 Task: Find a guest house in Colonia, United States, for one guest from August 9 to August 12, with WiFi, within a price range of ₹6000 to ₹15000, and 1 bedroom, 1 bed, and 1 bathroom.
Action: Mouse moved to (462, 192)
Screenshot: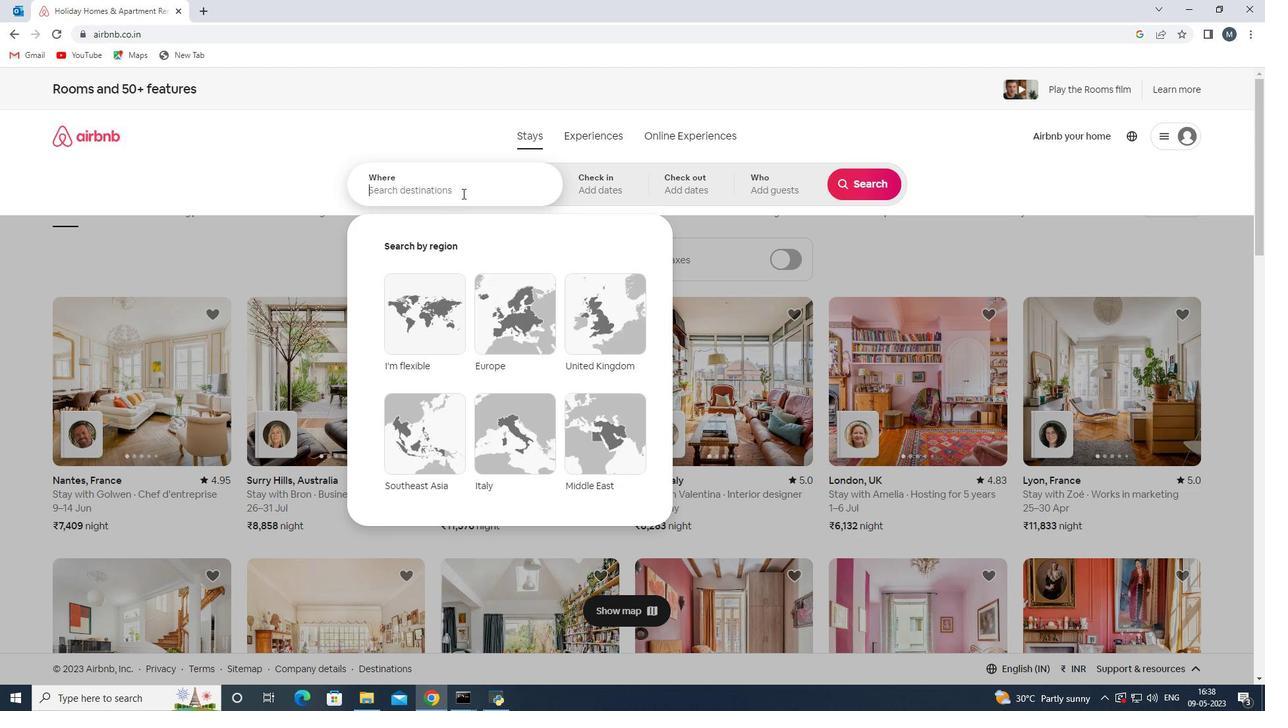 
Action: Mouse pressed left at (462, 192)
Screenshot: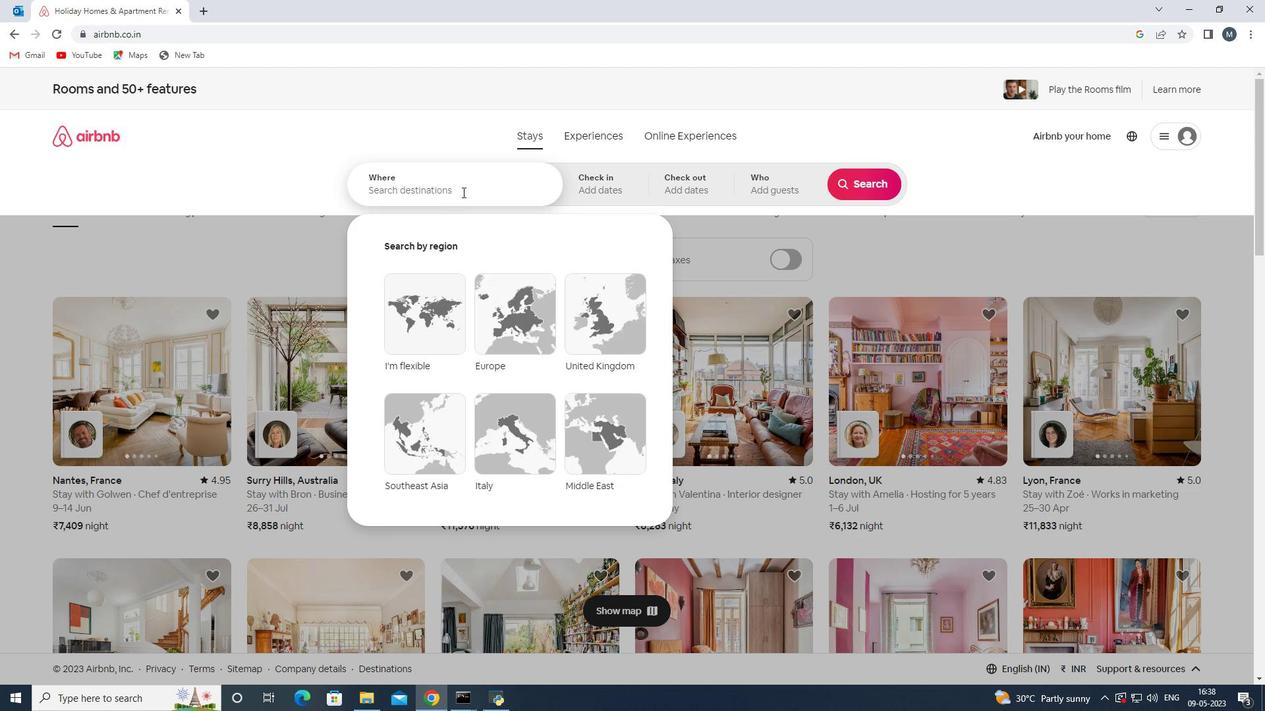 
Action: Mouse moved to (462, 191)
Screenshot: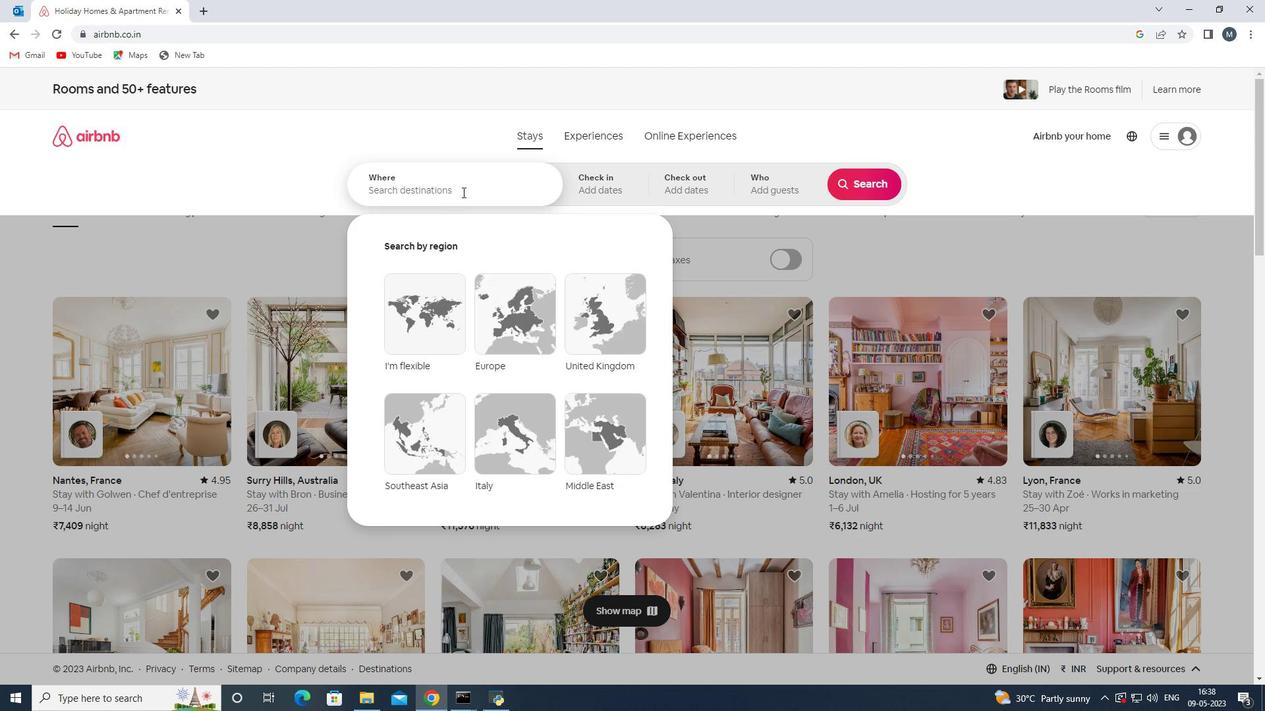 
Action: Key pressed <Key.shift><Key.shift><Key.shift><Key.shift><Key.shift><Key.shift><Key.shift>Colonia,<Key.shift>Unitted<Key.space><Key.shift><Key.shift><Key.shift>Staes
Screenshot: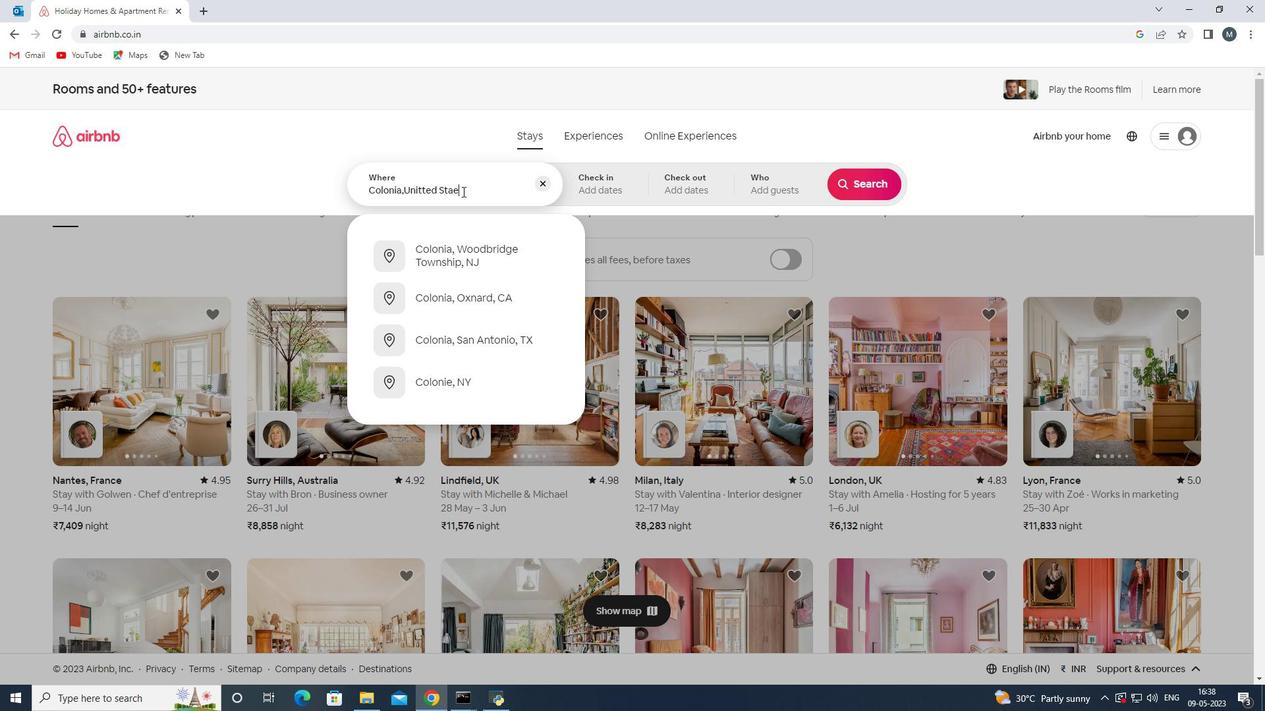 
Action: Mouse moved to (427, 189)
Screenshot: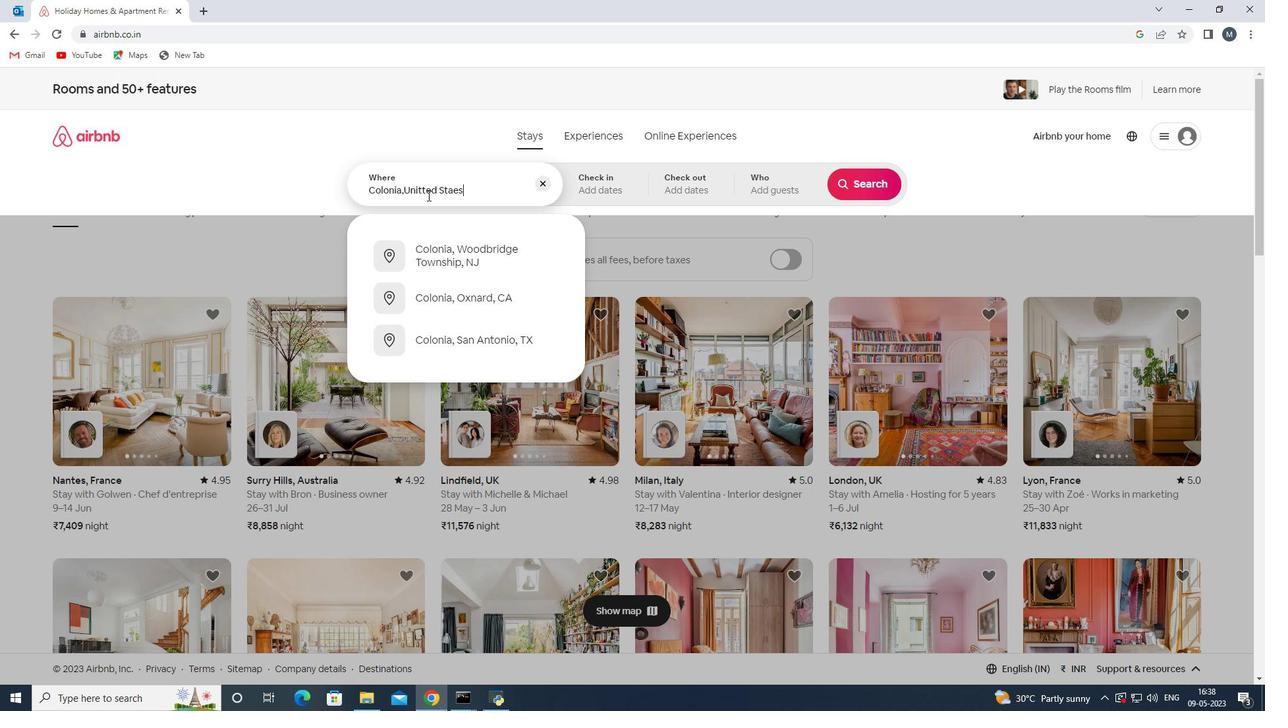 
Action: Mouse pressed left at (427, 189)
Screenshot: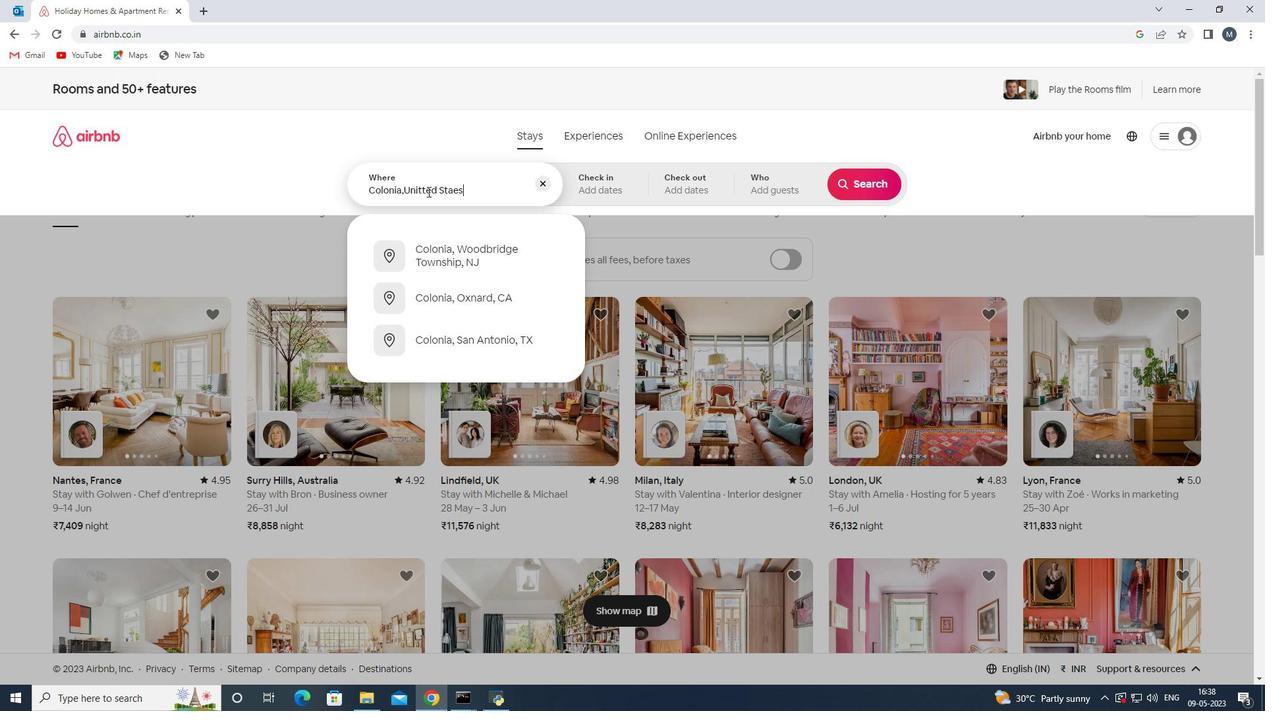 
Action: Mouse moved to (477, 199)
Screenshot: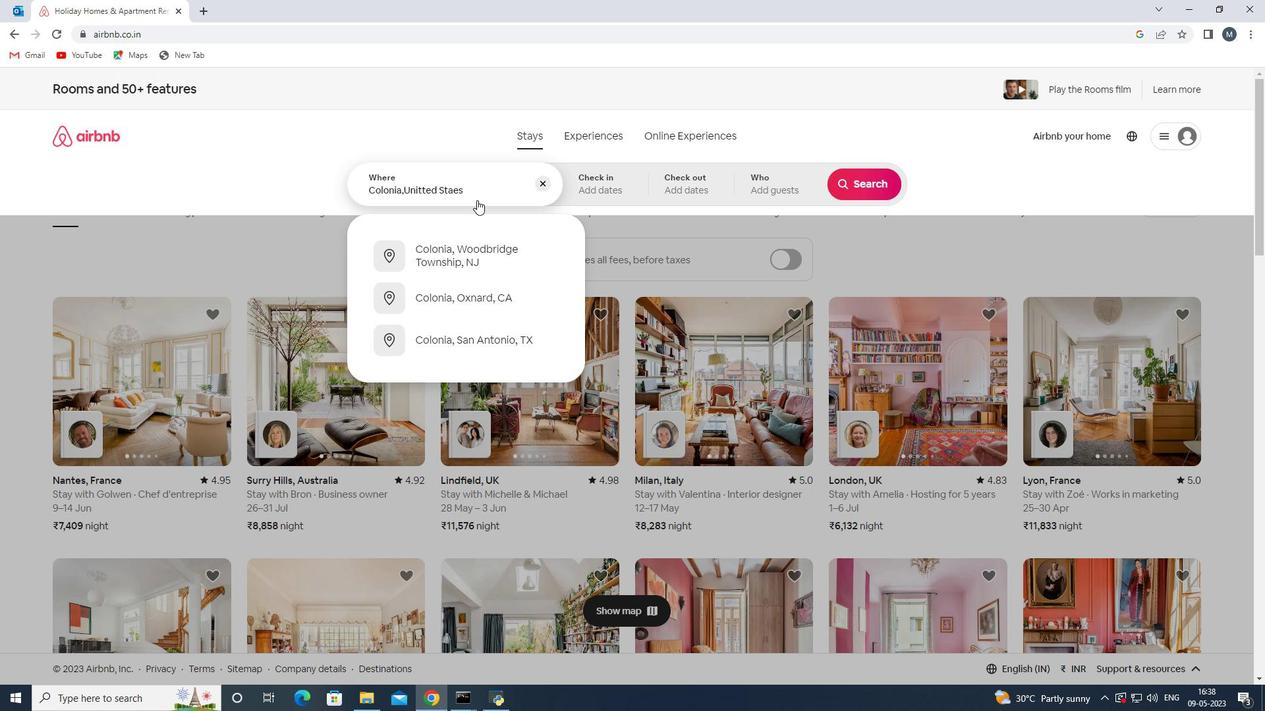 
Action: Key pressed <Key.backspace>
Screenshot: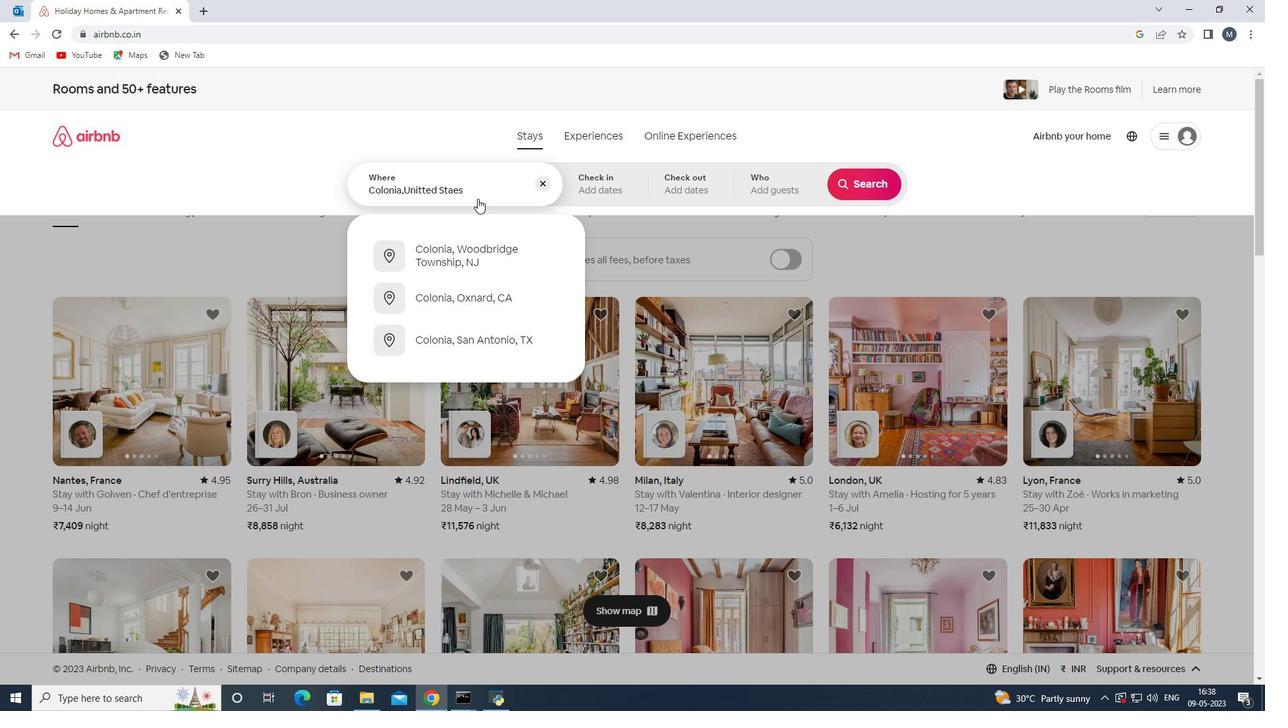 
Action: Mouse moved to (568, 197)
Screenshot: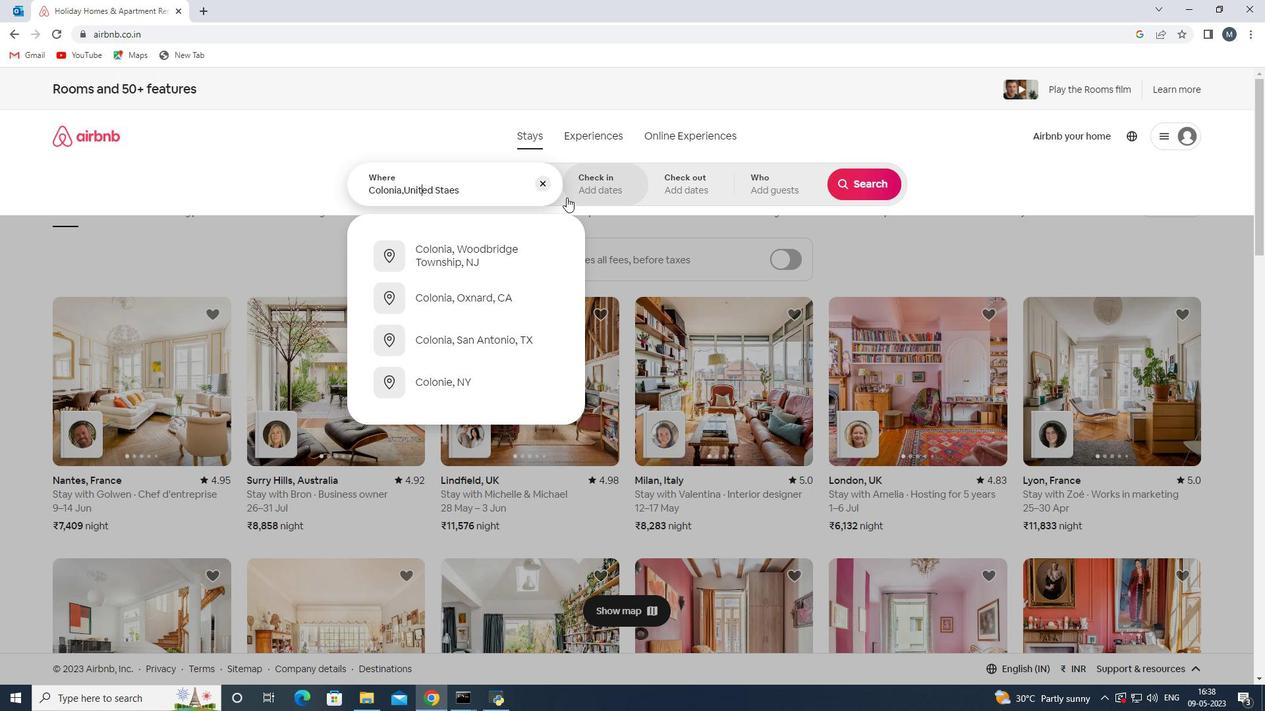 
Action: Key pressed <Key.enter>
Screenshot: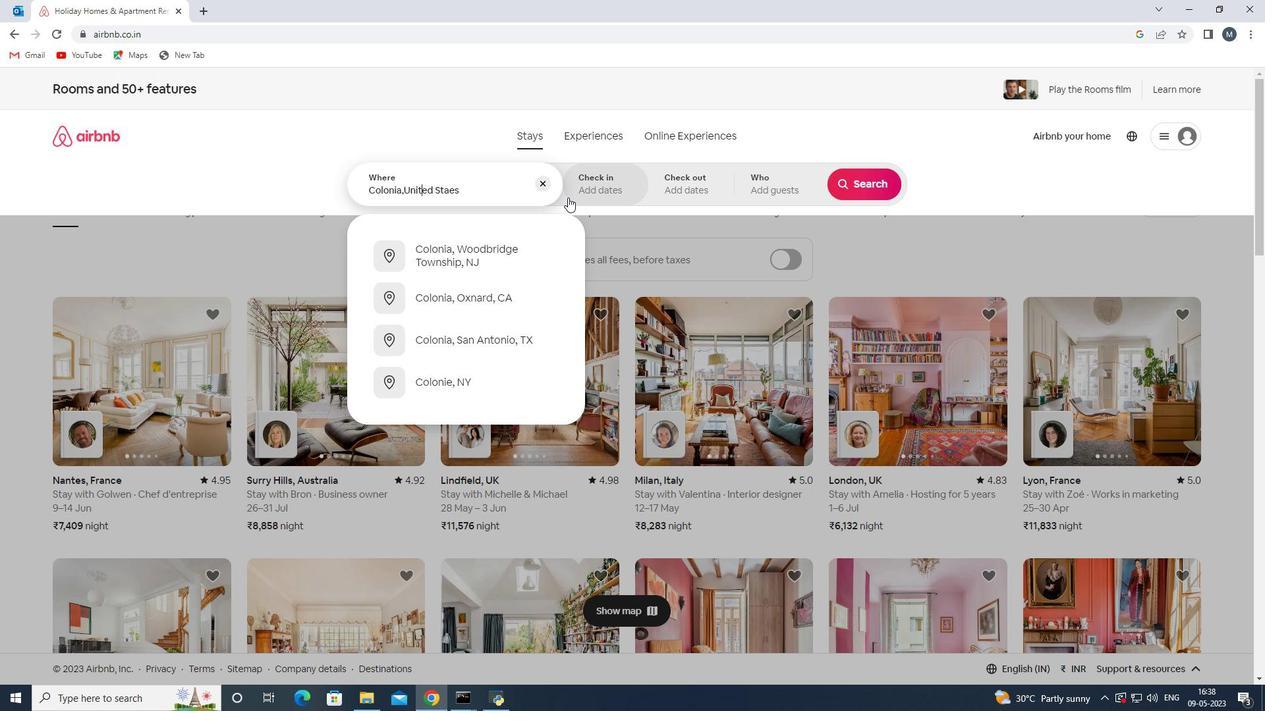 
Action: Mouse moved to (859, 287)
Screenshot: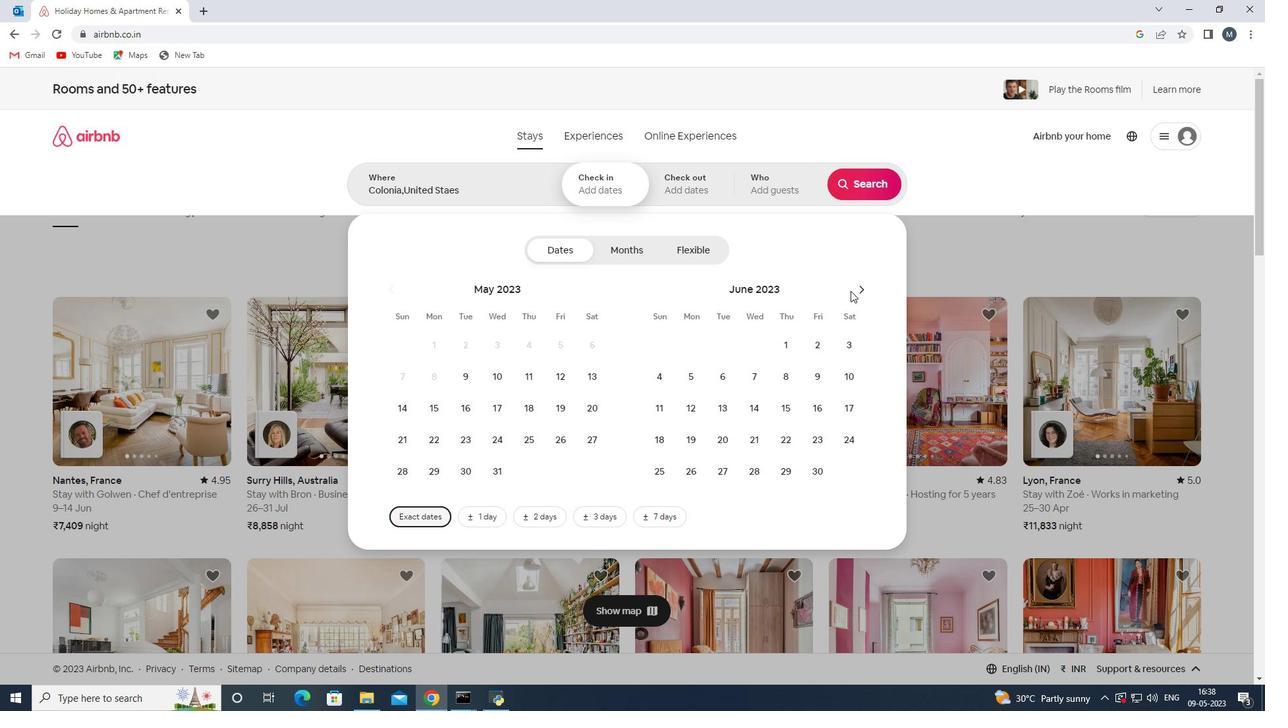 
Action: Mouse pressed left at (859, 287)
Screenshot: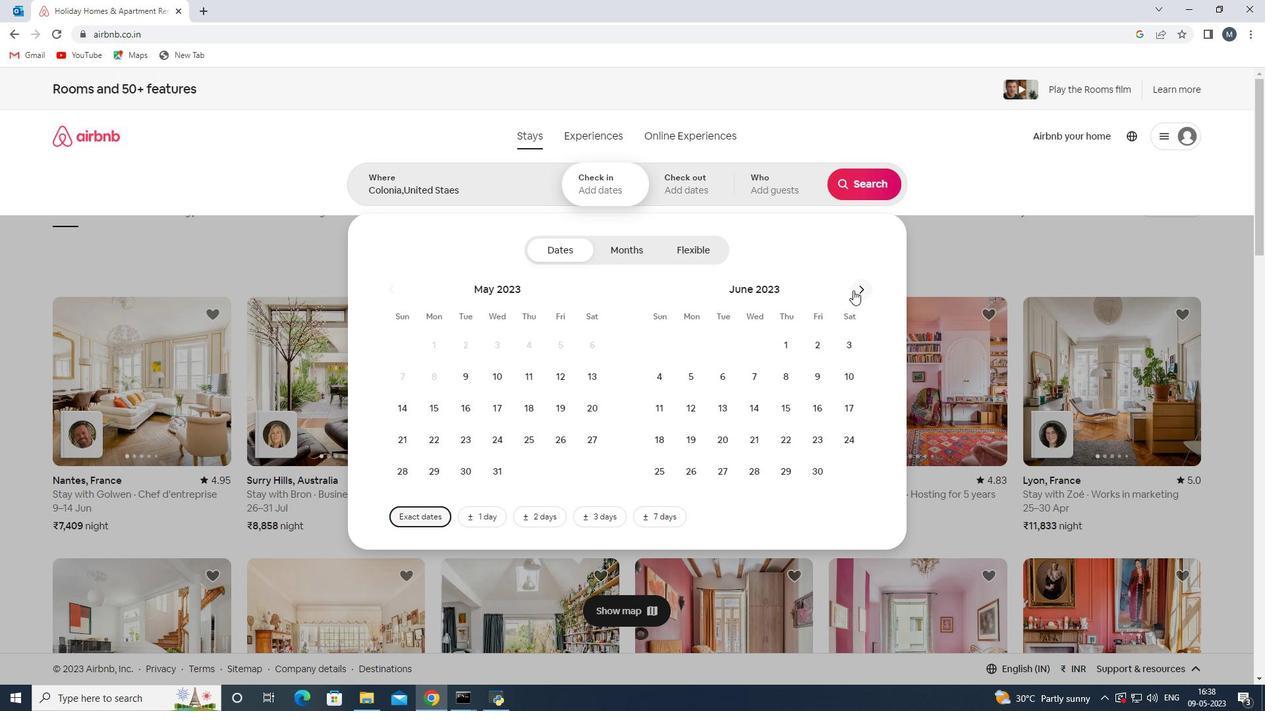 
Action: Mouse pressed left at (859, 287)
Screenshot: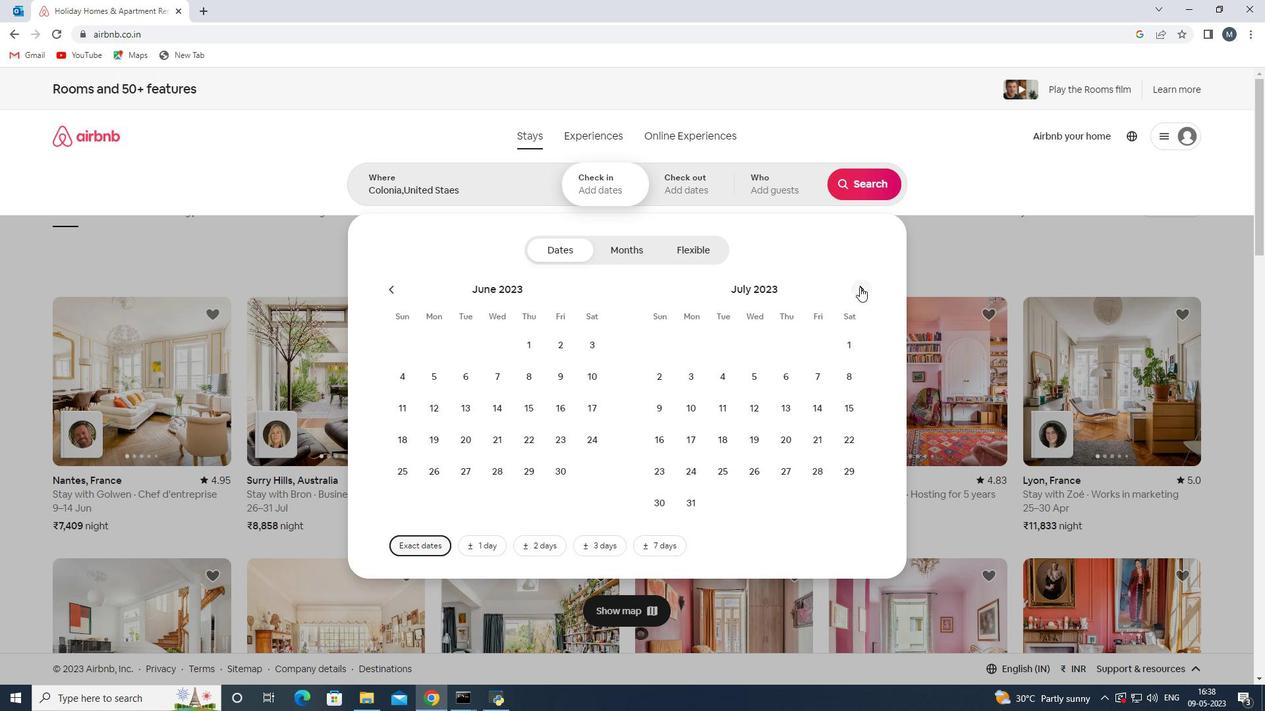 
Action: Mouse moved to (749, 376)
Screenshot: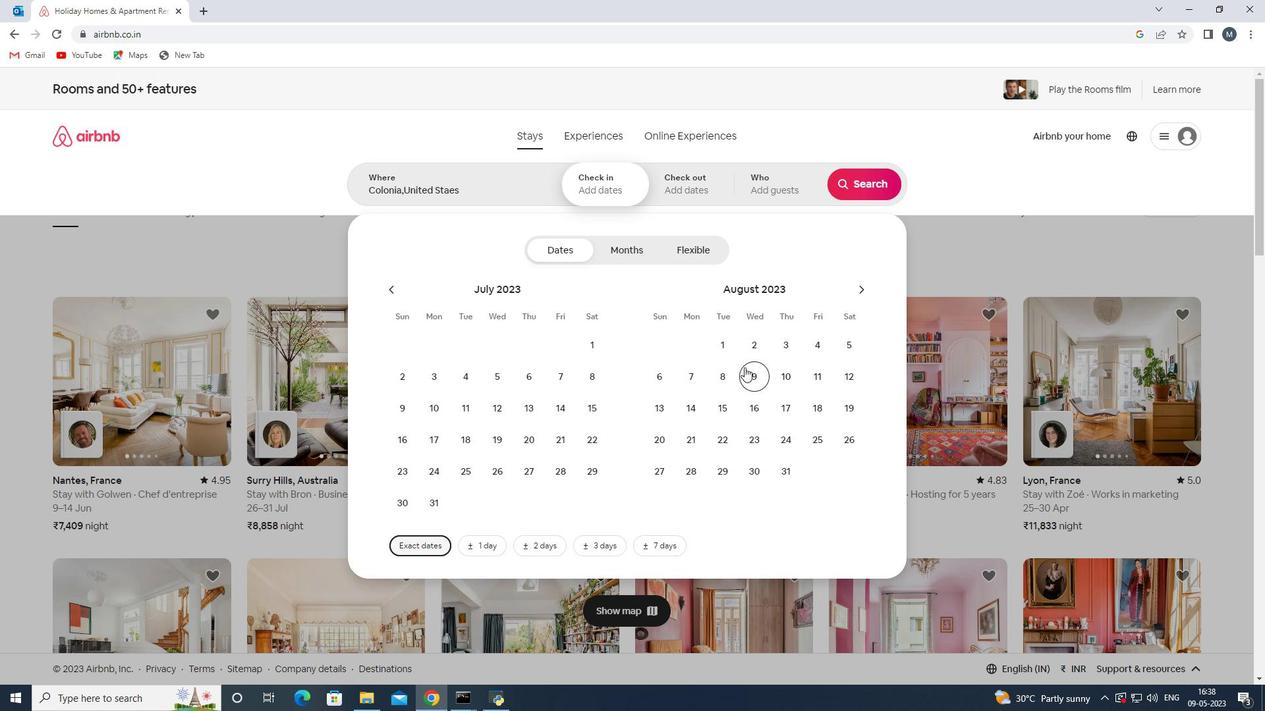 
Action: Mouse pressed left at (749, 376)
Screenshot: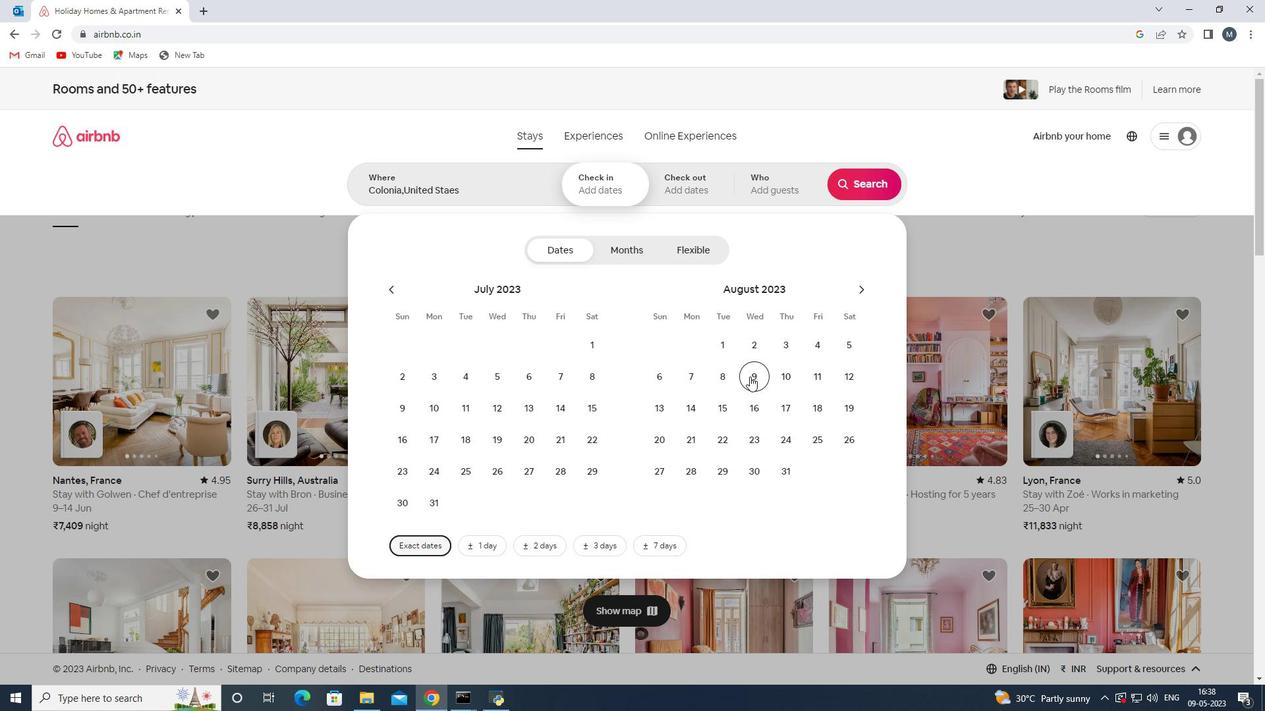 
Action: Mouse moved to (836, 376)
Screenshot: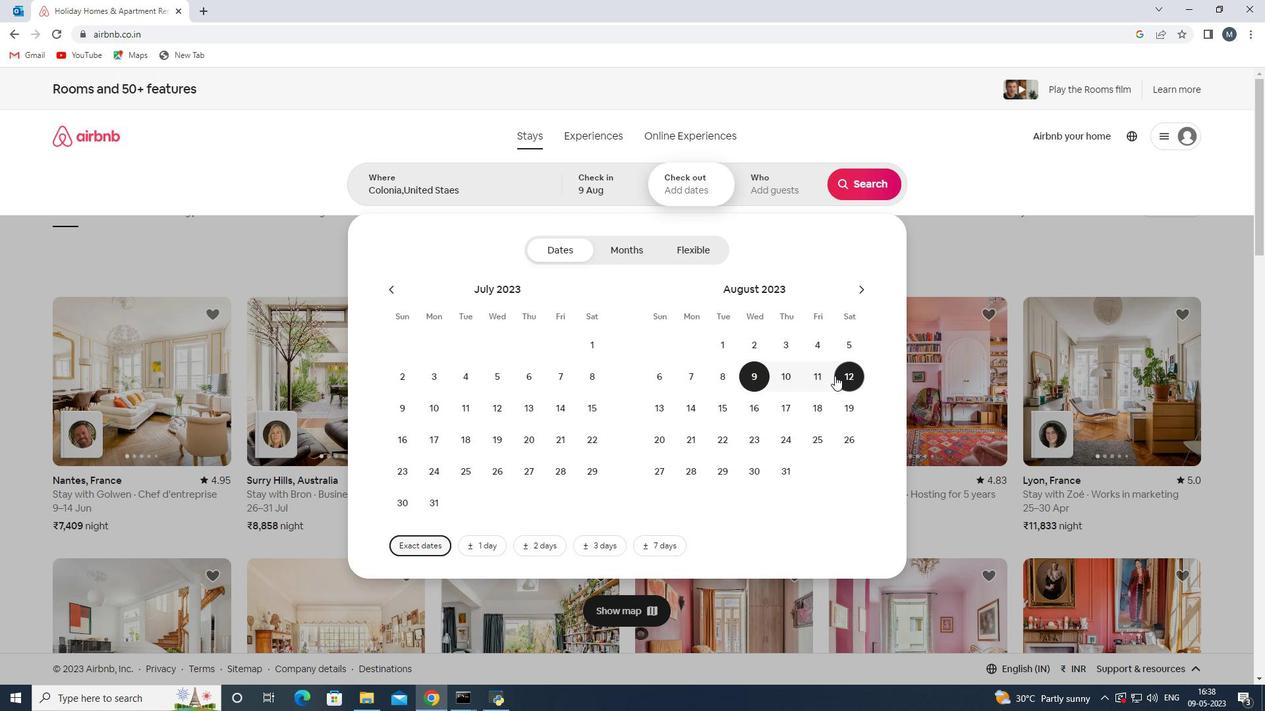 
Action: Mouse pressed left at (836, 376)
Screenshot: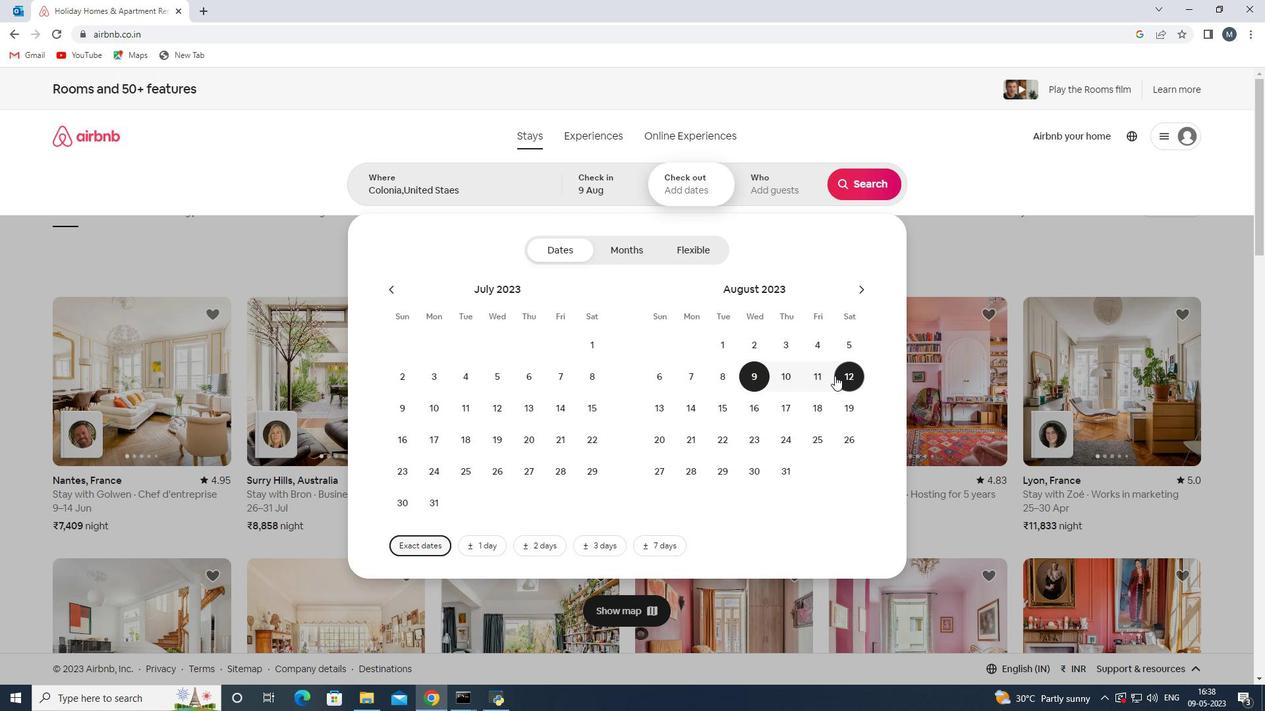 
Action: Mouse moved to (776, 199)
Screenshot: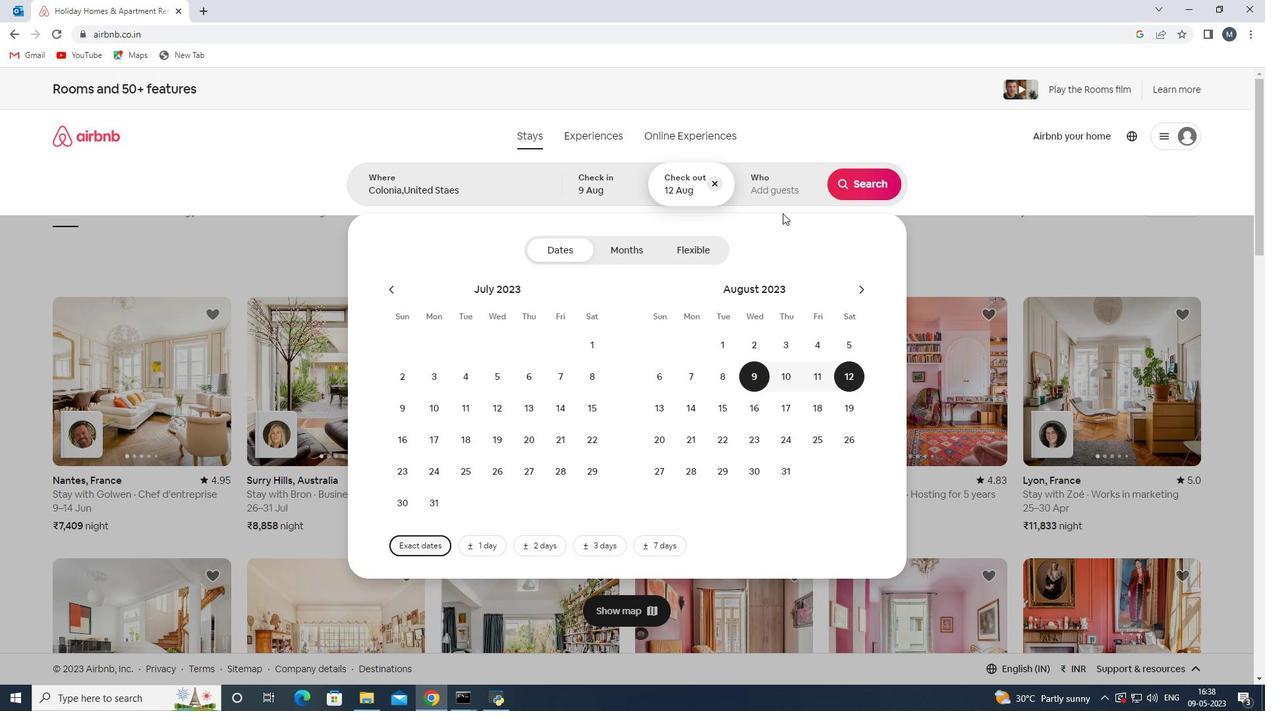 
Action: Mouse pressed left at (776, 199)
Screenshot: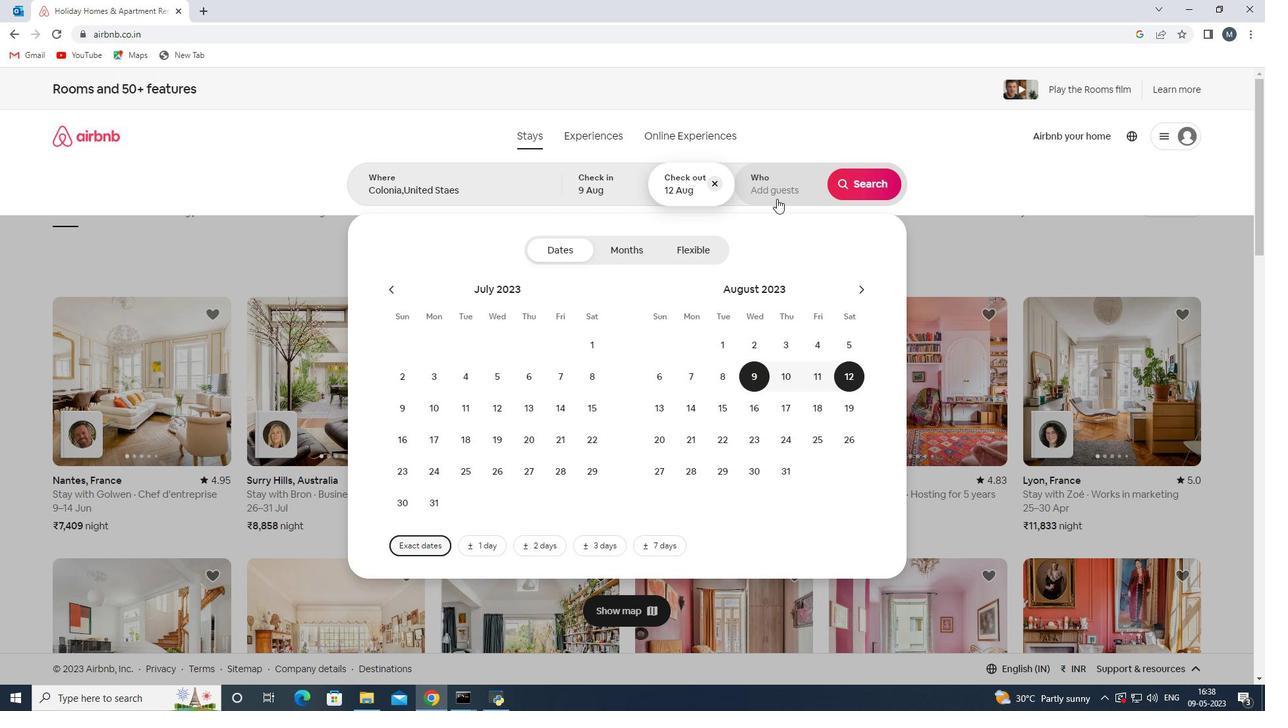 
Action: Mouse moved to (875, 249)
Screenshot: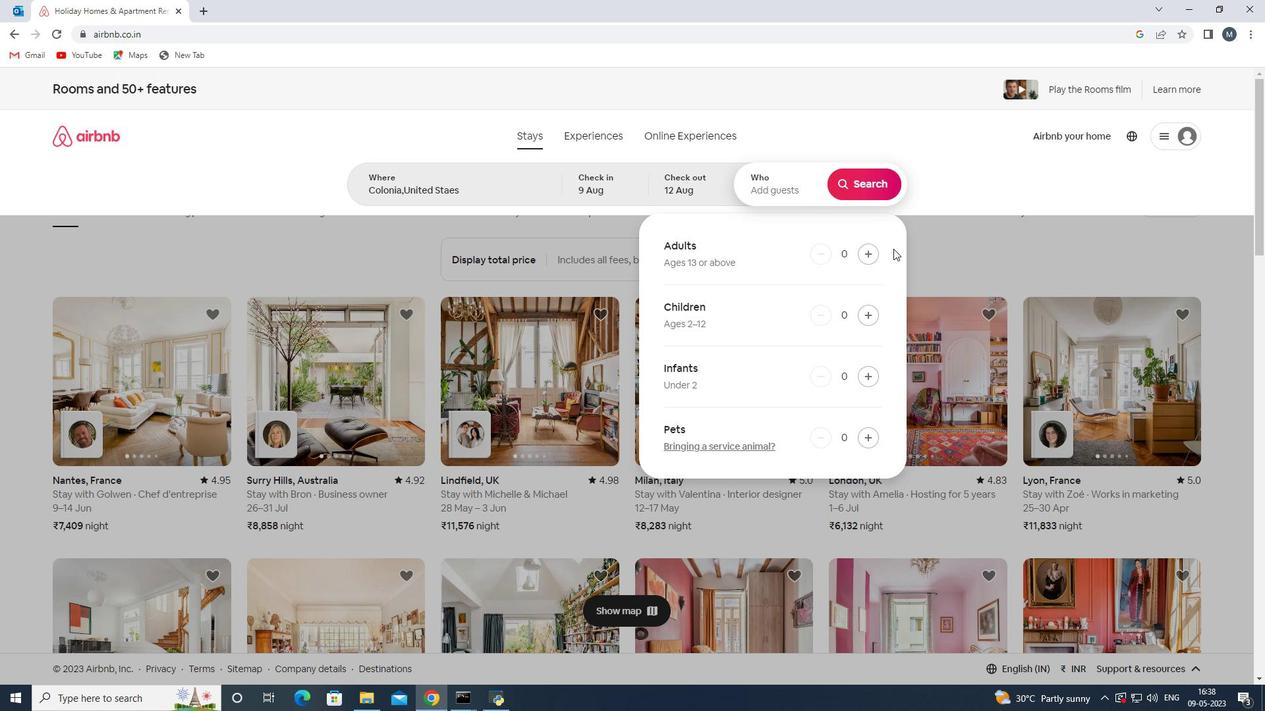 
Action: Mouse pressed left at (875, 249)
Screenshot: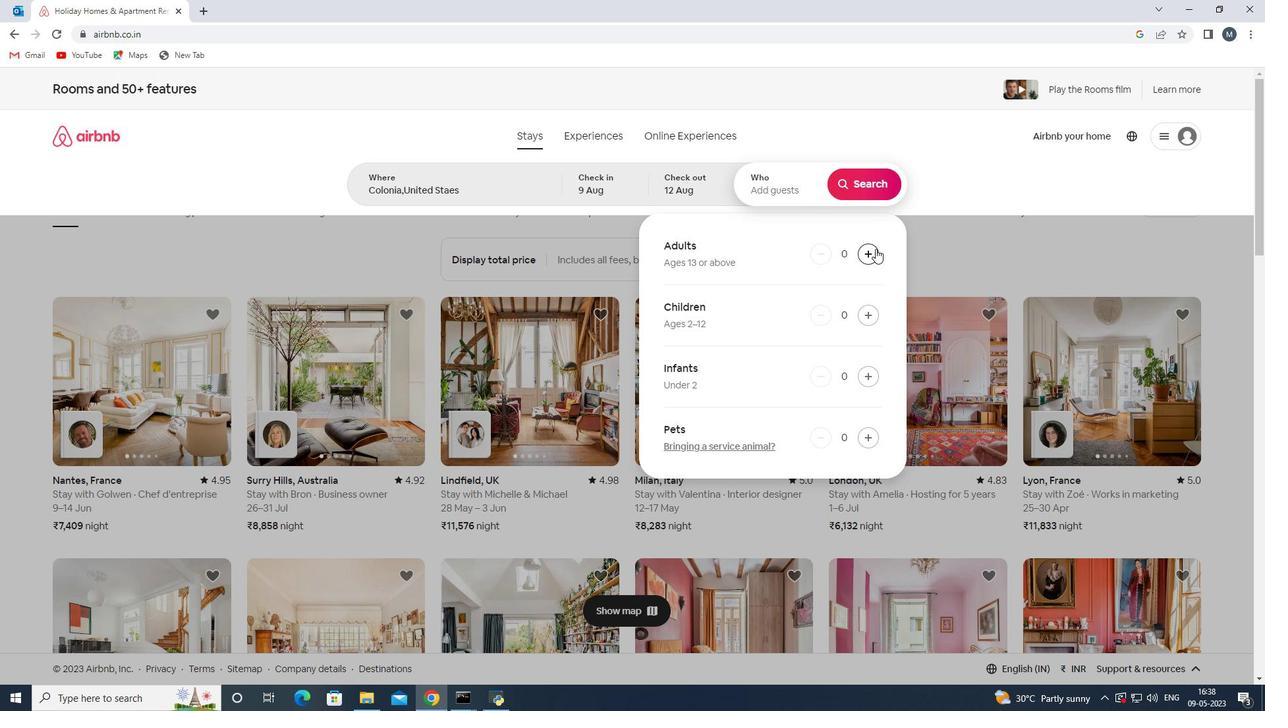 
Action: Mouse moved to (879, 187)
Screenshot: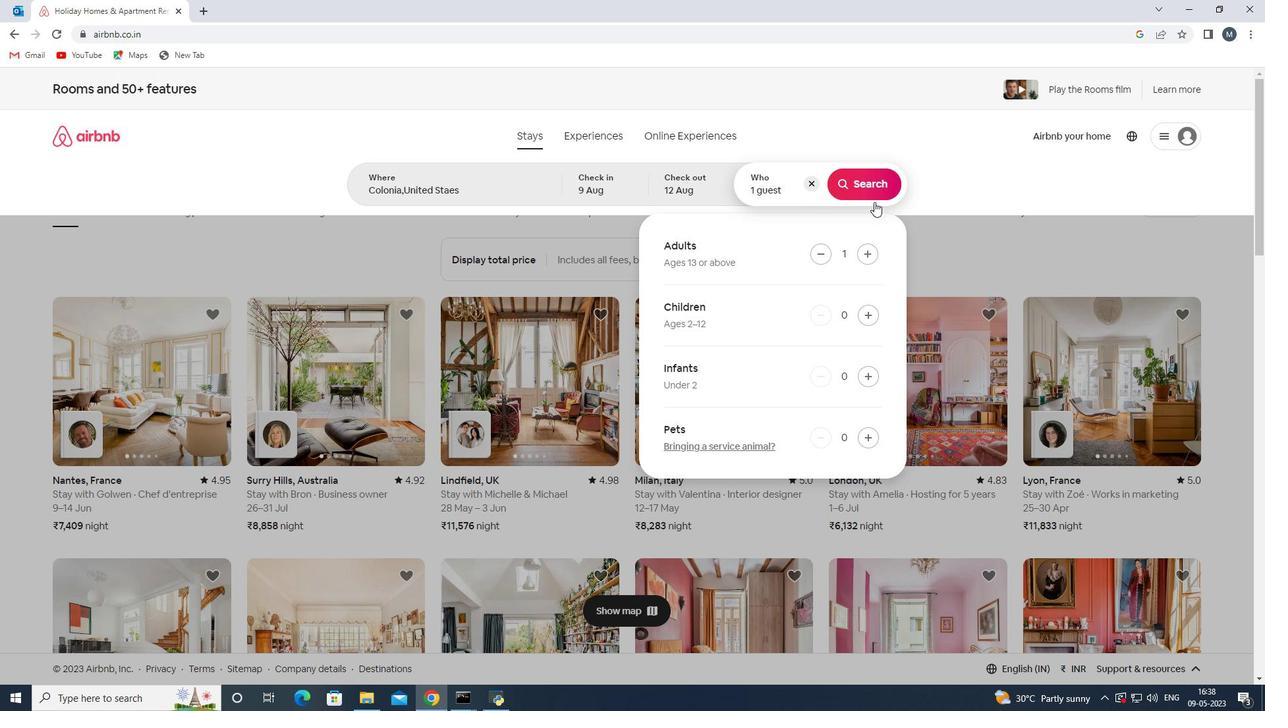 
Action: Mouse pressed left at (879, 187)
Screenshot: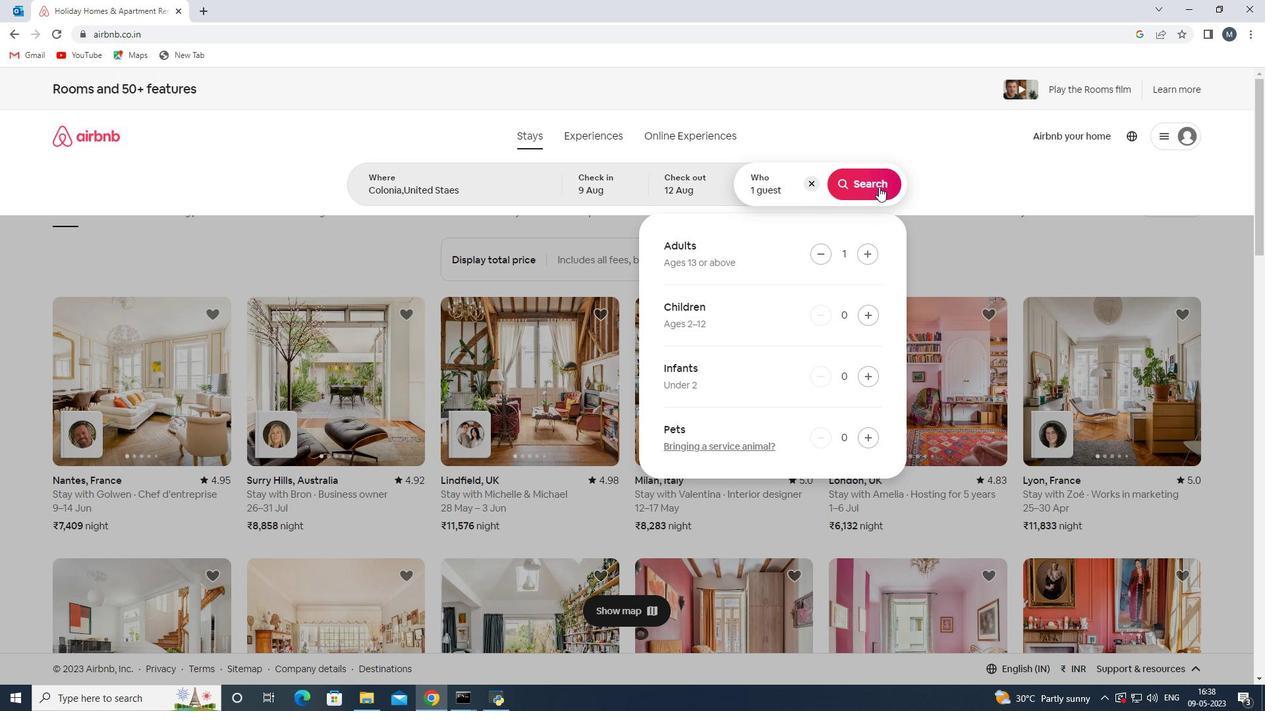 
Action: Mouse moved to (1190, 143)
Screenshot: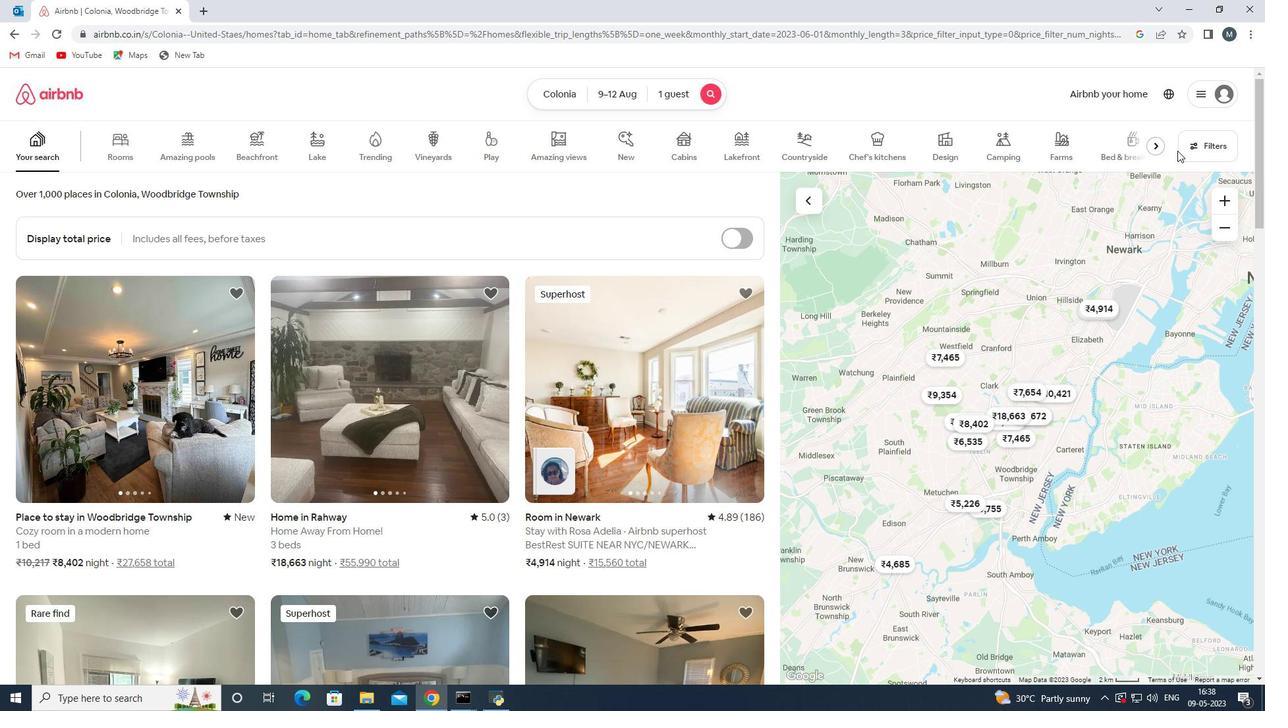 
Action: Mouse pressed left at (1190, 143)
Screenshot: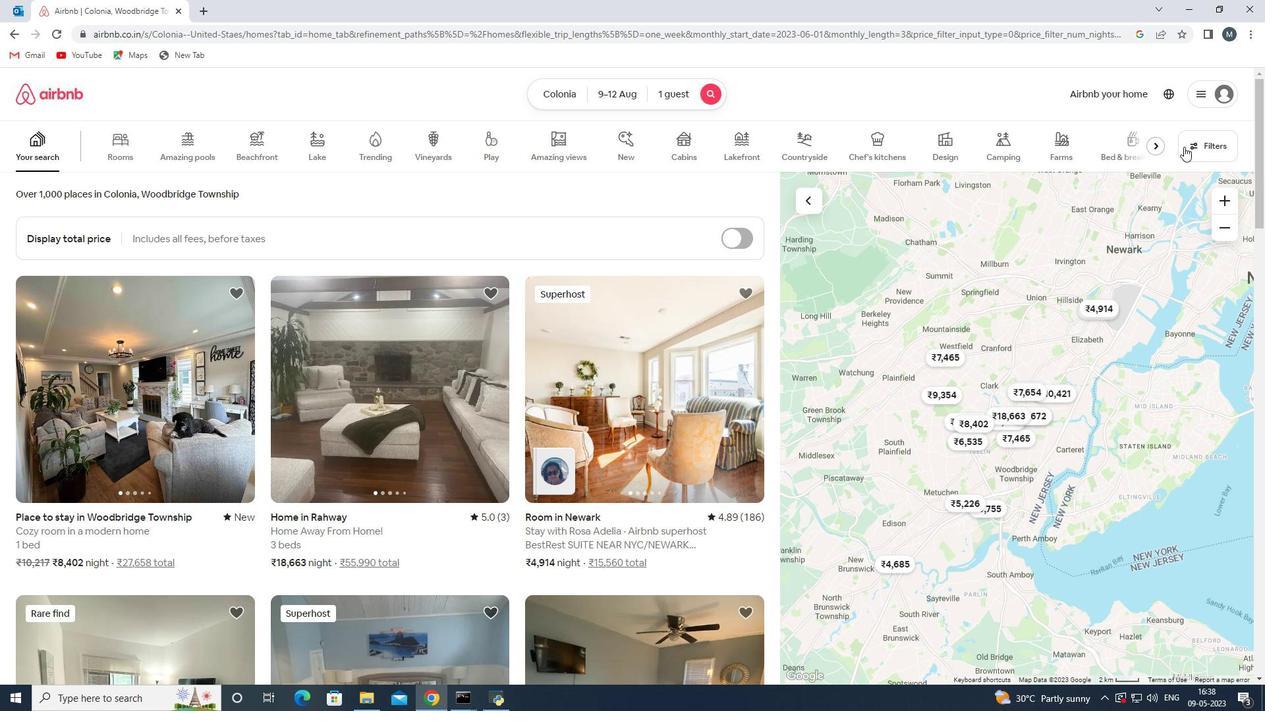 
Action: Mouse moved to (511, 469)
Screenshot: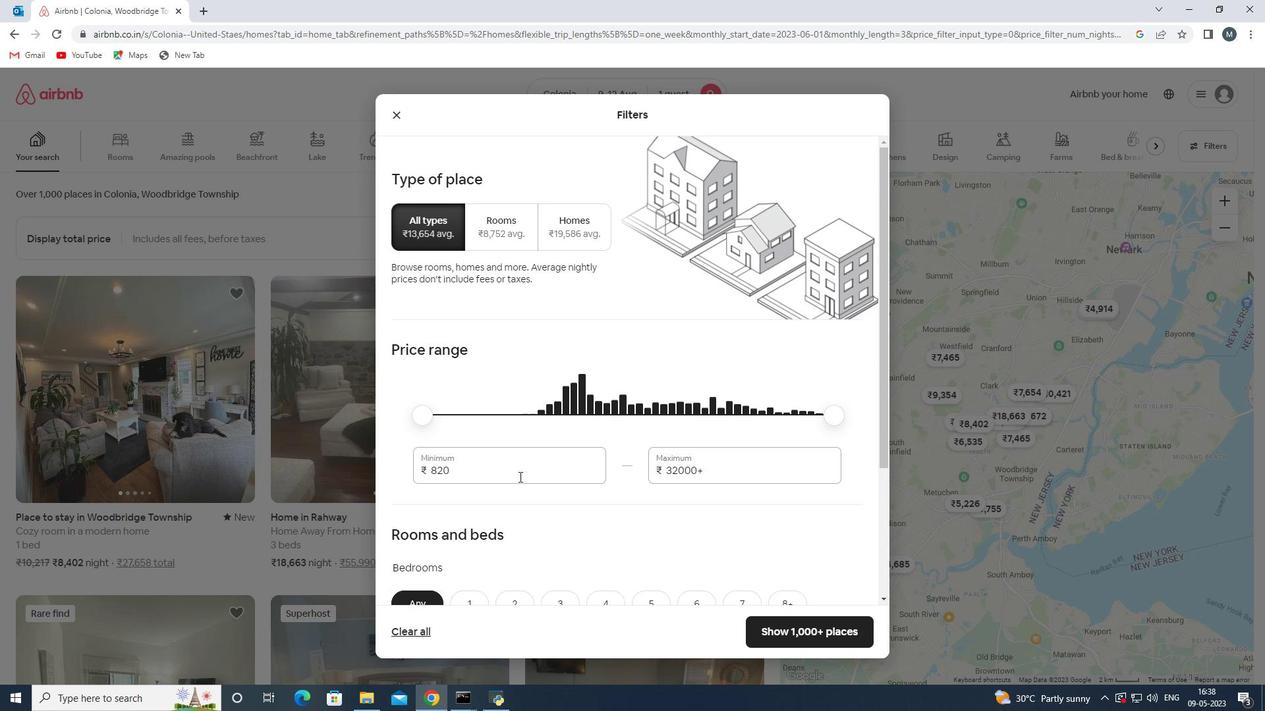 
Action: Mouse pressed left at (511, 469)
Screenshot: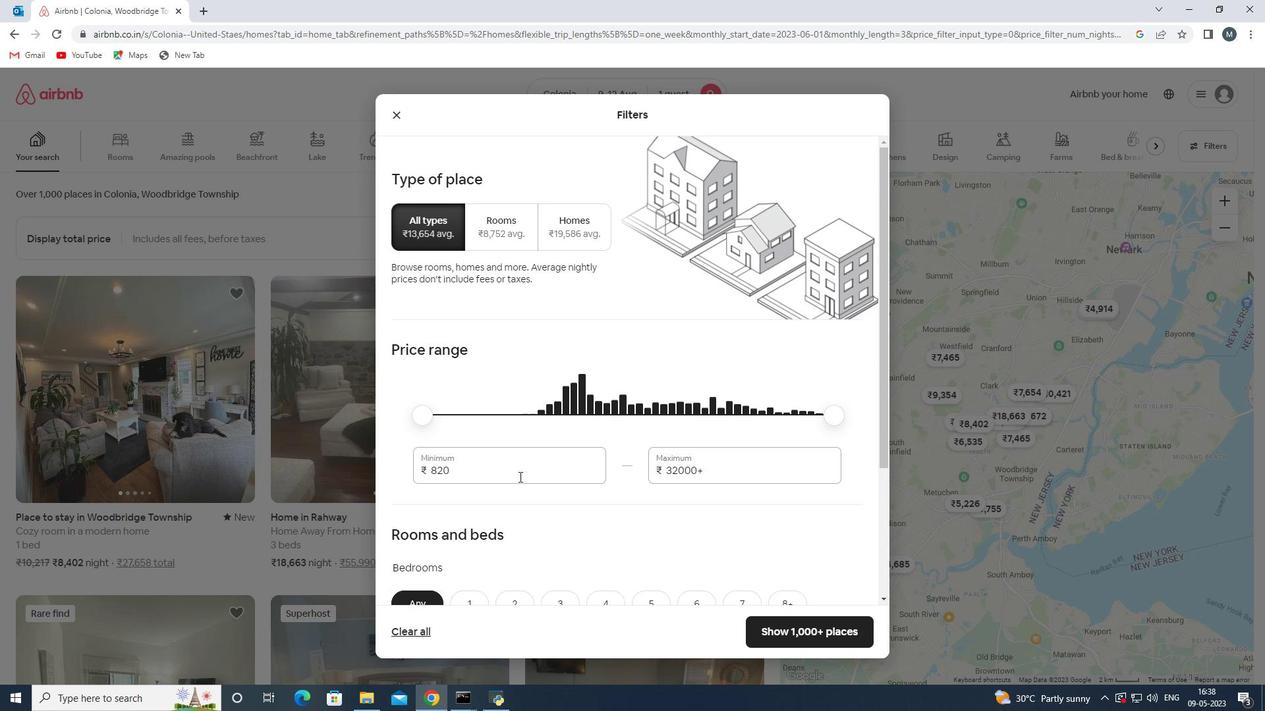 
Action: Mouse moved to (415, 472)
Screenshot: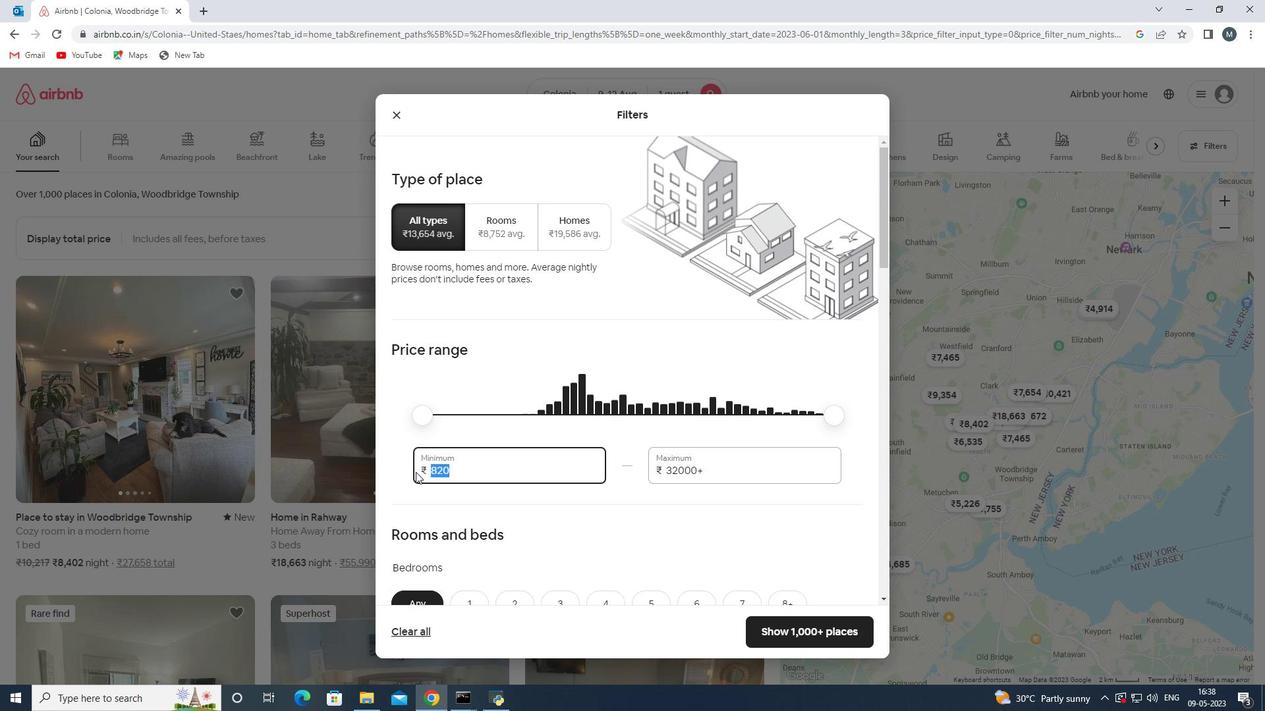 
Action: Key pressed 6000
Screenshot: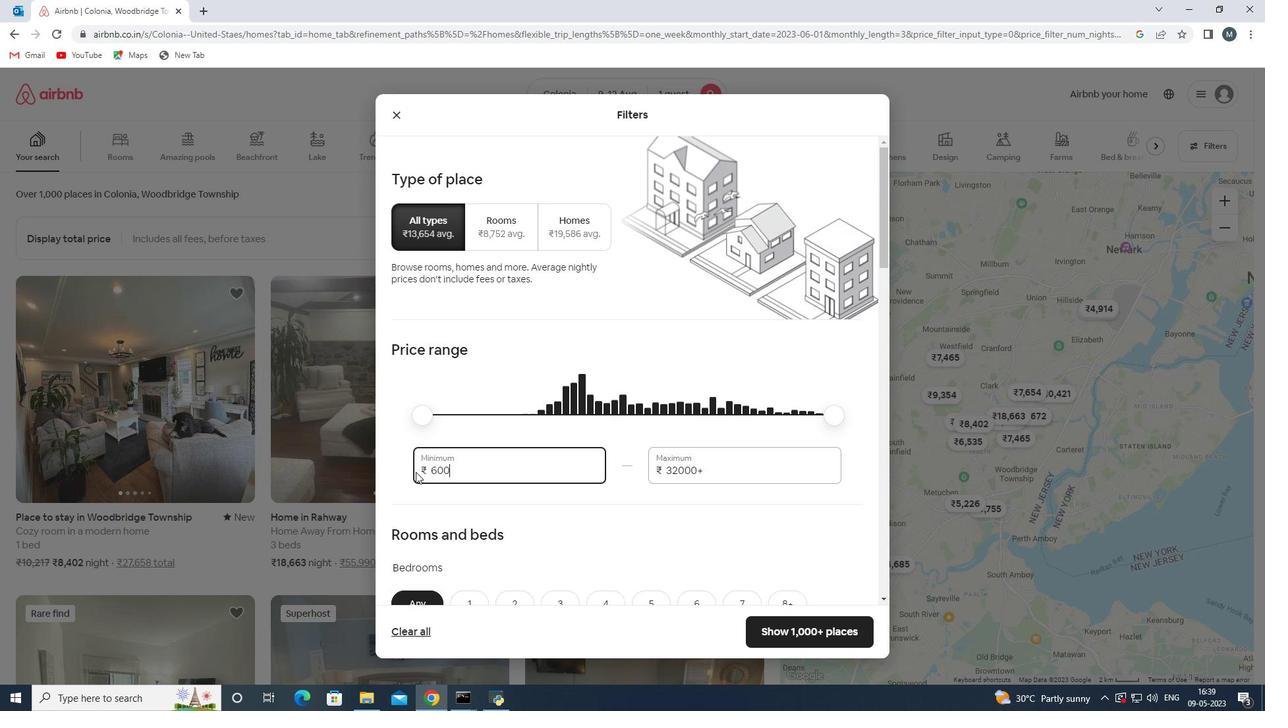 
Action: Mouse moved to (729, 469)
Screenshot: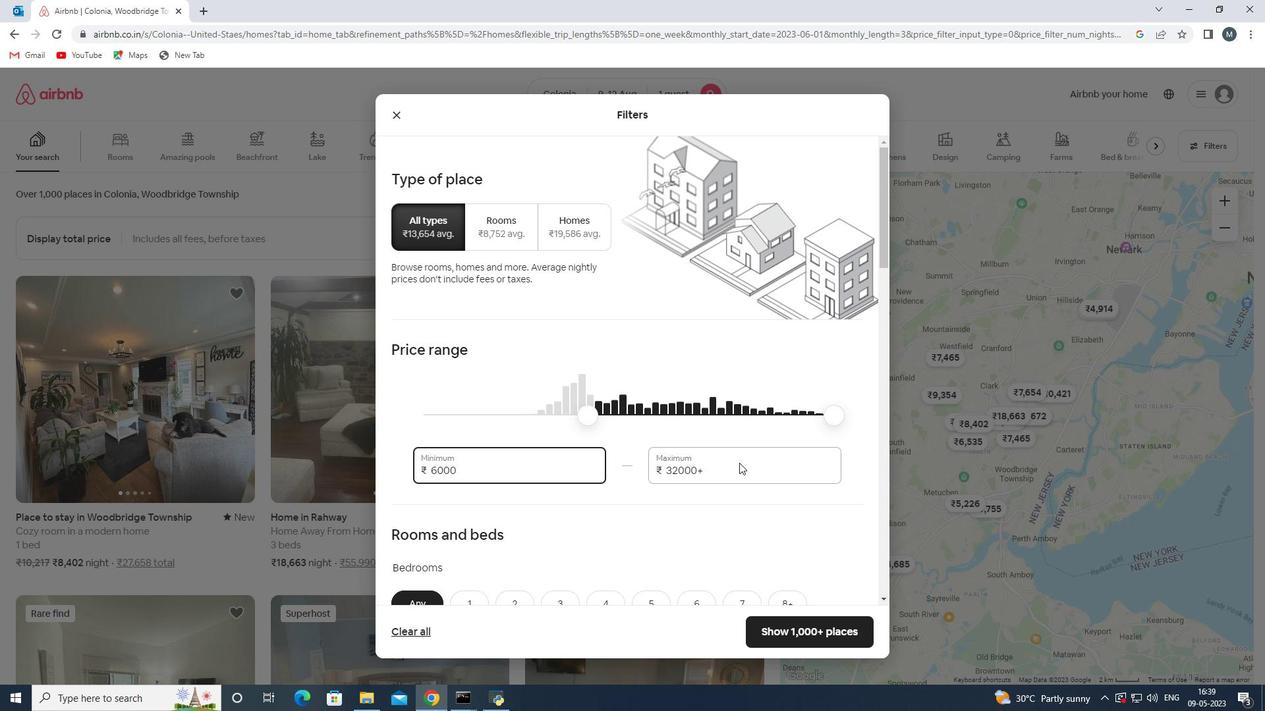 
Action: Mouse pressed left at (729, 469)
Screenshot: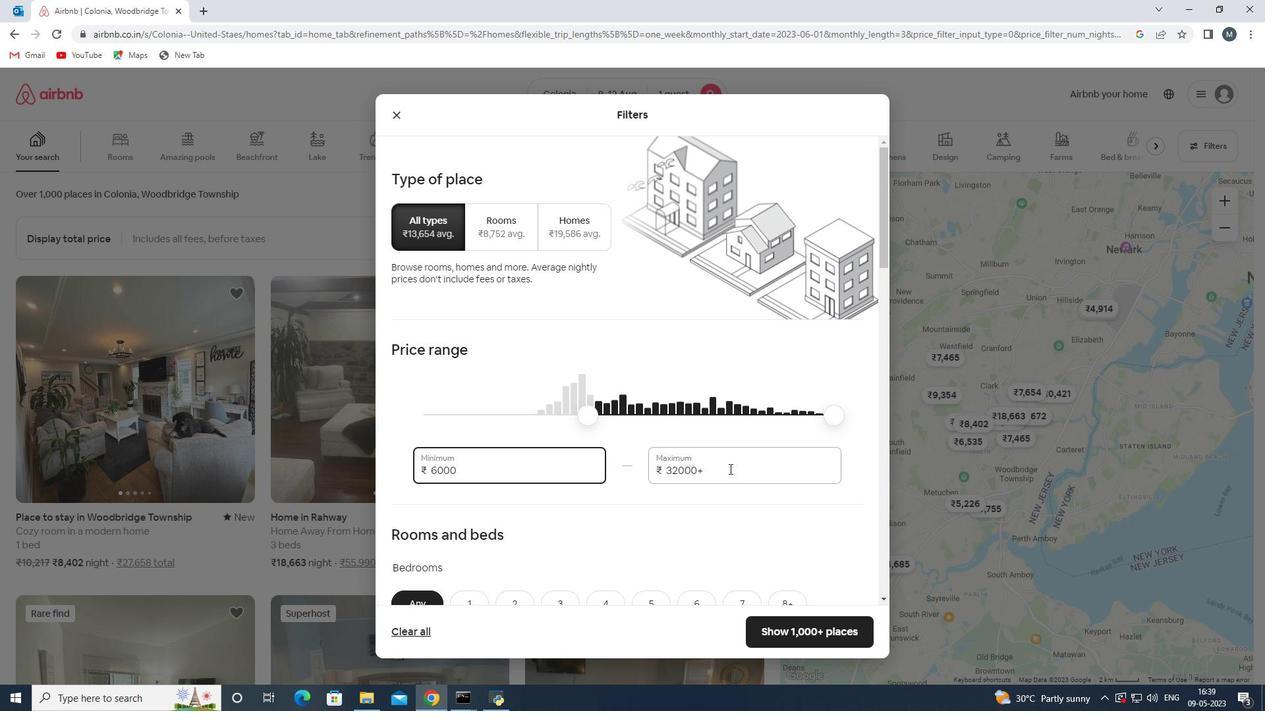 
Action: Mouse moved to (641, 474)
Screenshot: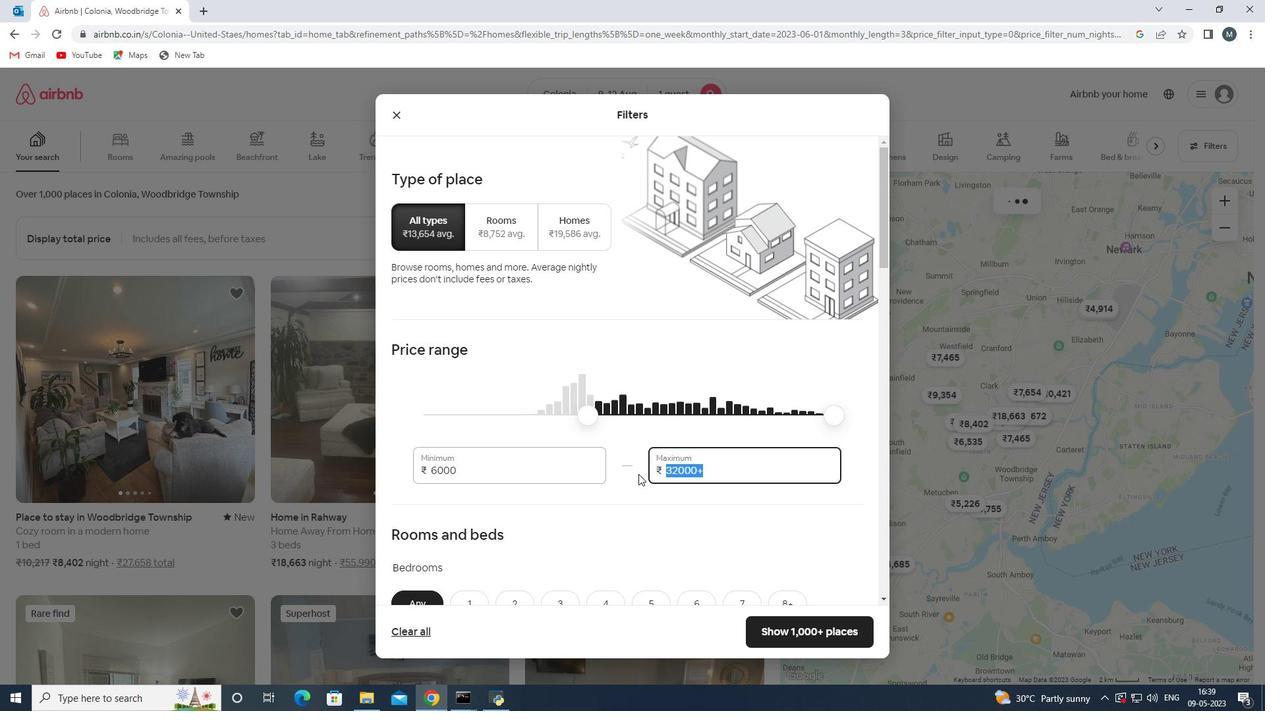
Action: Key pressed 1
Screenshot: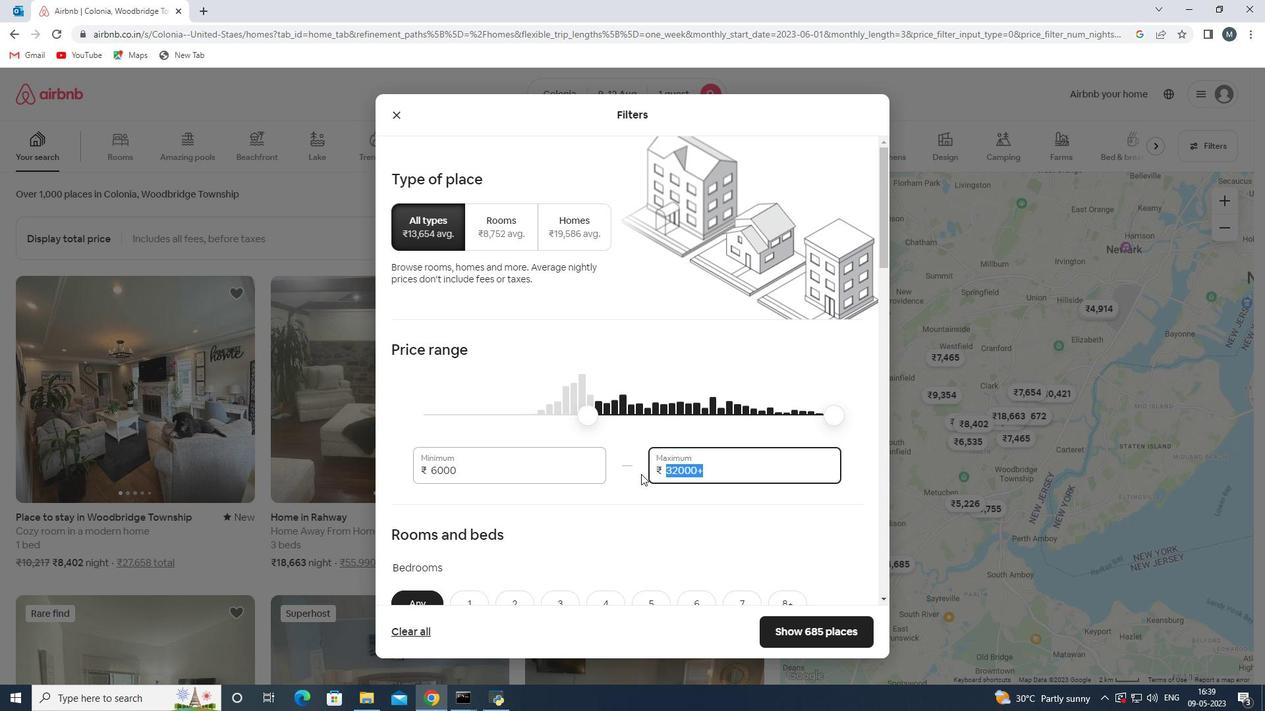 
Action: Mouse moved to (641, 473)
Screenshot: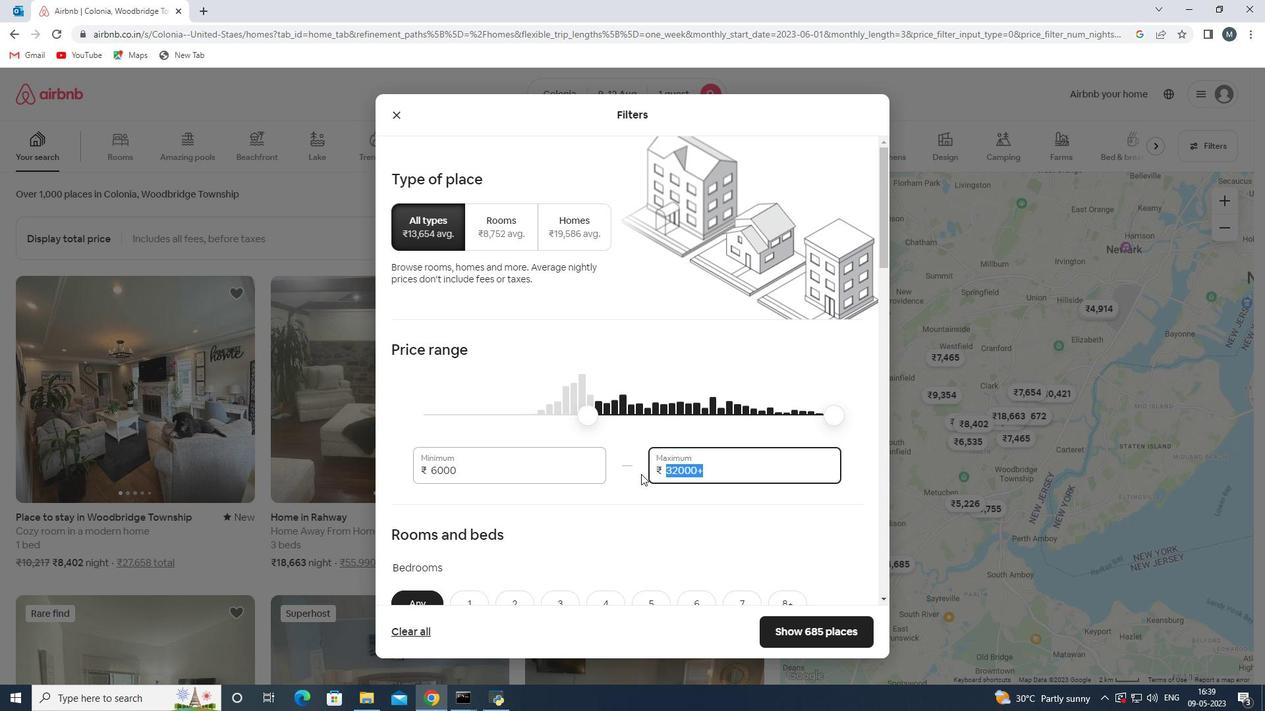 
Action: Key pressed 5
Screenshot: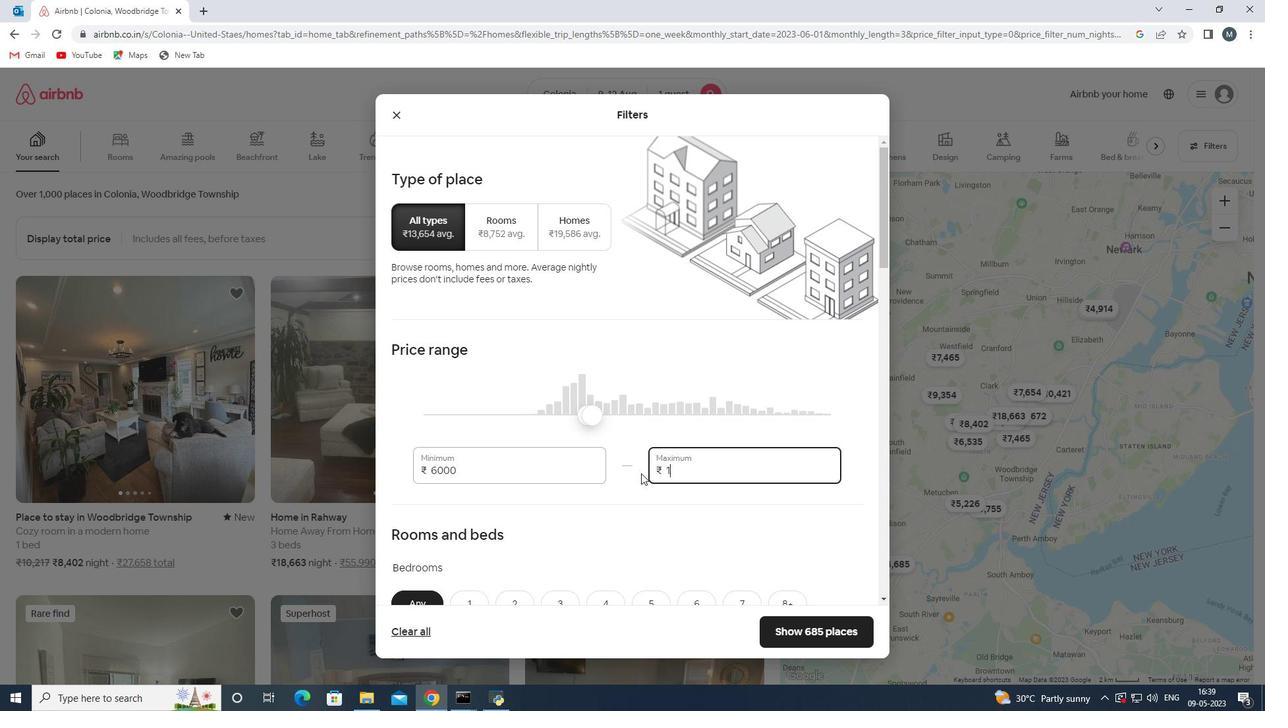 
Action: Mouse moved to (641, 473)
Screenshot: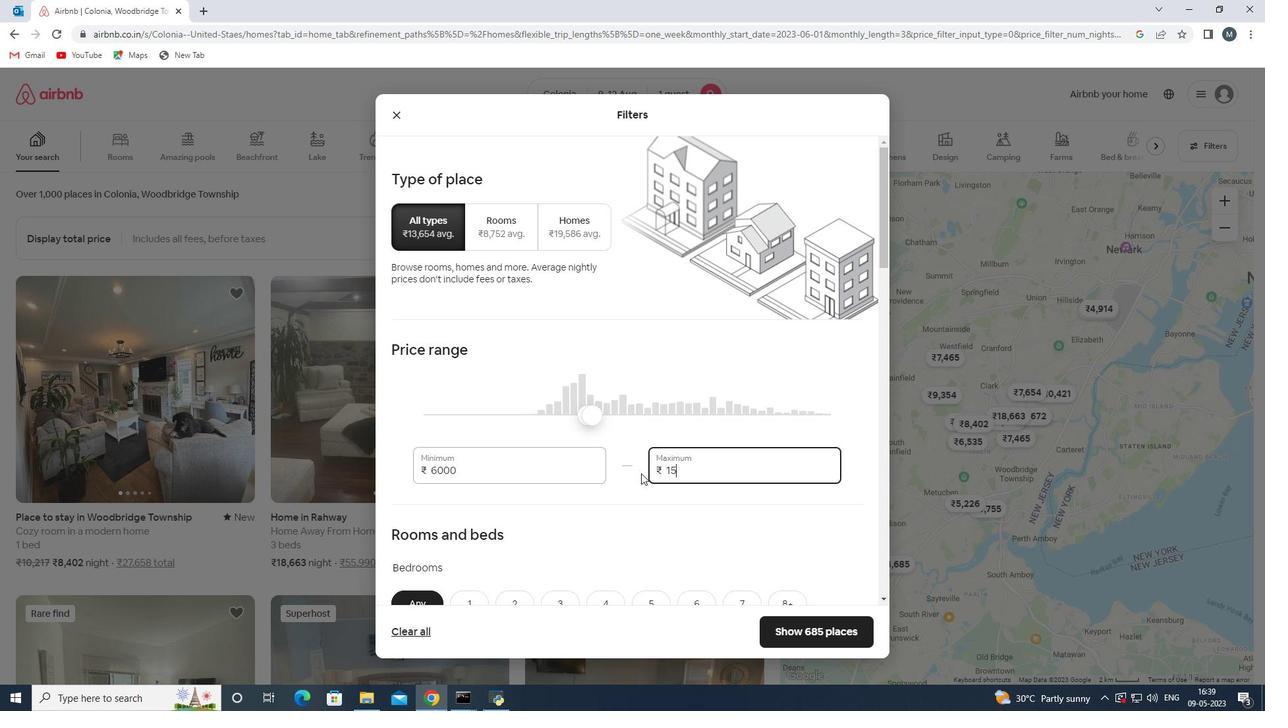 
Action: Key pressed 000
Screenshot: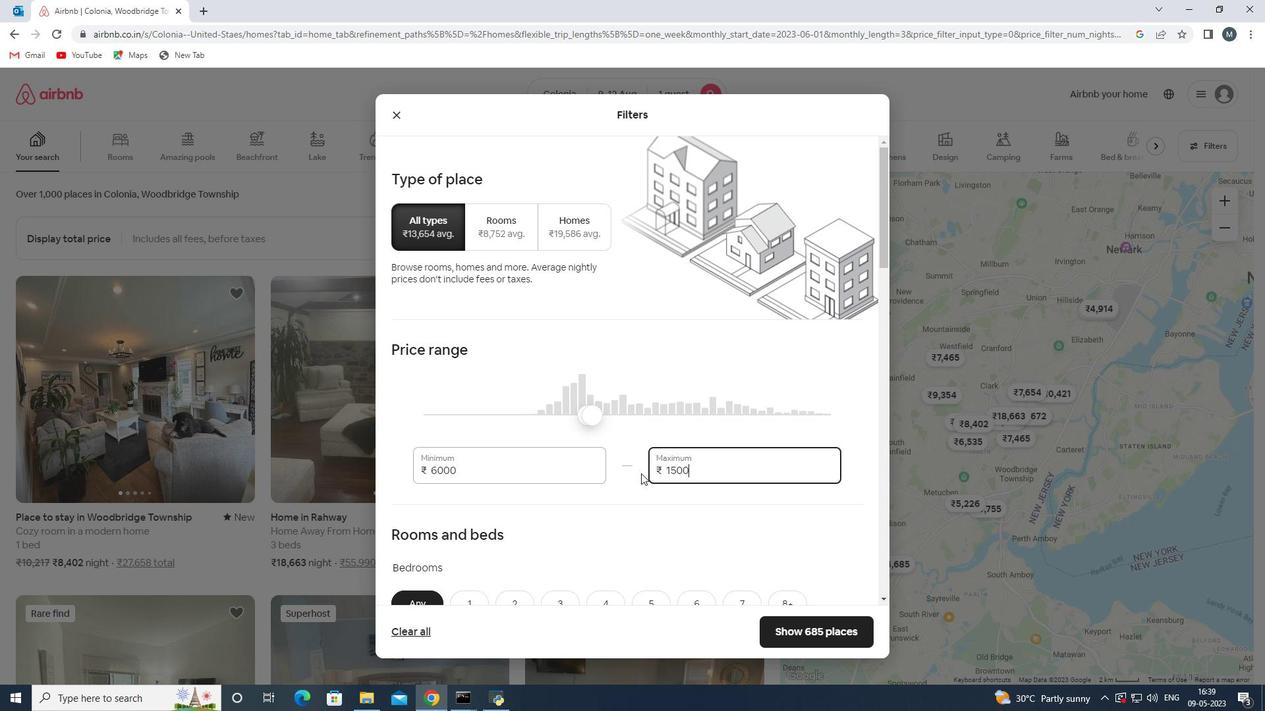 
Action: Mouse moved to (652, 450)
Screenshot: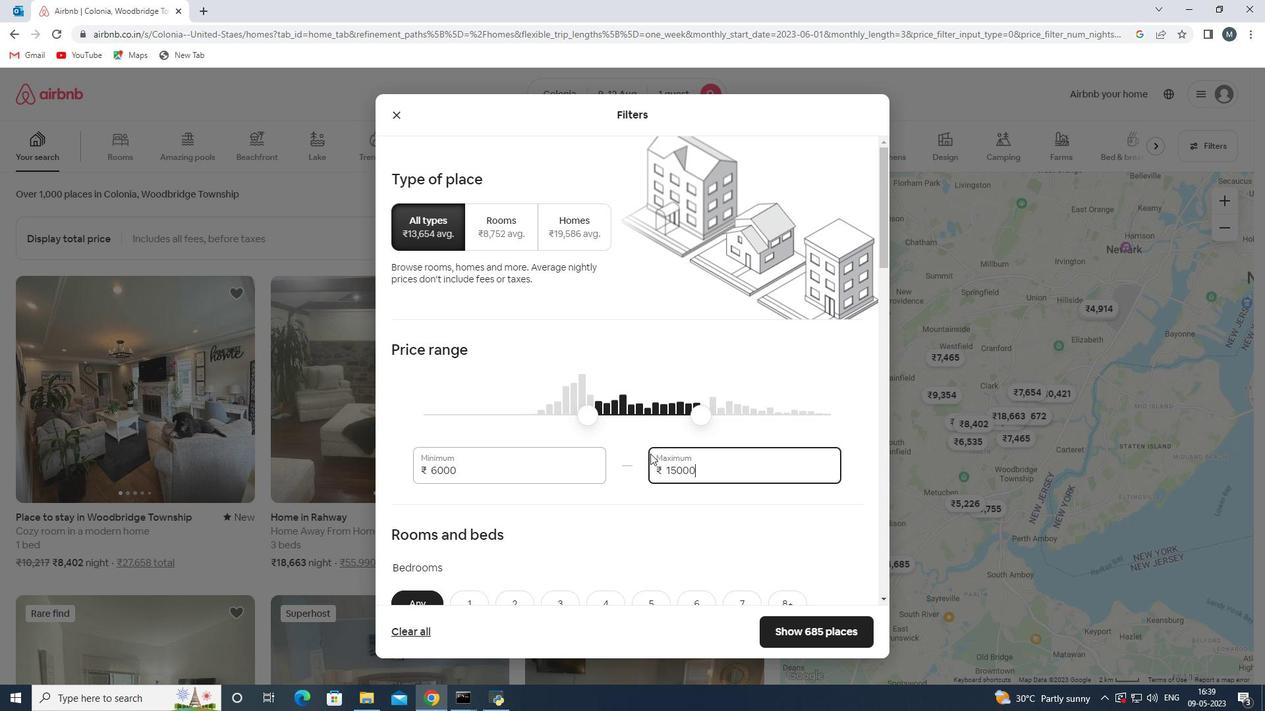 
Action: Mouse scrolled (652, 449) with delta (0, 0)
Screenshot: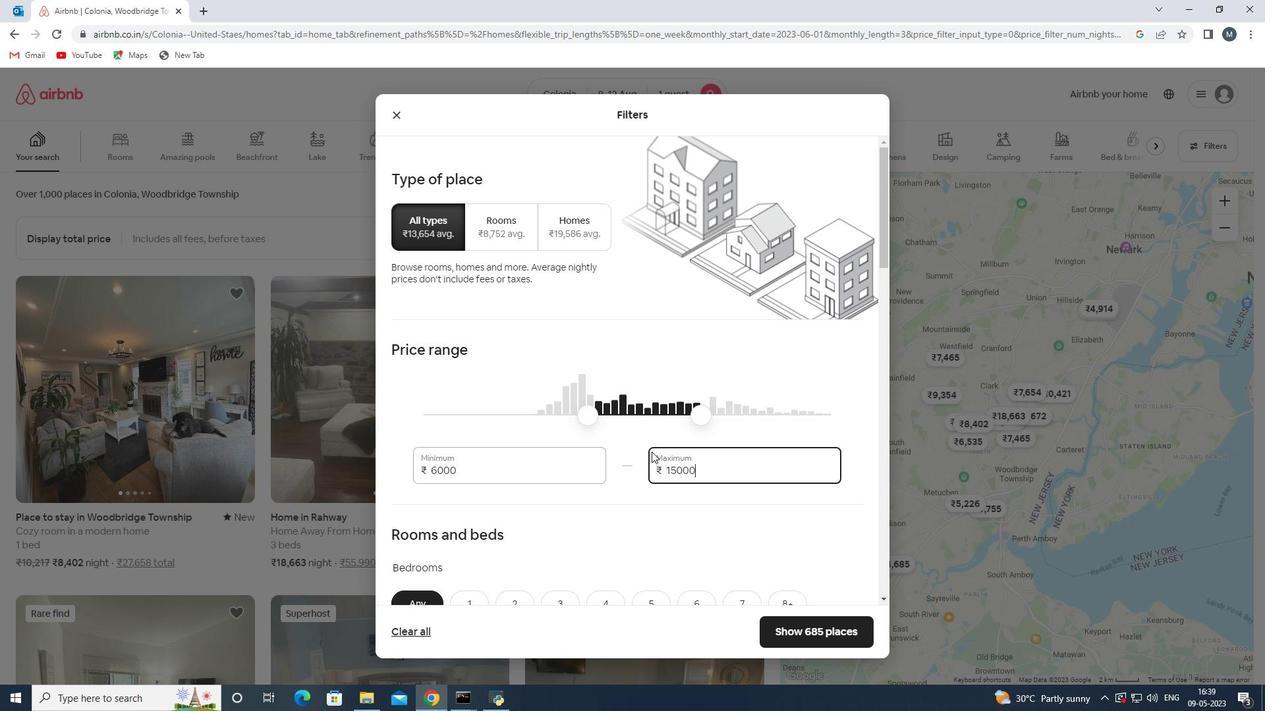 
Action: Mouse moved to (700, 427)
Screenshot: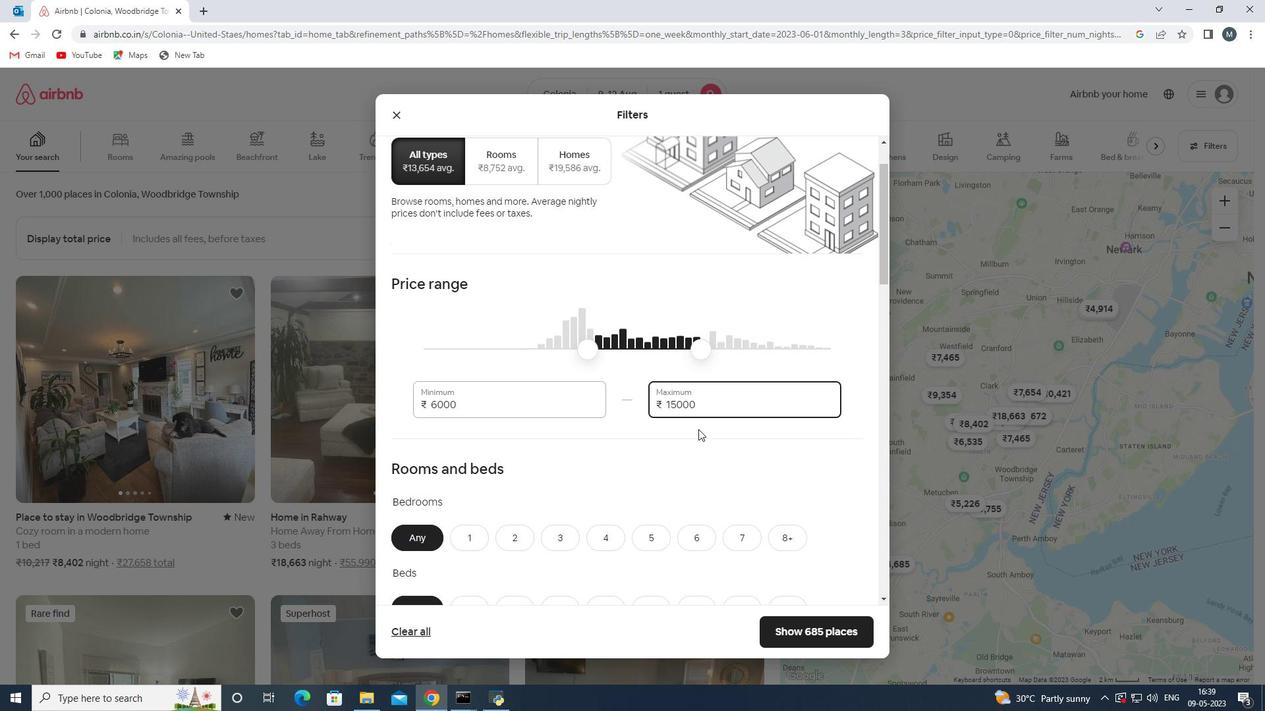 
Action: Mouse scrolled (700, 426) with delta (0, 0)
Screenshot: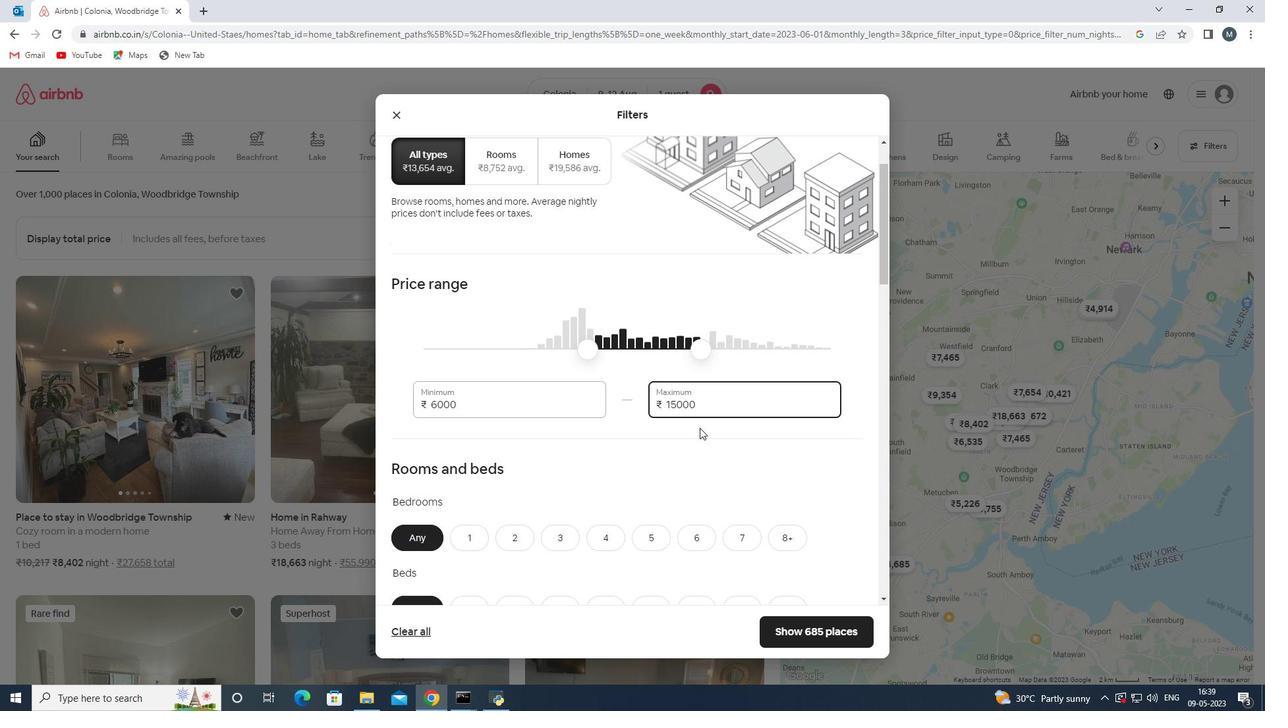 
Action: Mouse scrolled (700, 426) with delta (0, 0)
Screenshot: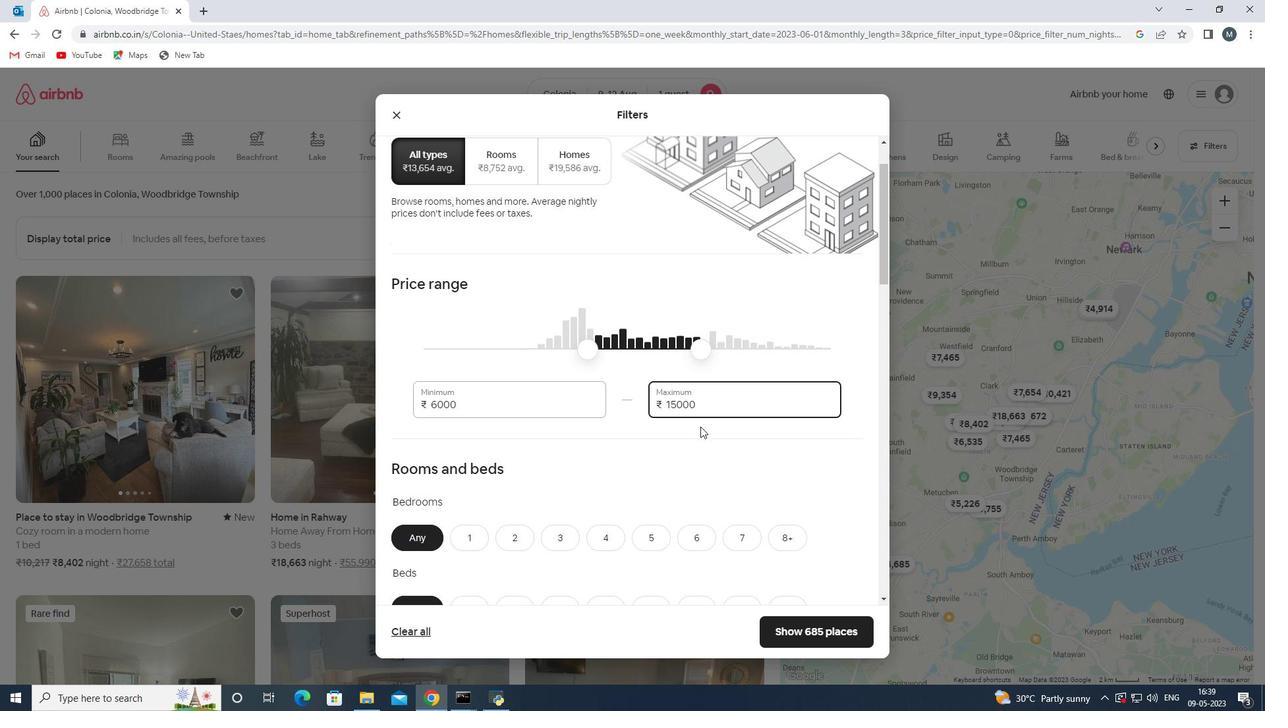 
Action: Mouse moved to (482, 414)
Screenshot: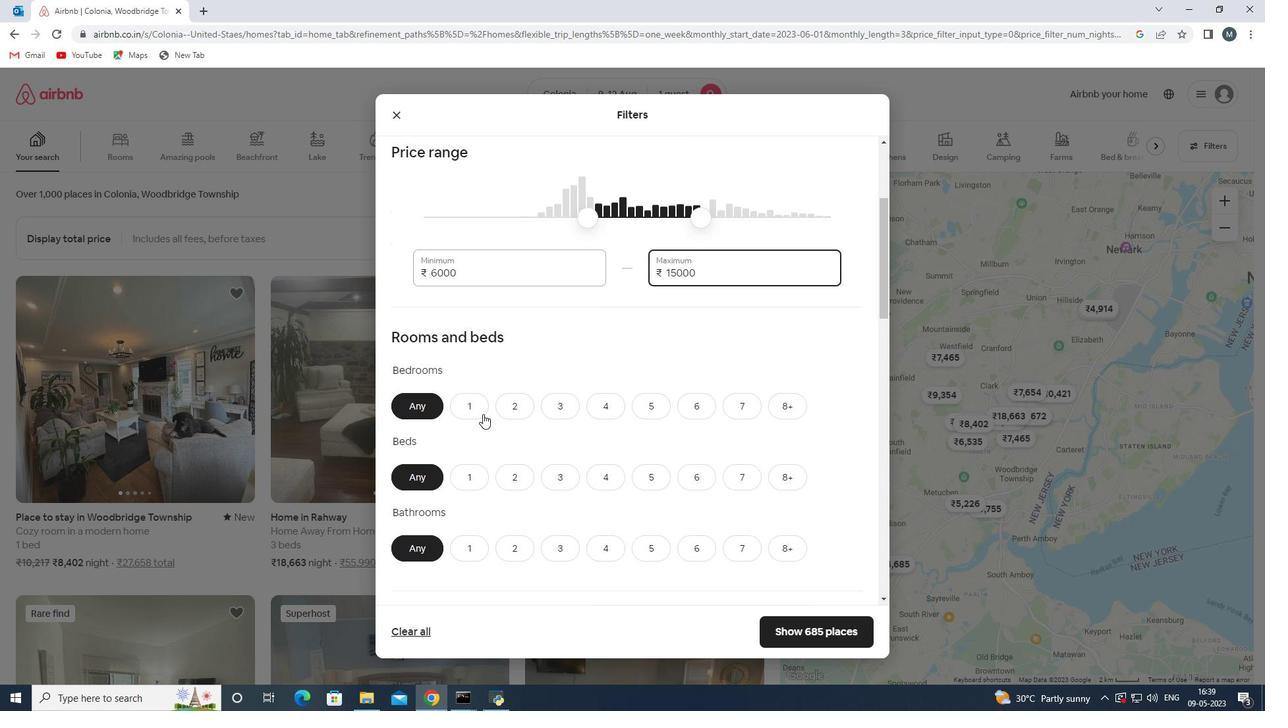 
Action: Mouse pressed left at (482, 414)
Screenshot: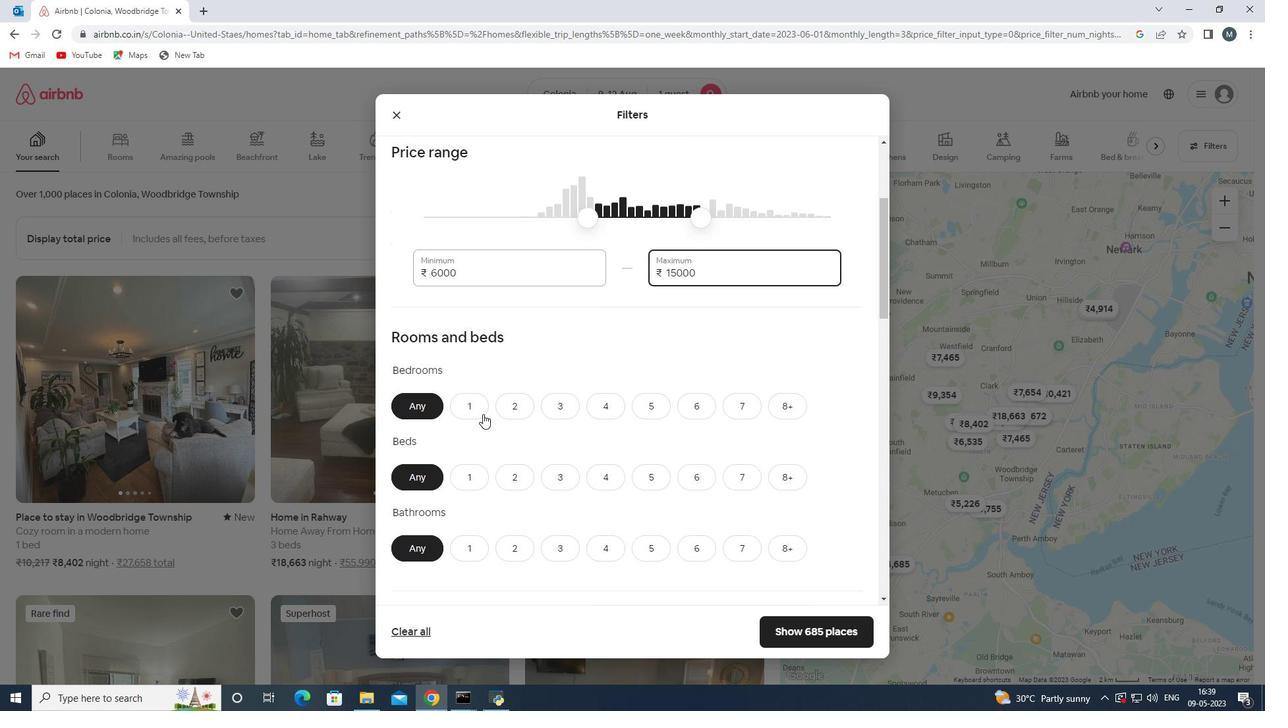 
Action: Mouse moved to (479, 463)
Screenshot: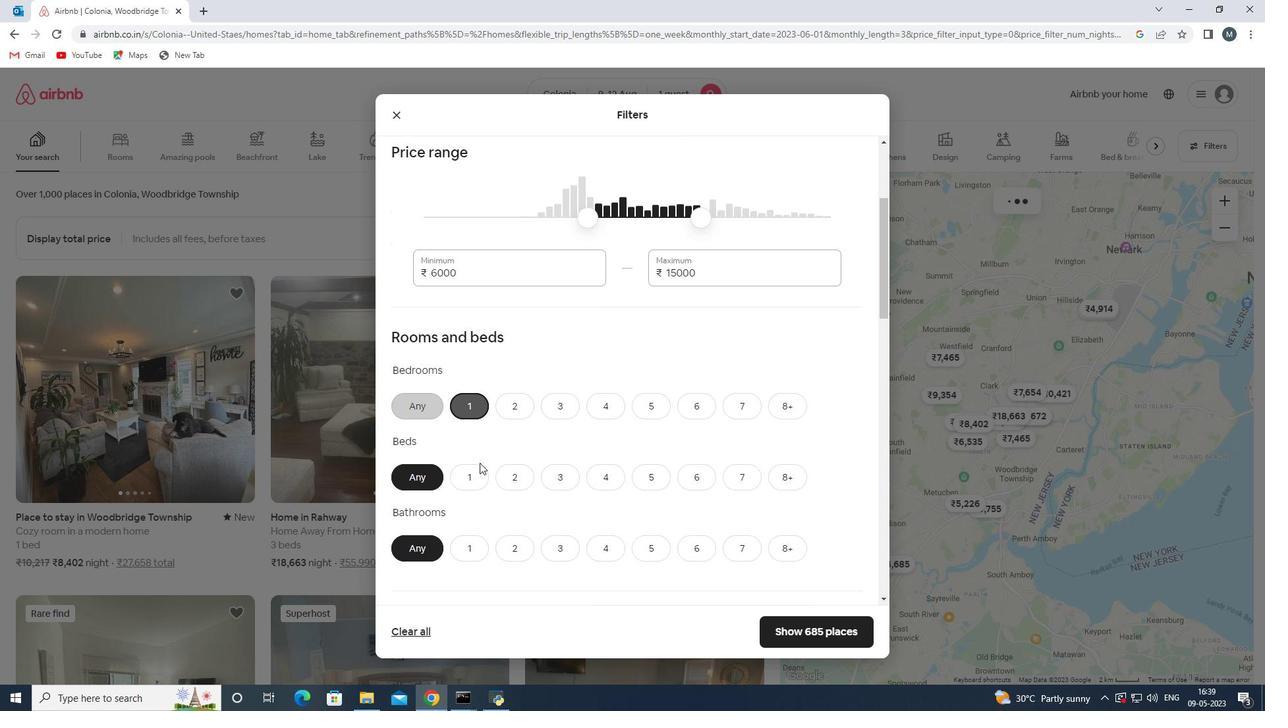 
Action: Mouse pressed left at (479, 463)
Screenshot: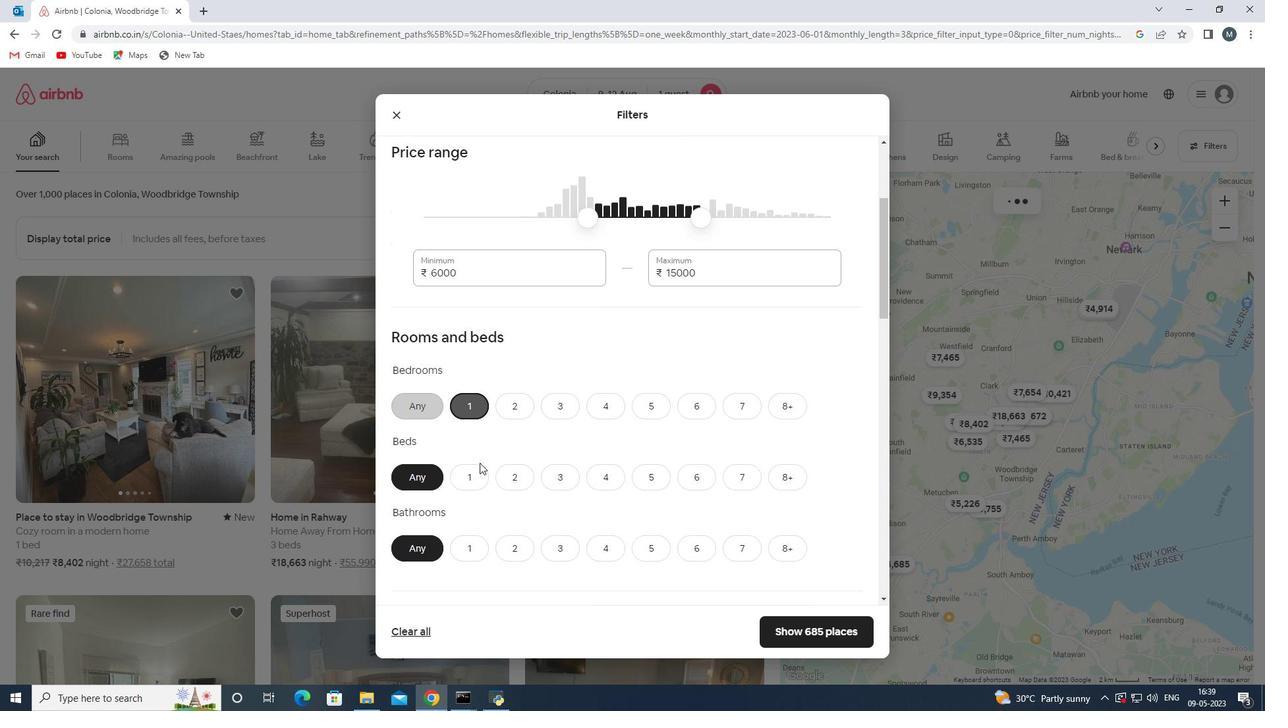 
Action: Mouse moved to (482, 473)
Screenshot: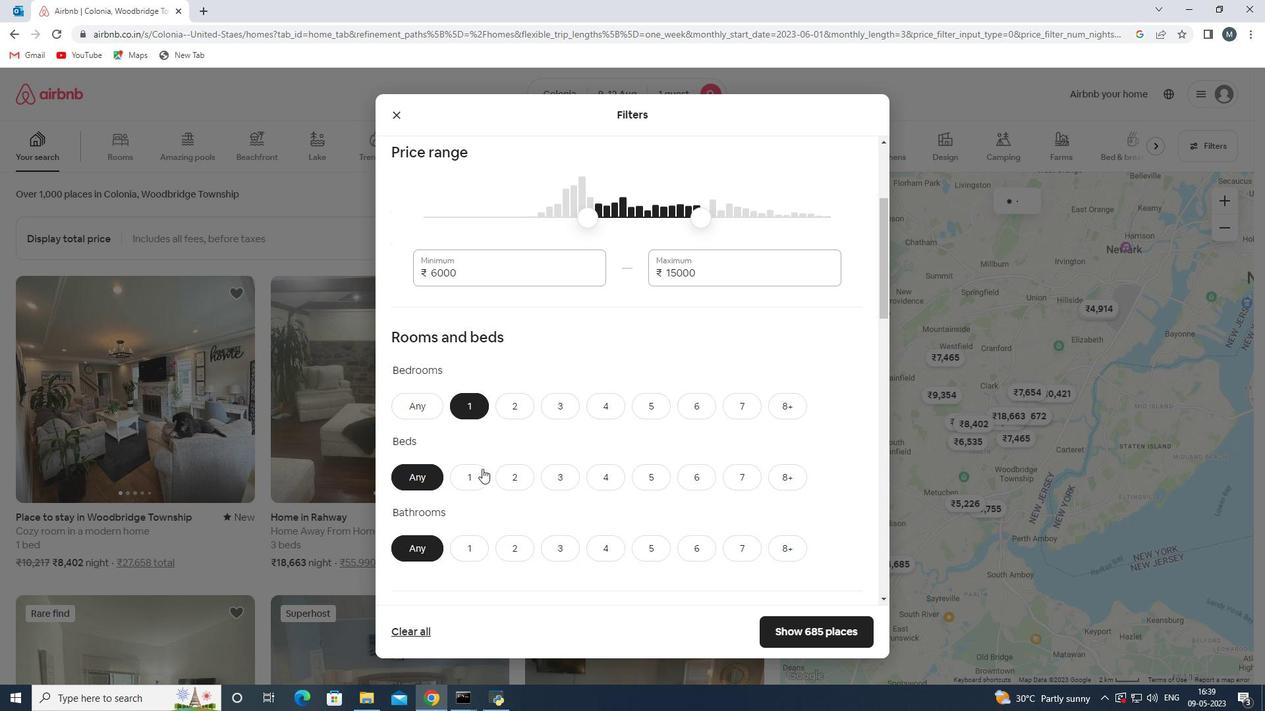 
Action: Mouse pressed left at (482, 473)
Screenshot: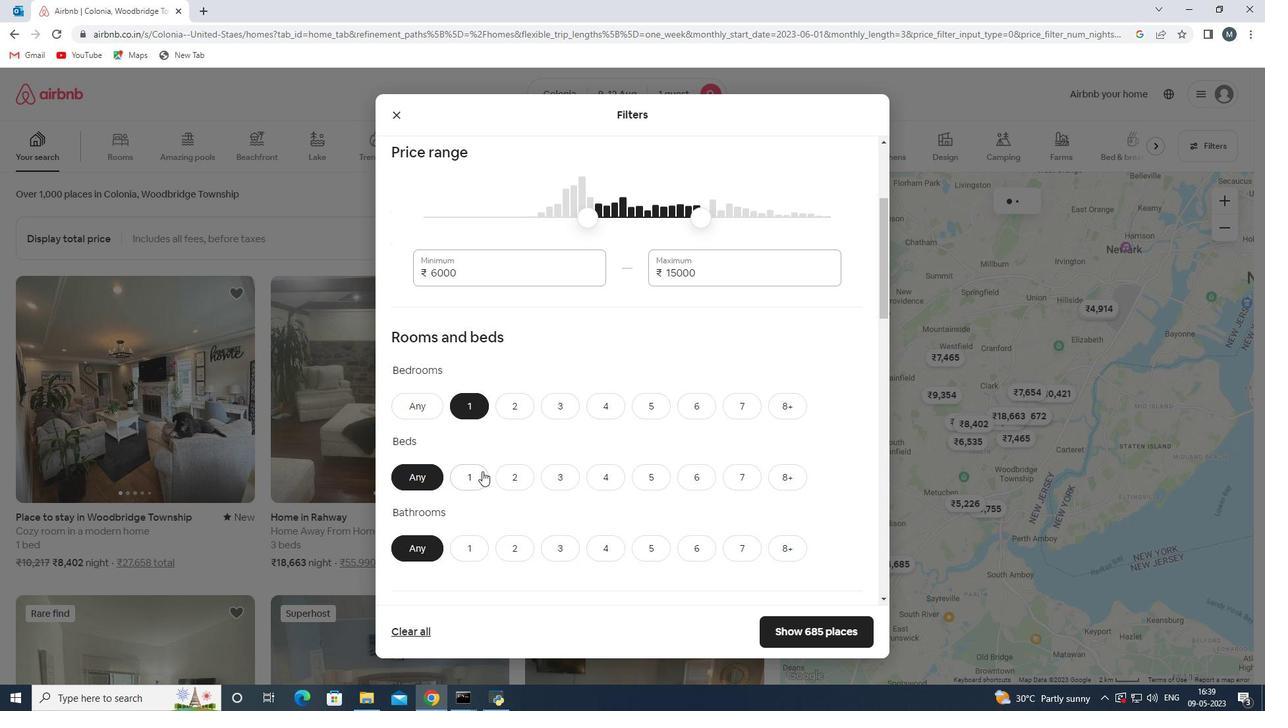 
Action: Mouse moved to (487, 465)
Screenshot: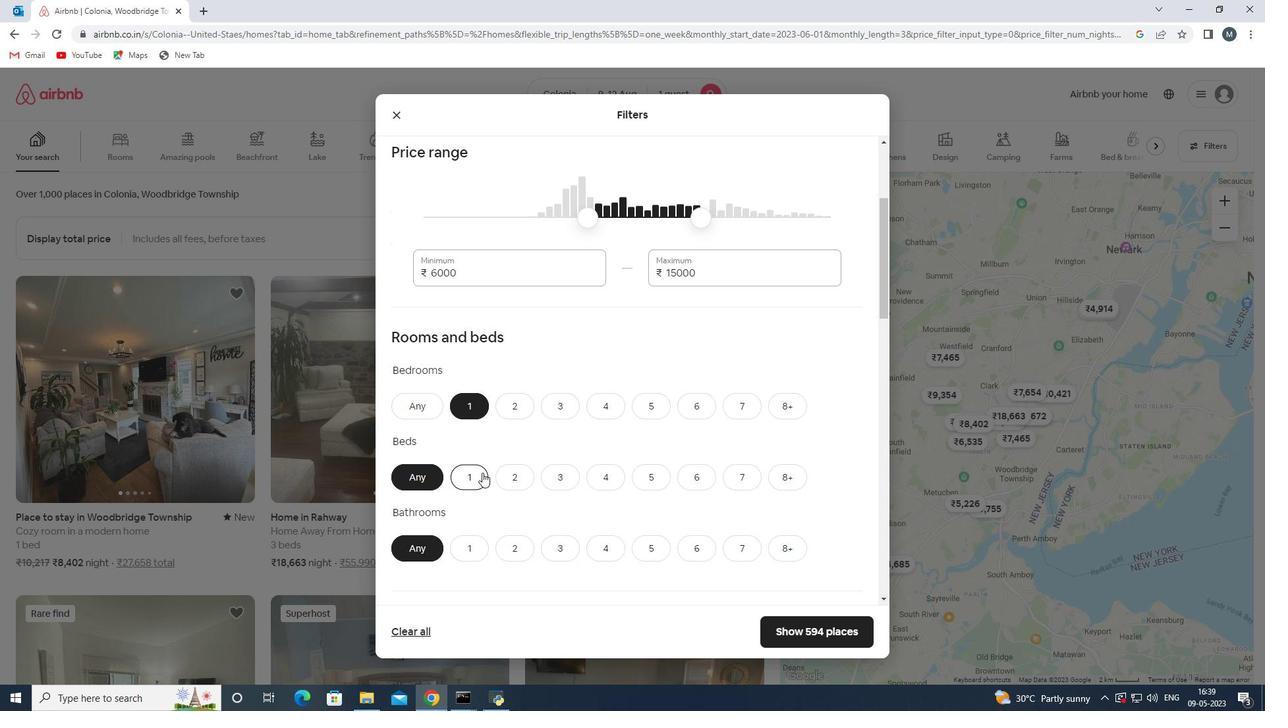 
Action: Mouse scrolled (487, 464) with delta (0, 0)
Screenshot: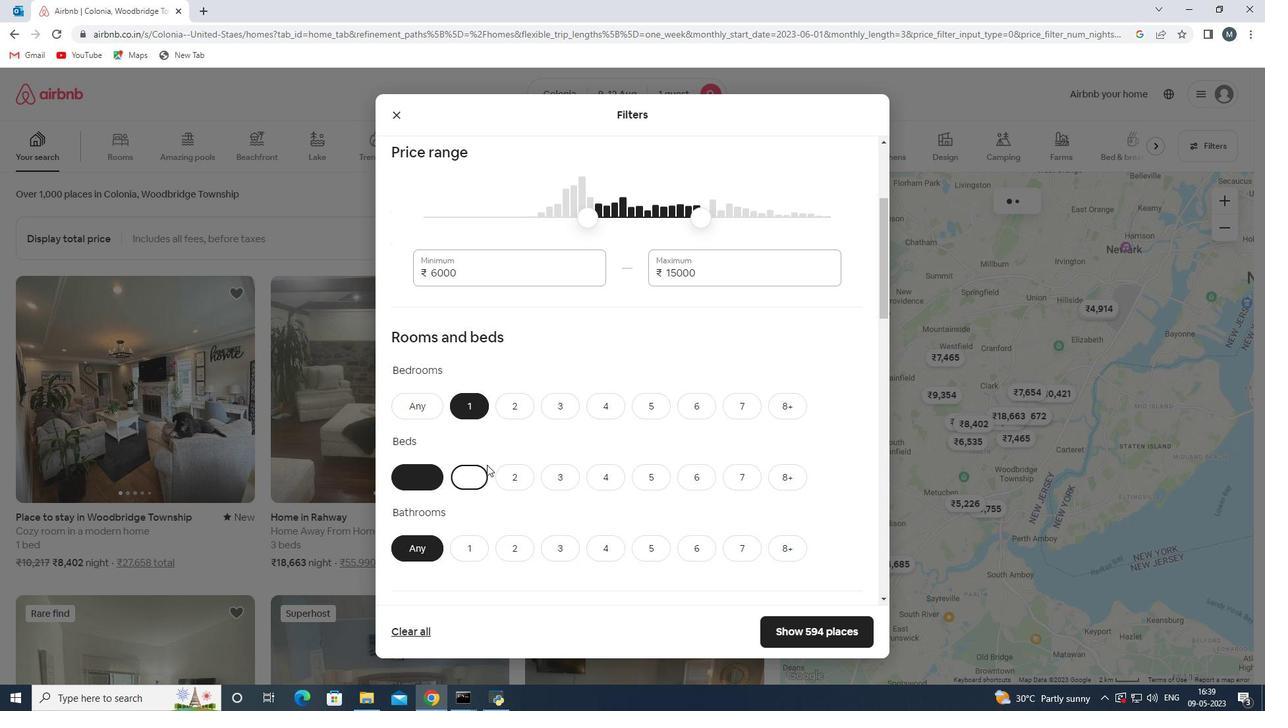 
Action: Mouse moved to (475, 473)
Screenshot: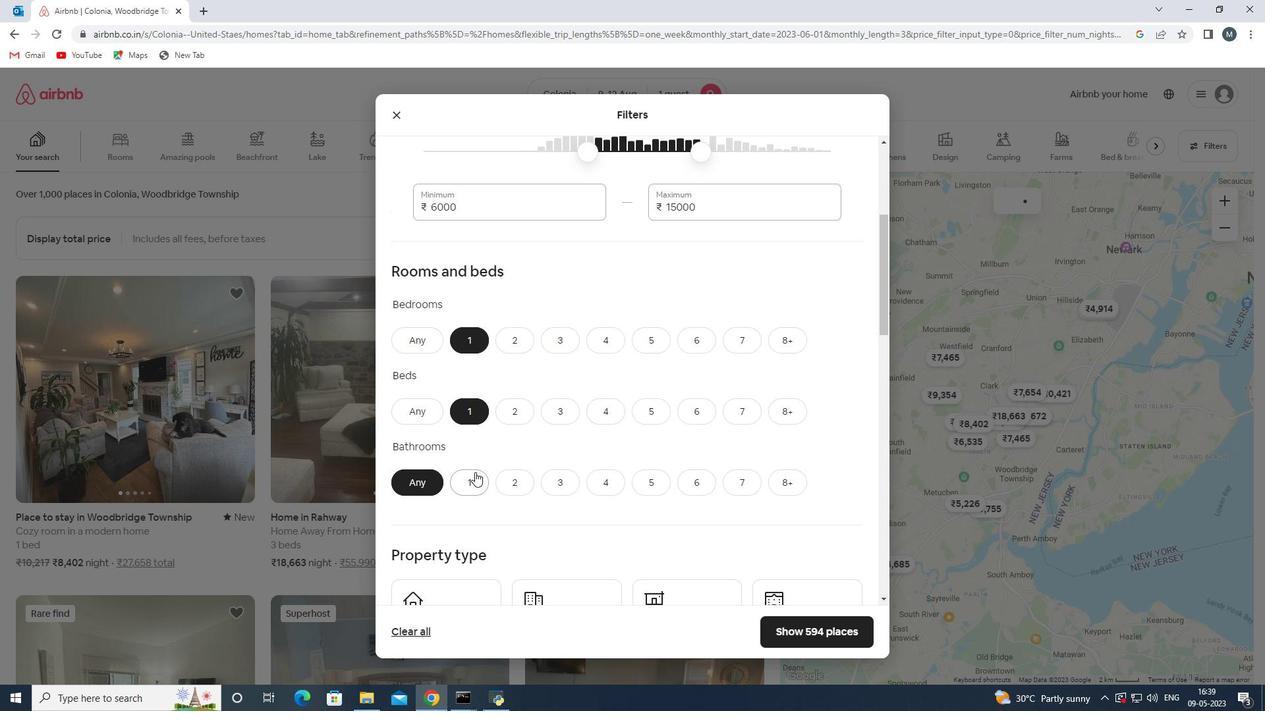 
Action: Mouse pressed left at (475, 473)
Screenshot: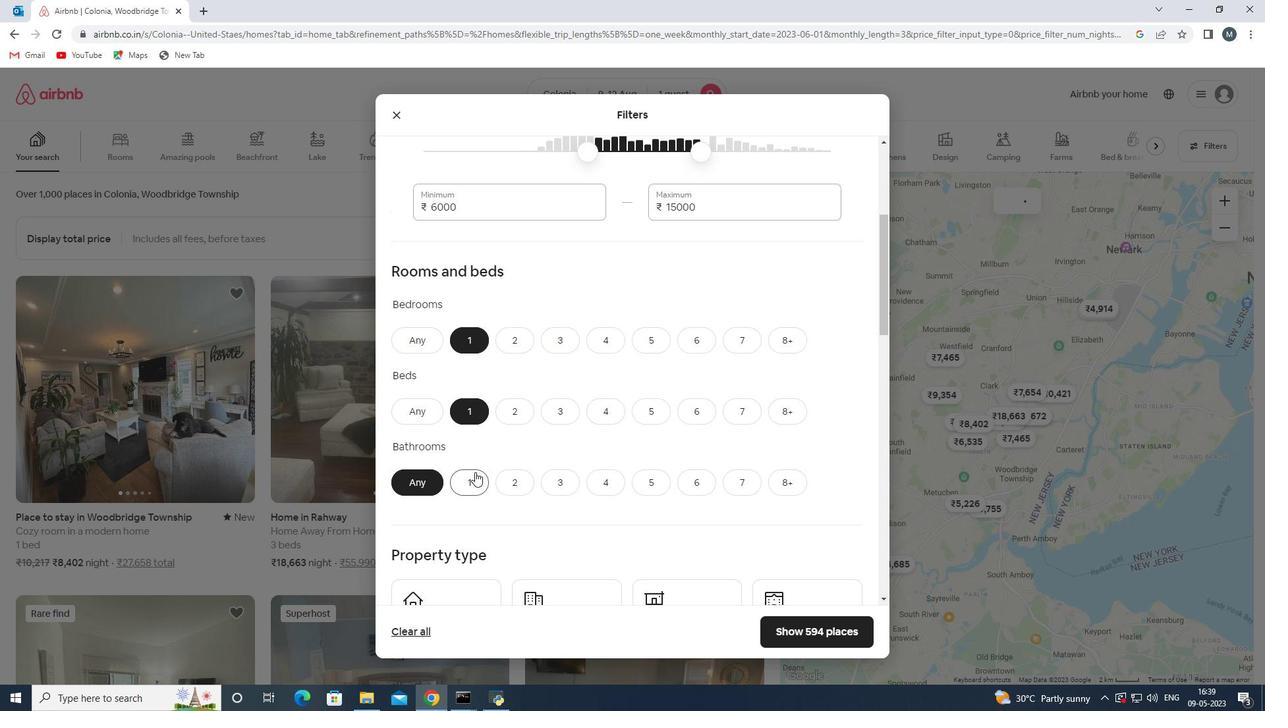 
Action: Mouse moved to (497, 460)
Screenshot: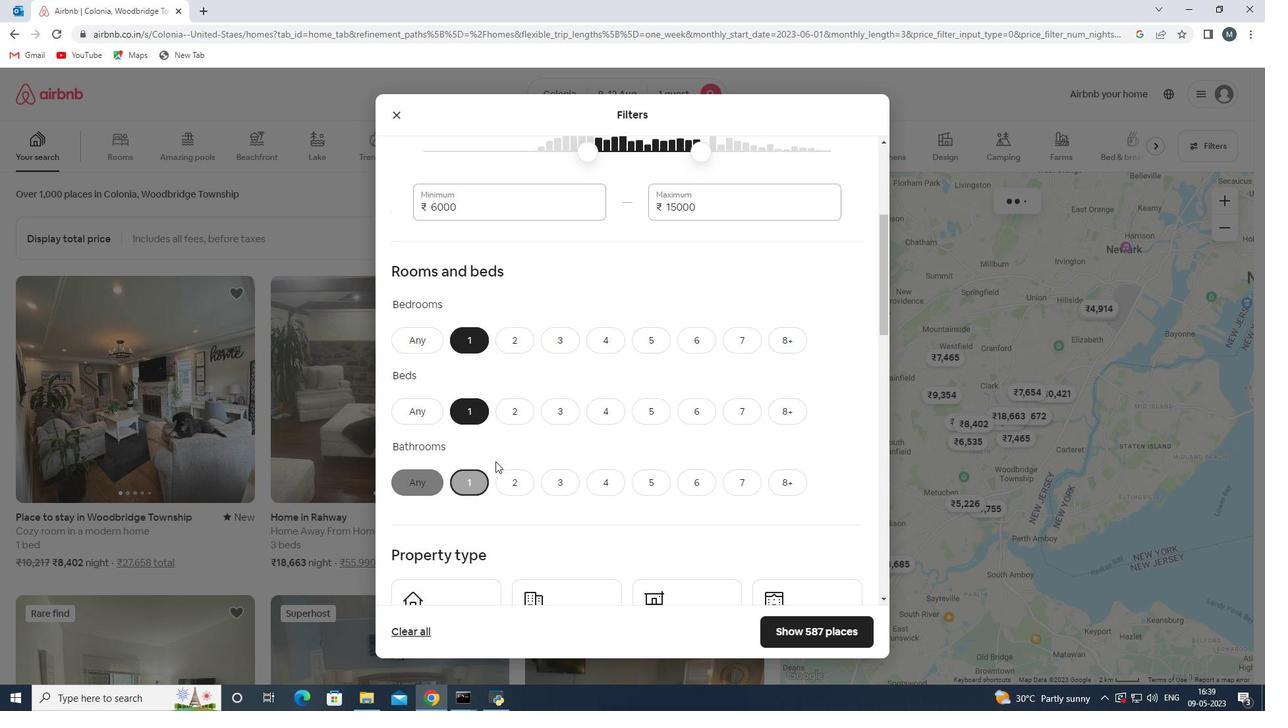
Action: Mouse scrolled (497, 459) with delta (0, 0)
Screenshot: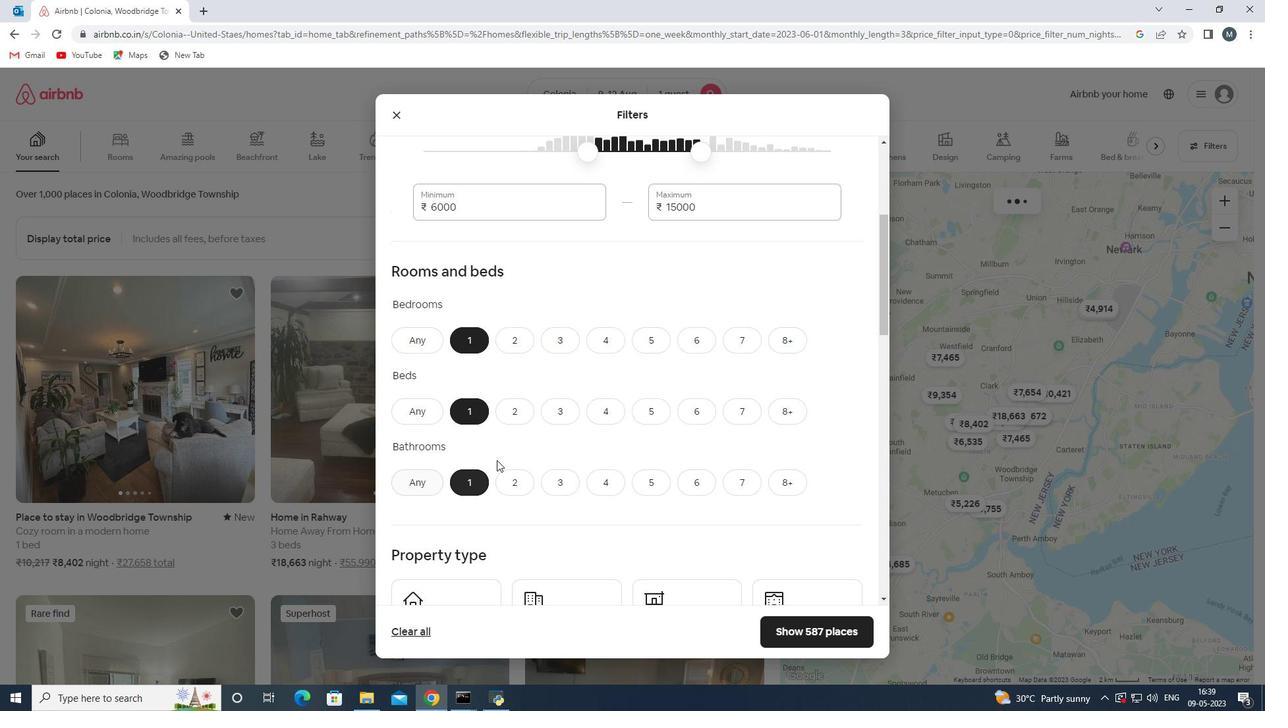 
Action: Mouse moved to (506, 452)
Screenshot: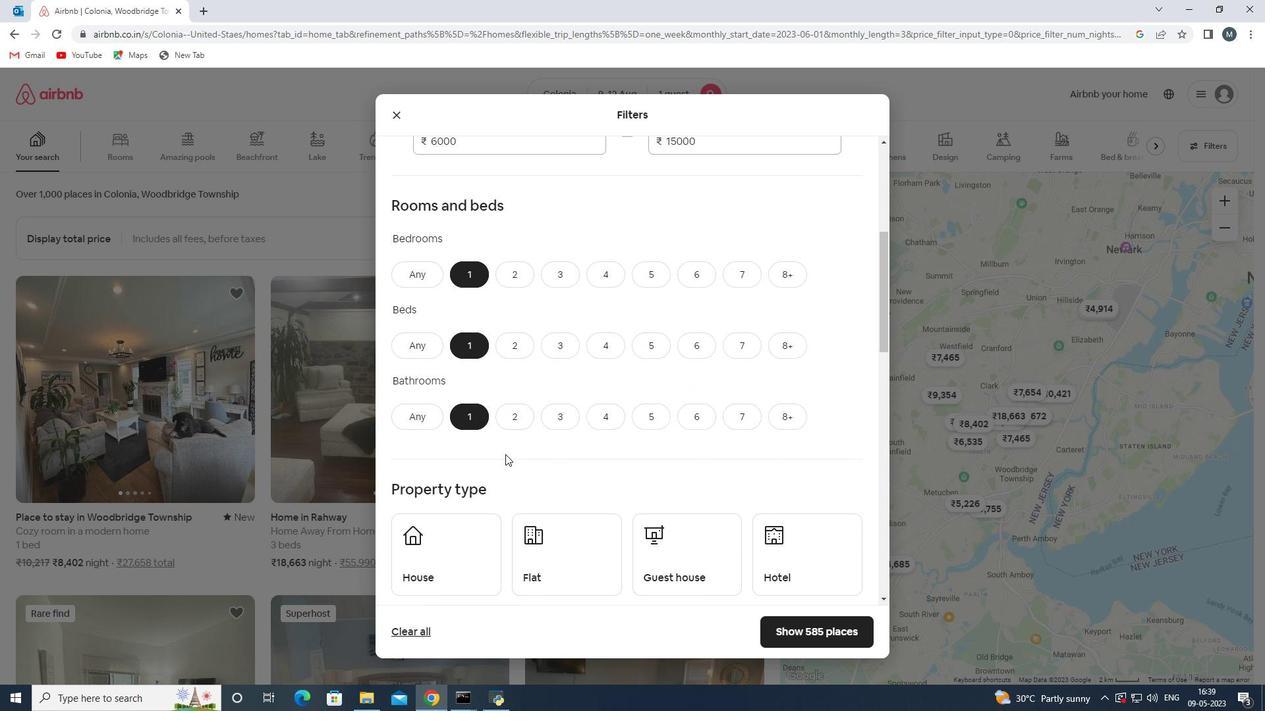 
Action: Mouse scrolled (506, 452) with delta (0, 0)
Screenshot: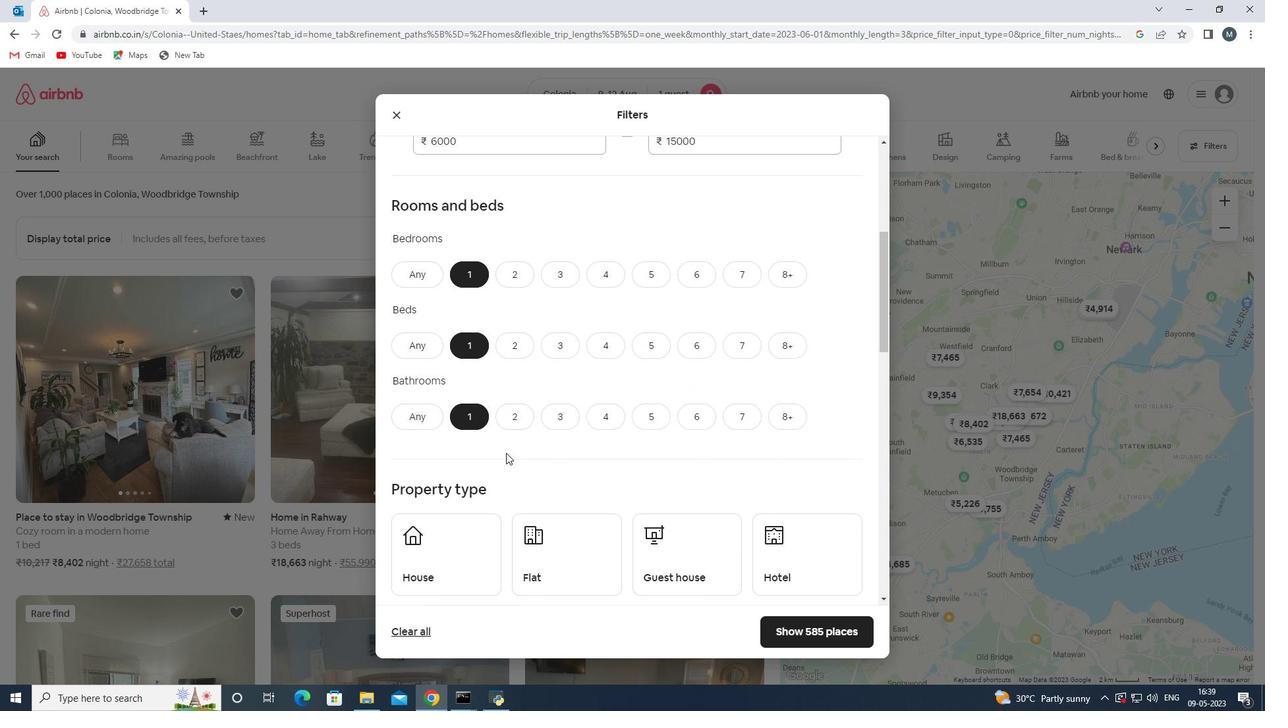 
Action: Mouse scrolled (506, 452) with delta (0, 0)
Screenshot: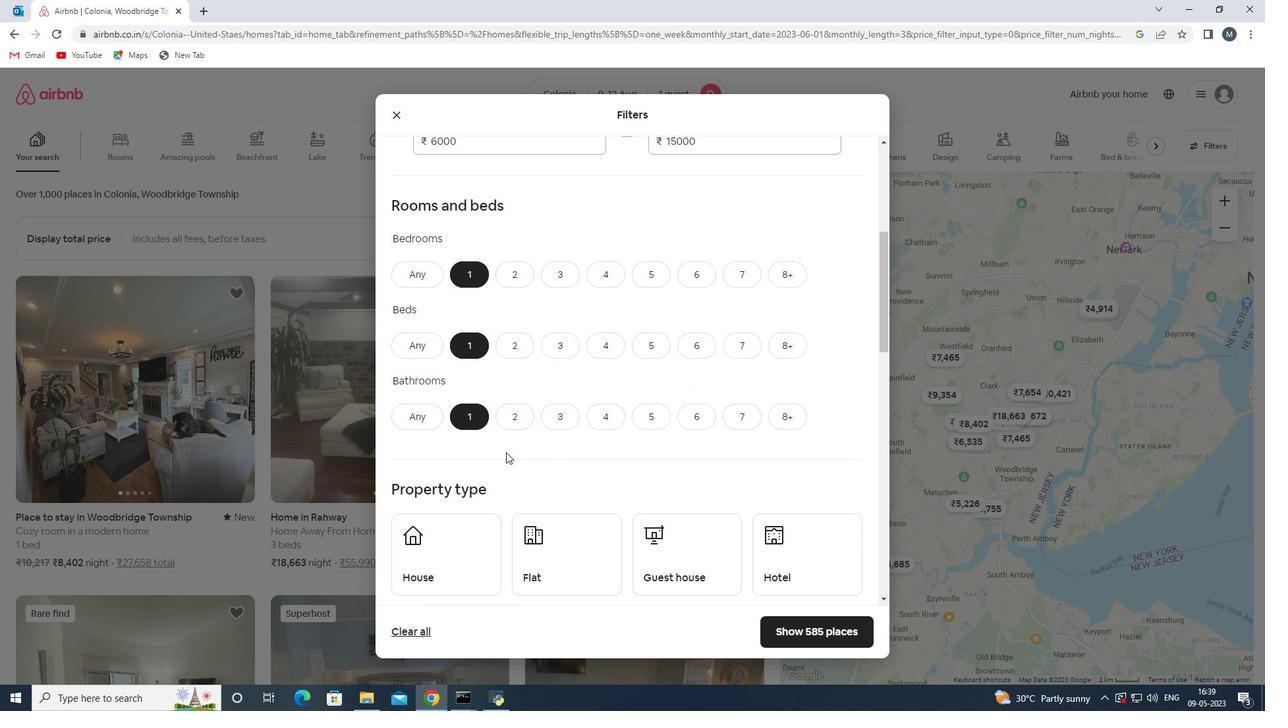 
Action: Mouse moved to (466, 436)
Screenshot: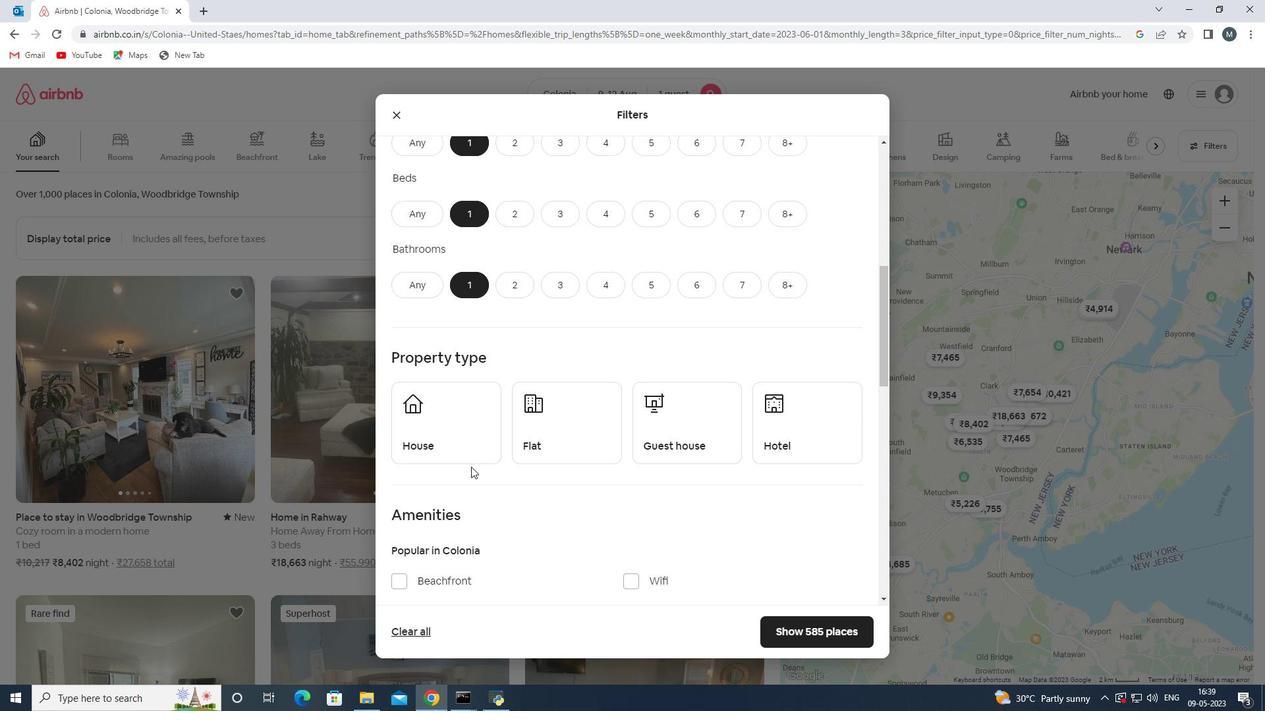 
Action: Mouse pressed left at (466, 436)
Screenshot: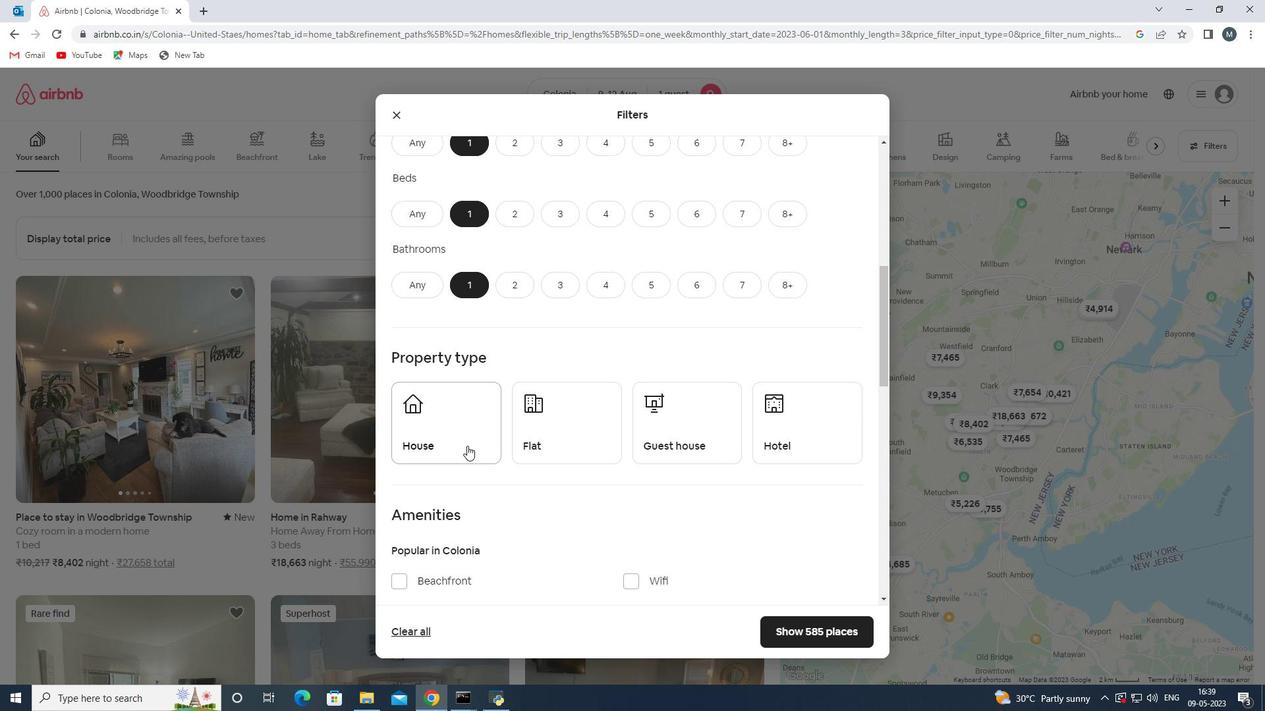 
Action: Mouse moved to (539, 434)
Screenshot: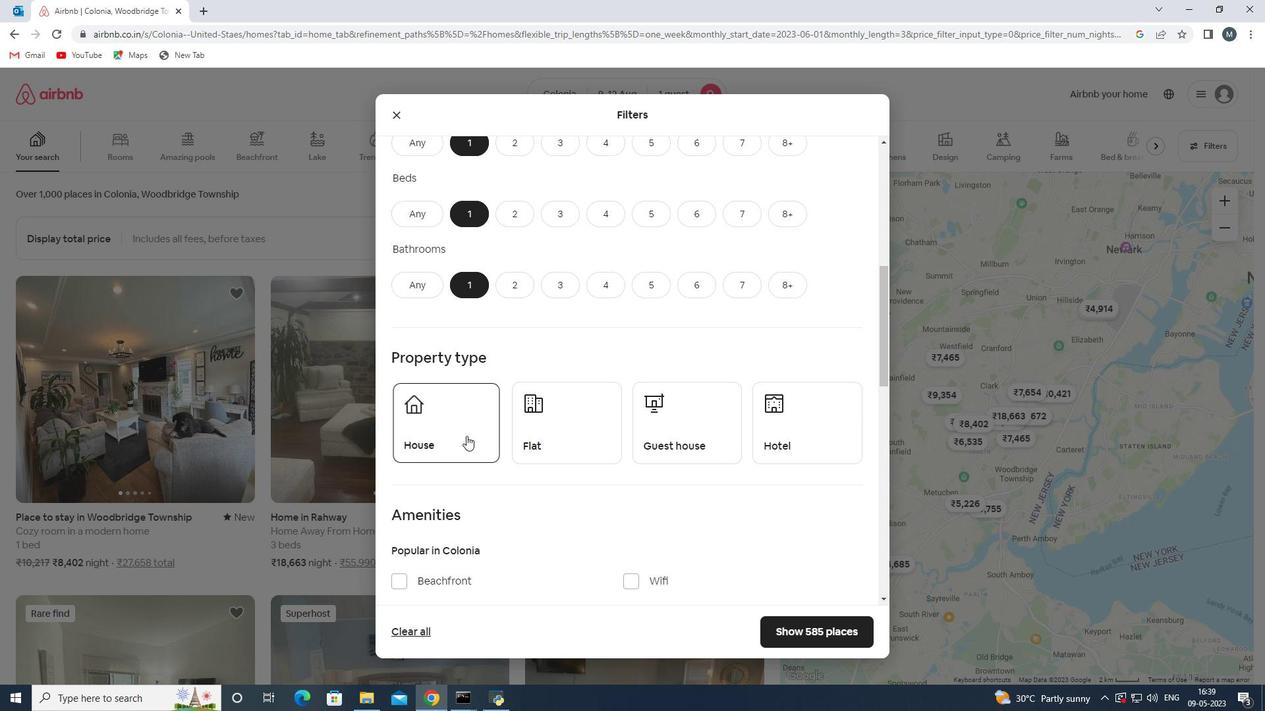 
Action: Mouse pressed left at (539, 434)
Screenshot: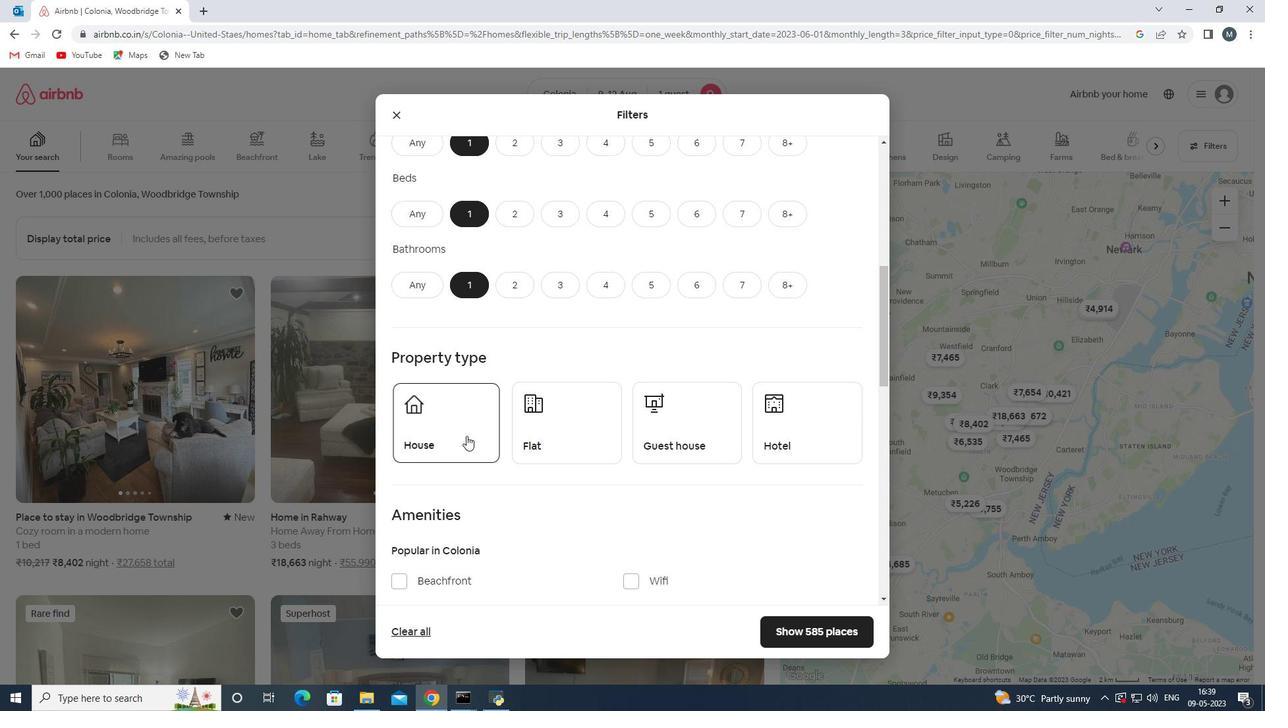
Action: Mouse moved to (699, 435)
Screenshot: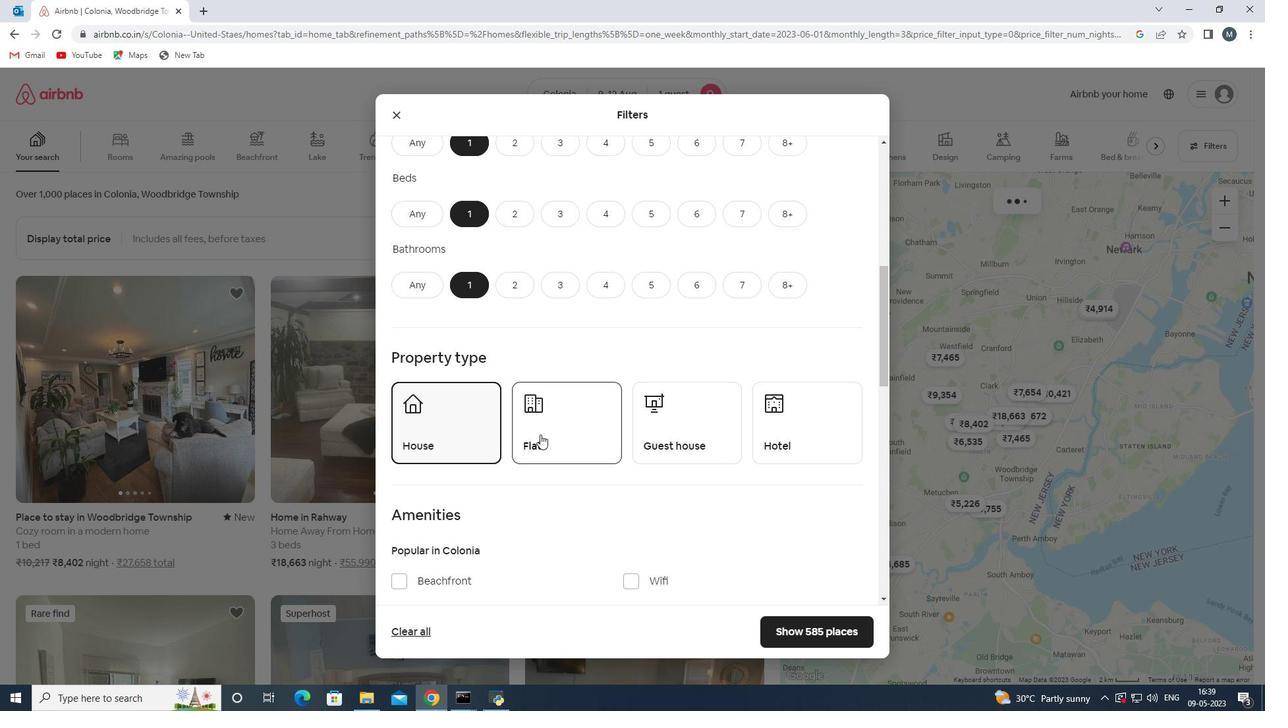 
Action: Mouse pressed left at (699, 435)
Screenshot: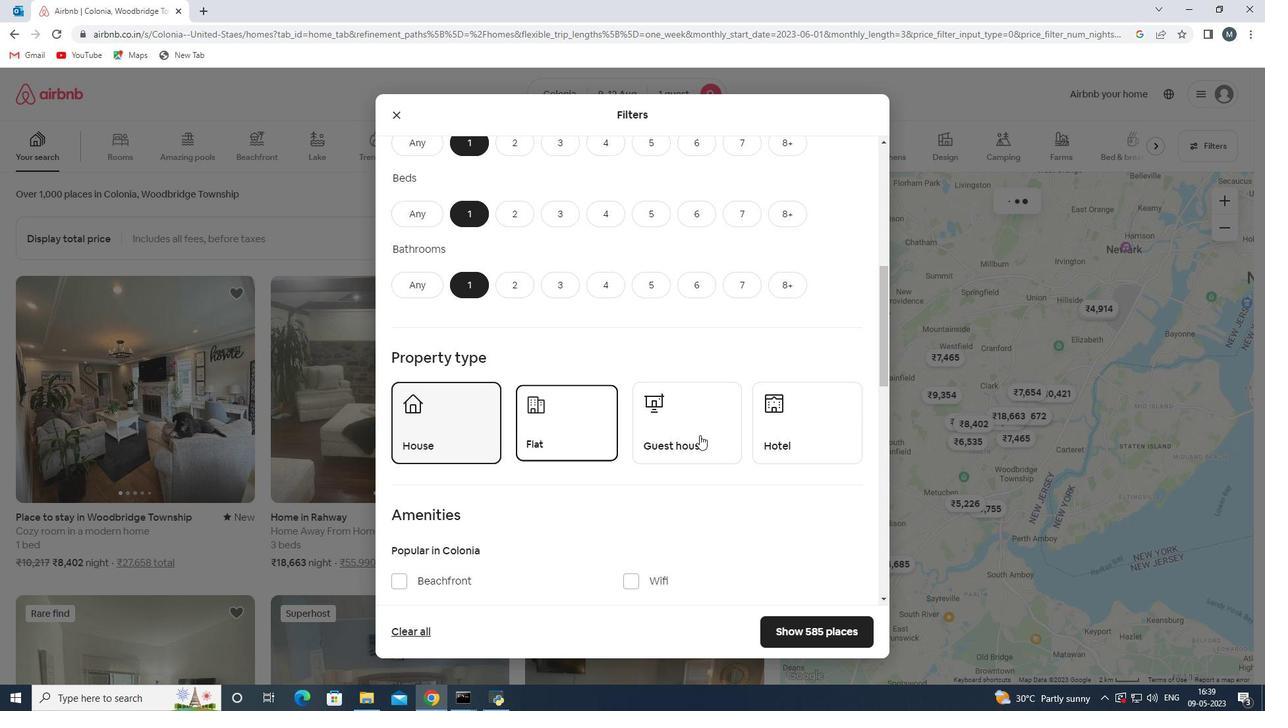 
Action: Mouse moved to (589, 442)
Screenshot: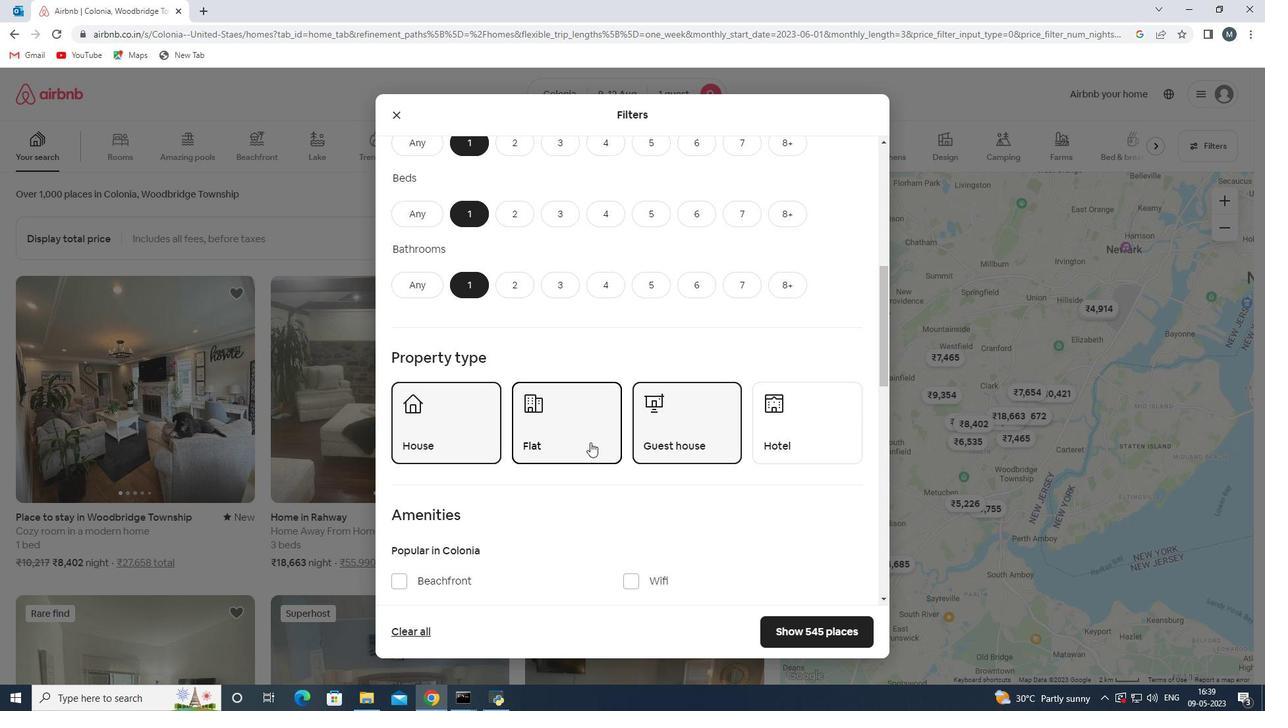 
Action: Mouse scrolled (589, 442) with delta (0, 0)
Screenshot: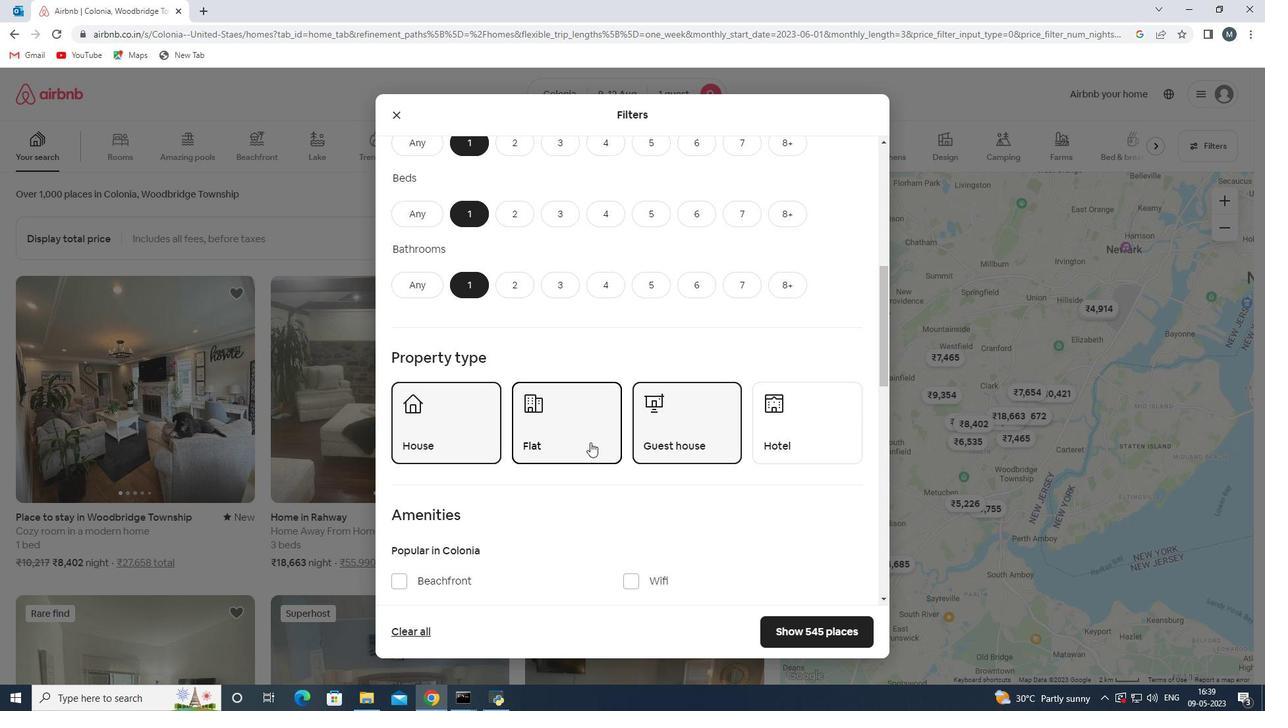 
Action: Mouse moved to (547, 440)
Screenshot: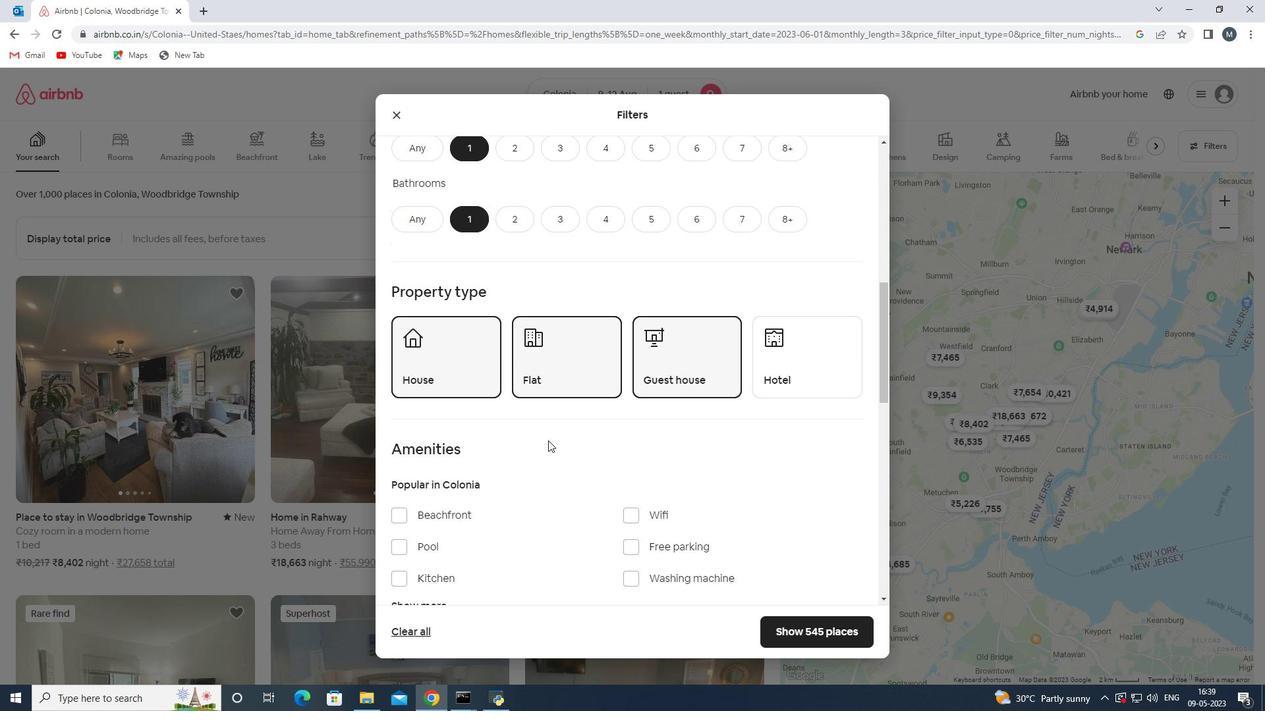 
Action: Mouse scrolled (547, 440) with delta (0, 0)
Screenshot: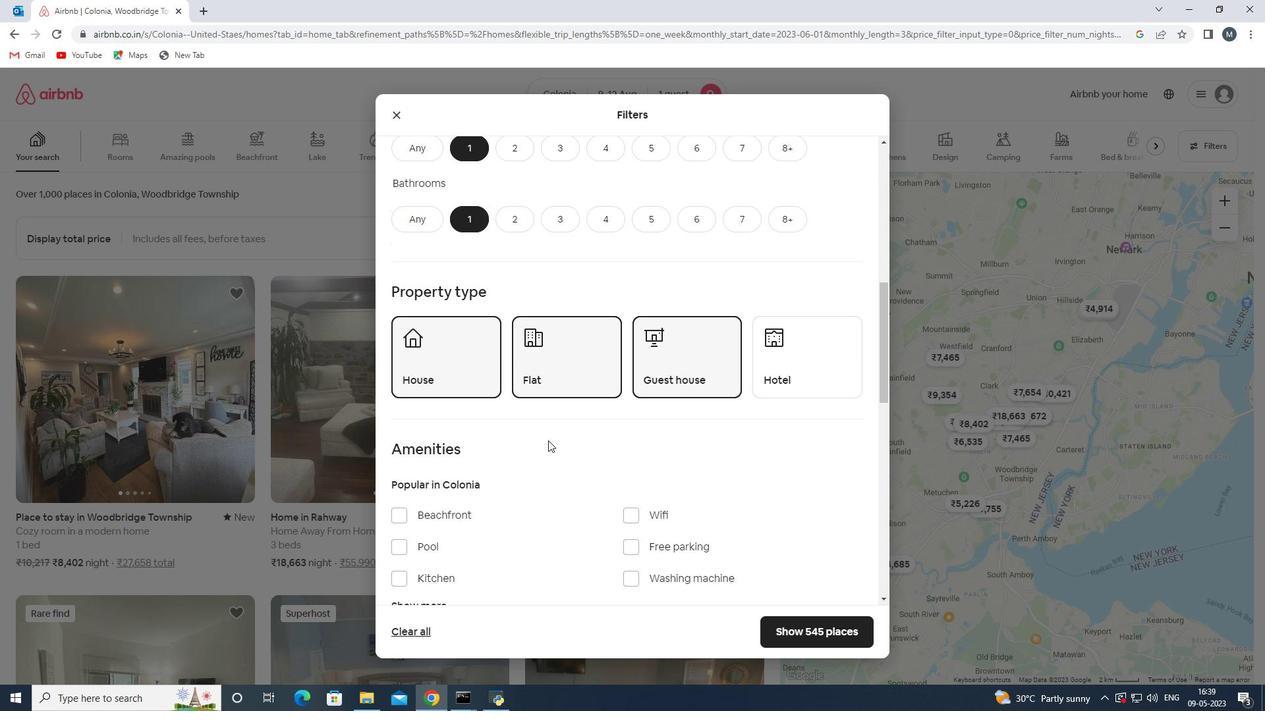 
Action: Mouse moved to (626, 446)
Screenshot: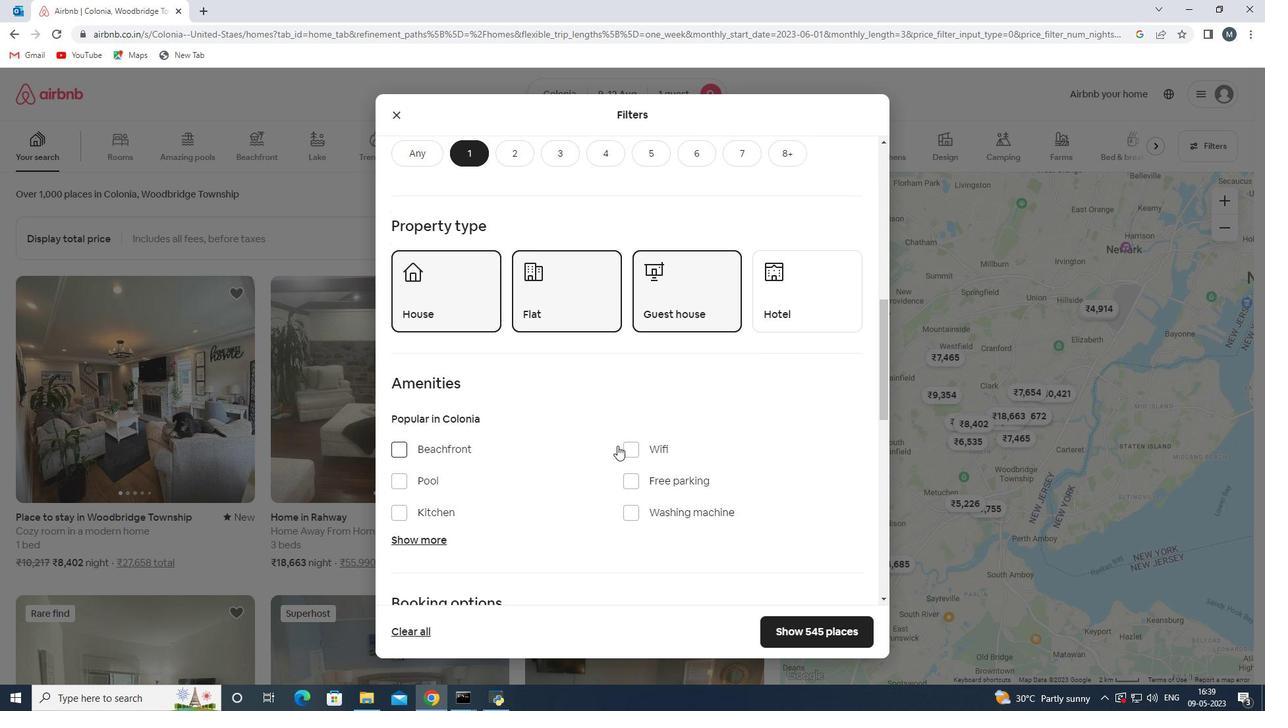 
Action: Mouse pressed left at (626, 446)
Screenshot: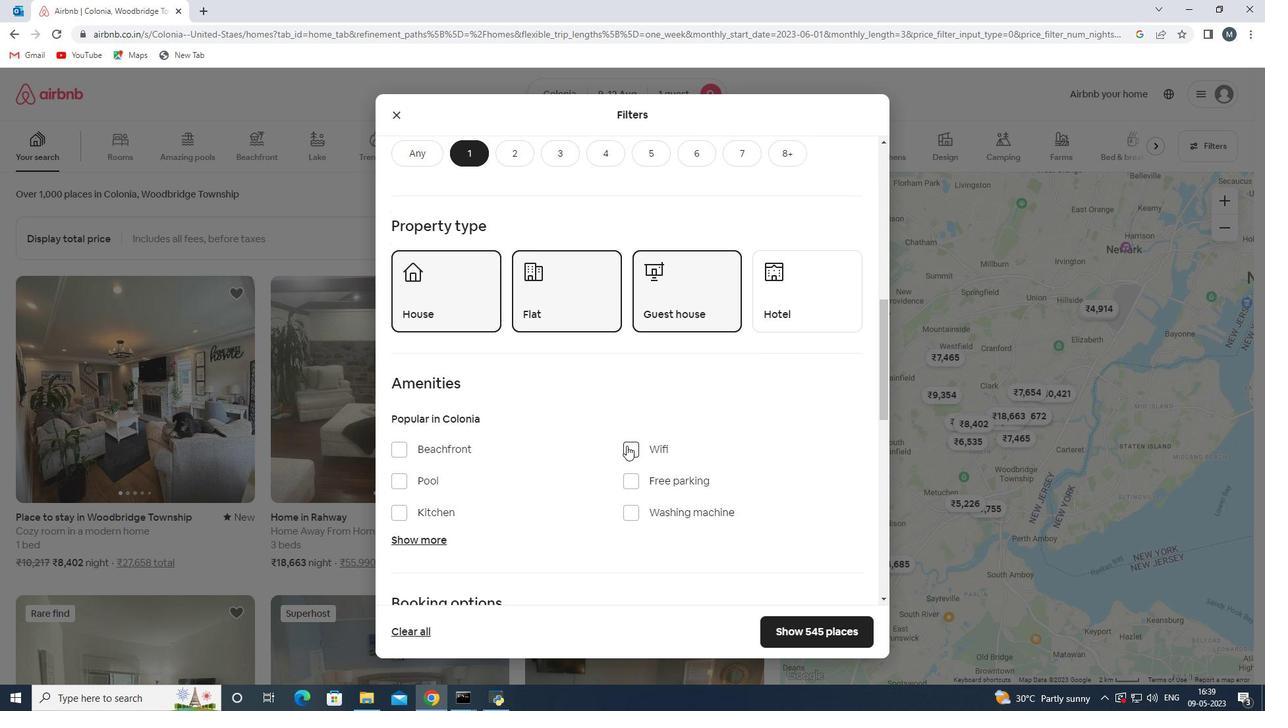 
Action: Mouse moved to (620, 448)
Screenshot: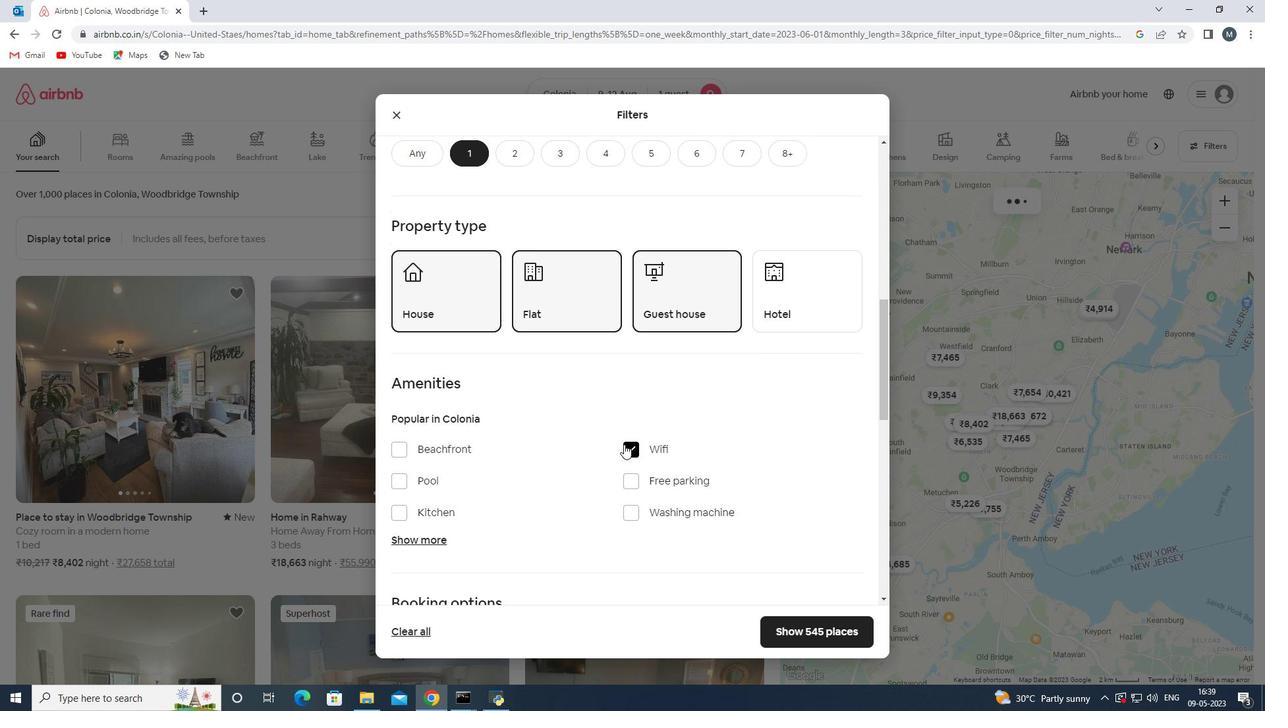 
Action: Mouse scrolled (621, 444) with delta (0, 0)
Screenshot: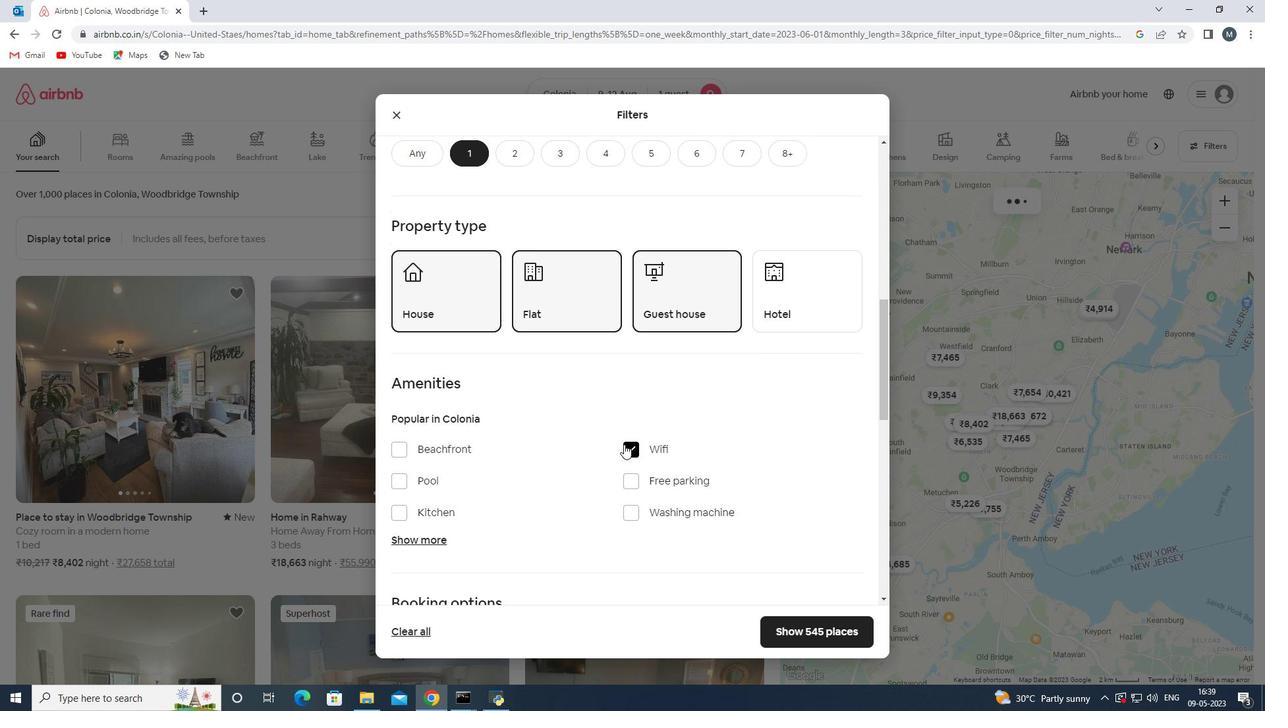 
Action: Mouse scrolled (620, 448) with delta (0, 0)
Screenshot: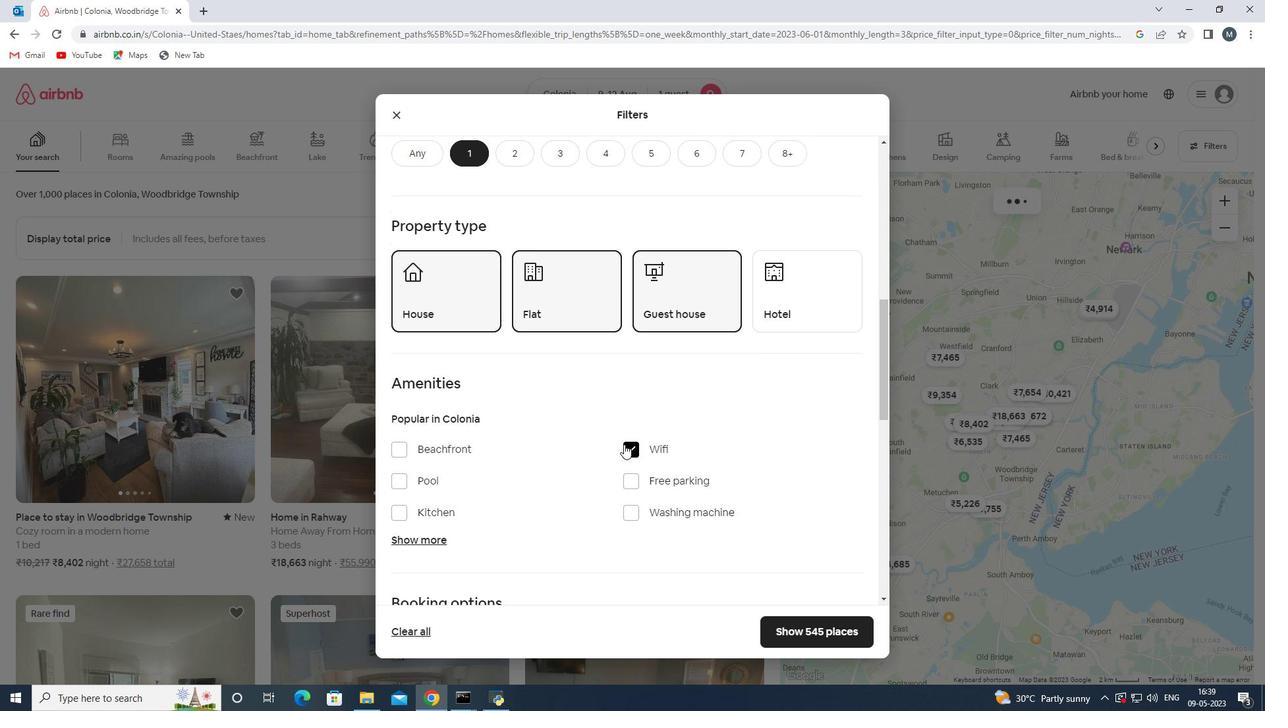 
Action: Mouse moved to (614, 450)
Screenshot: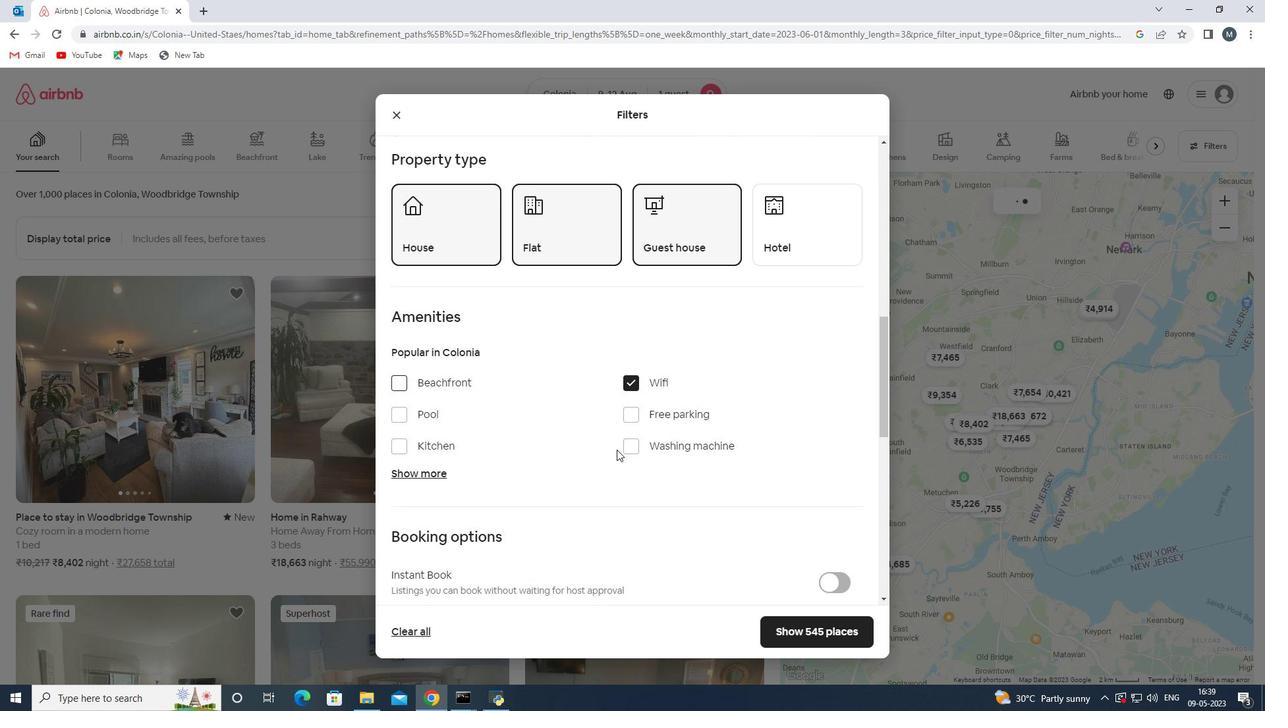 
Action: Mouse scrolled (614, 450) with delta (0, 0)
Screenshot: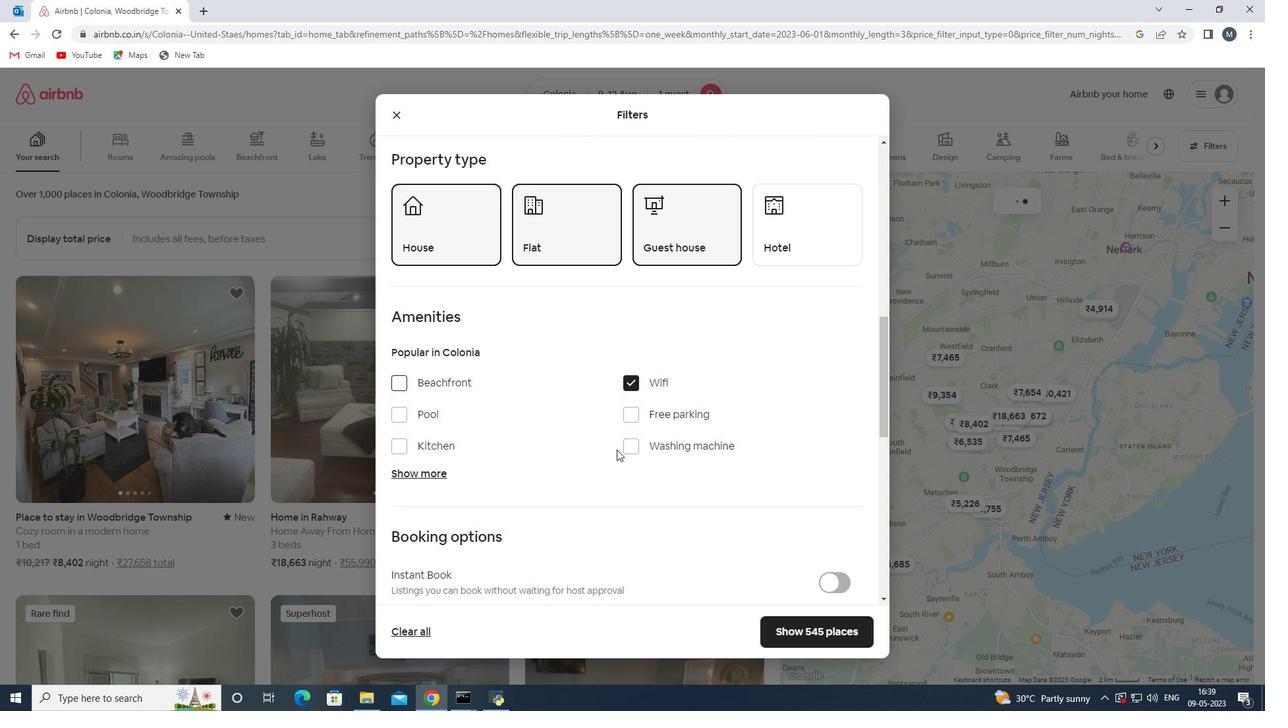 
Action: Mouse moved to (614, 448)
Screenshot: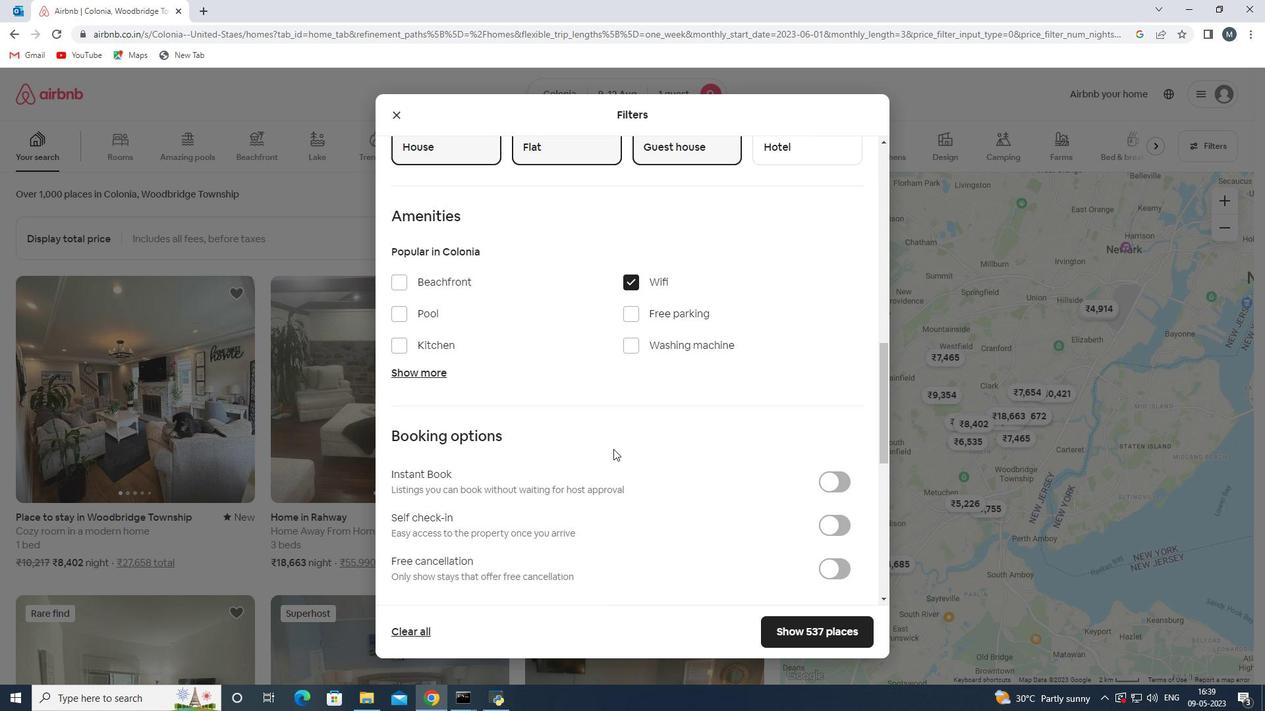 
Action: Mouse scrolled (614, 448) with delta (0, 0)
Screenshot: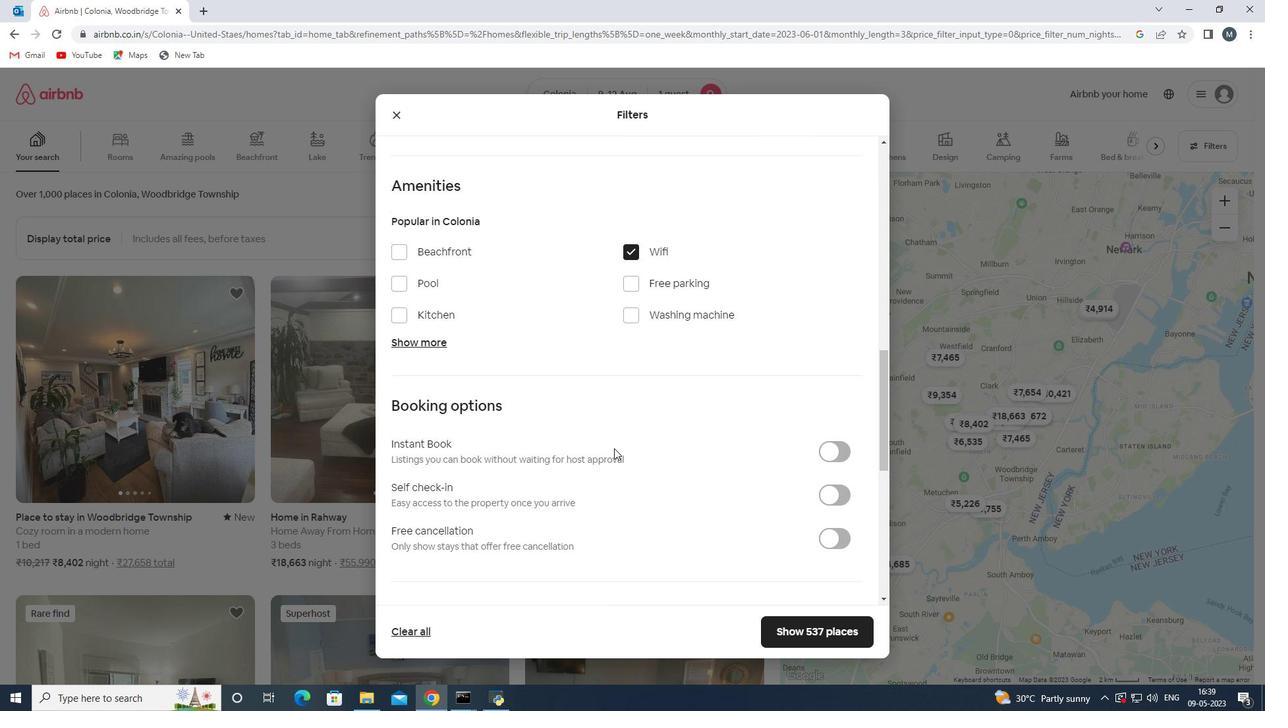 
Action: Mouse scrolled (614, 448) with delta (0, 0)
Screenshot: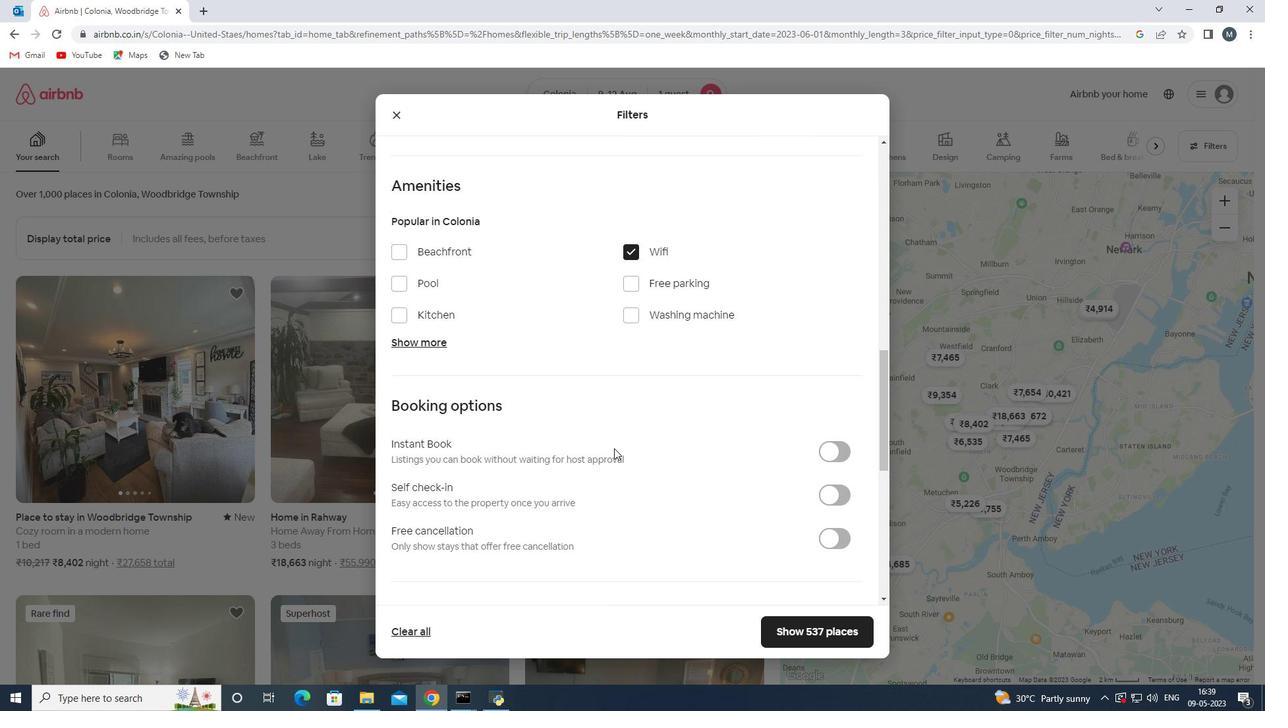
Action: Mouse moved to (631, 446)
Screenshot: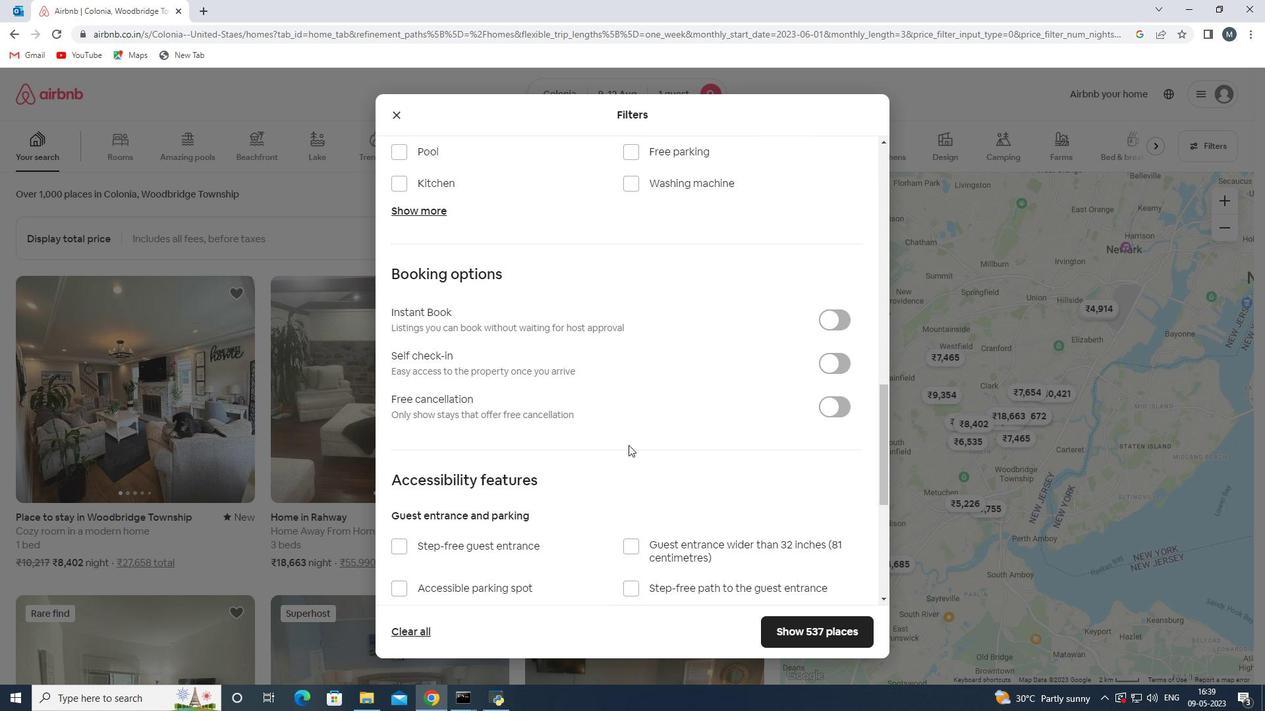 
Action: Mouse scrolled (631, 445) with delta (0, 0)
Screenshot: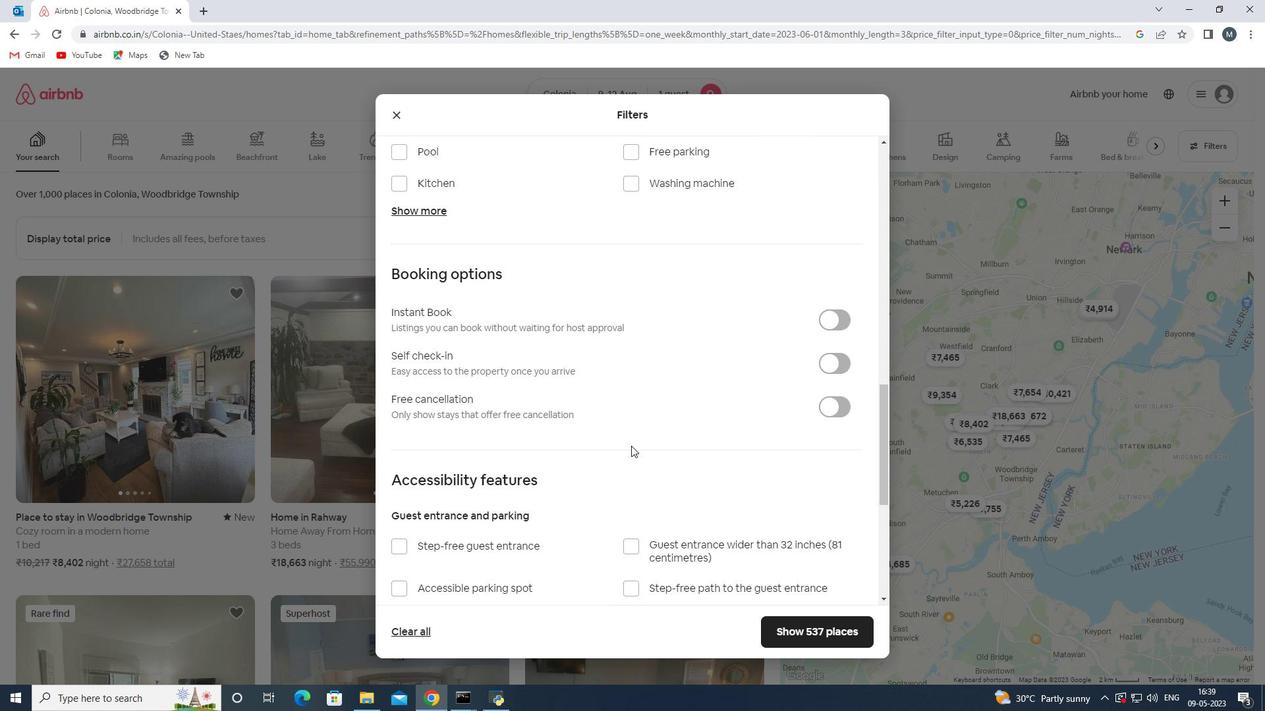 
Action: Mouse moved to (628, 444)
Screenshot: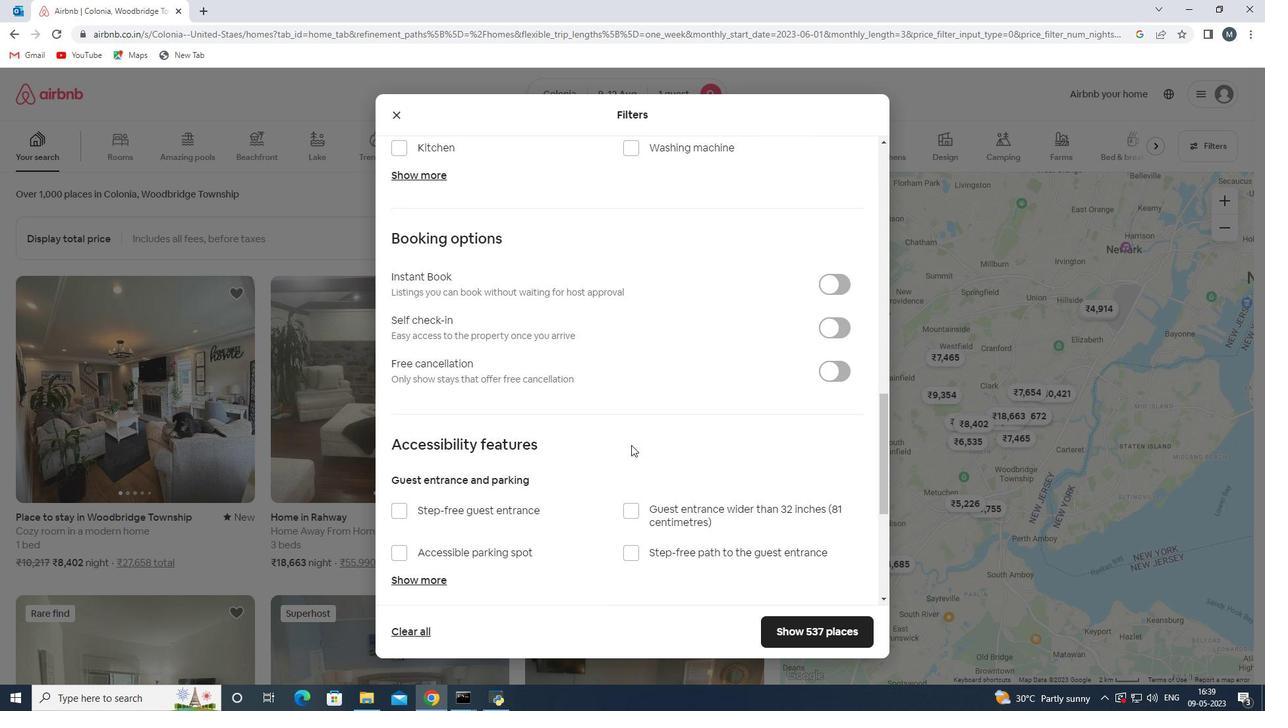 
Action: Mouse scrolled (628, 443) with delta (0, 0)
Screenshot: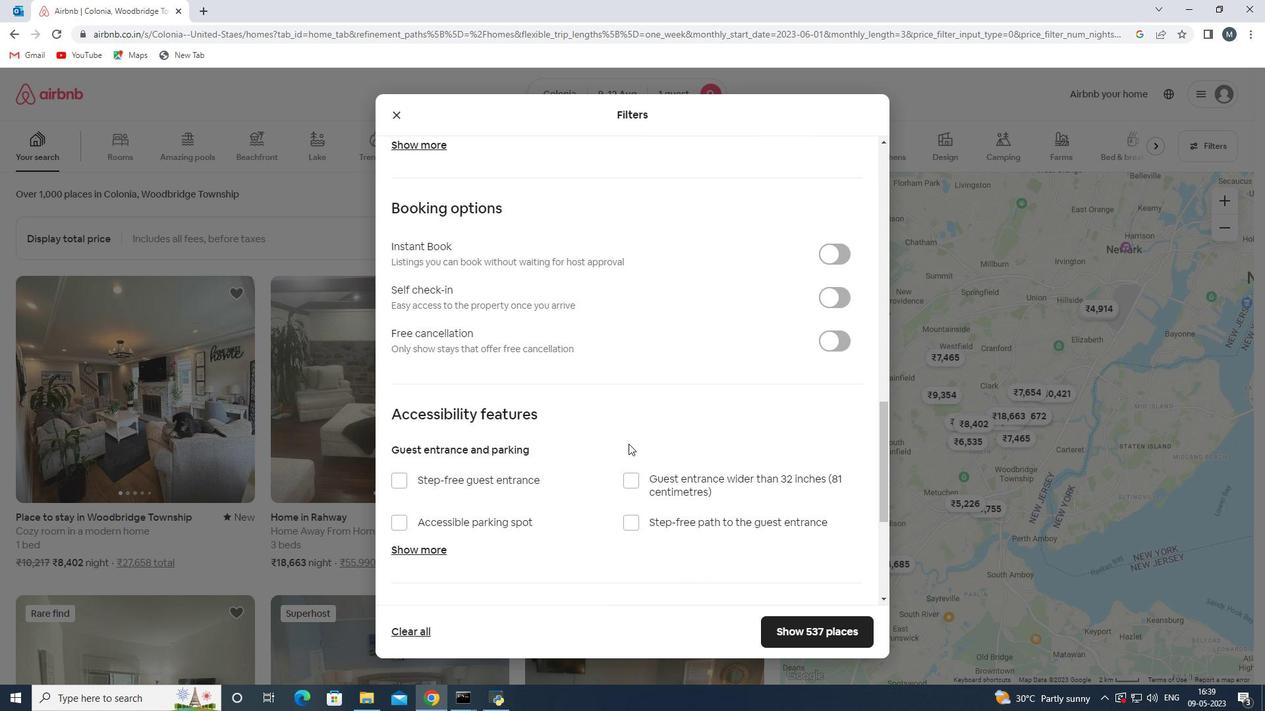 
Action: Mouse moved to (628, 443)
Screenshot: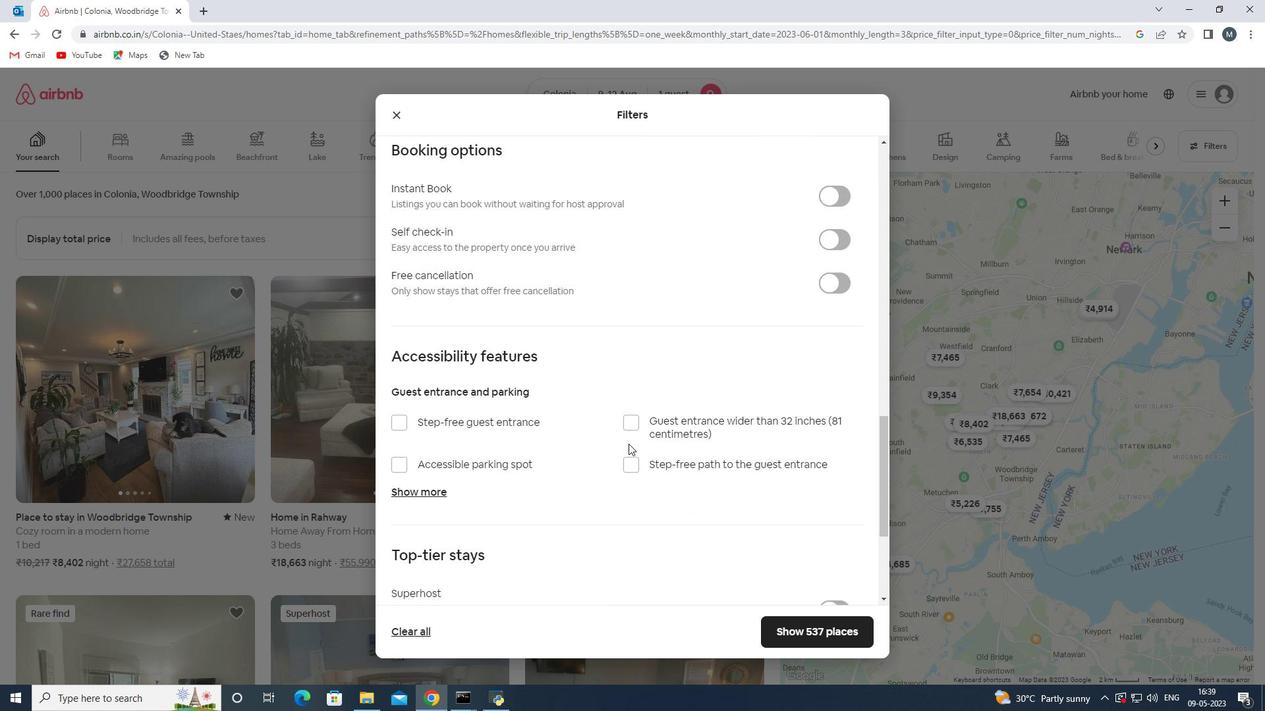 
Action: Mouse scrolled (628, 442) with delta (0, 0)
Screenshot: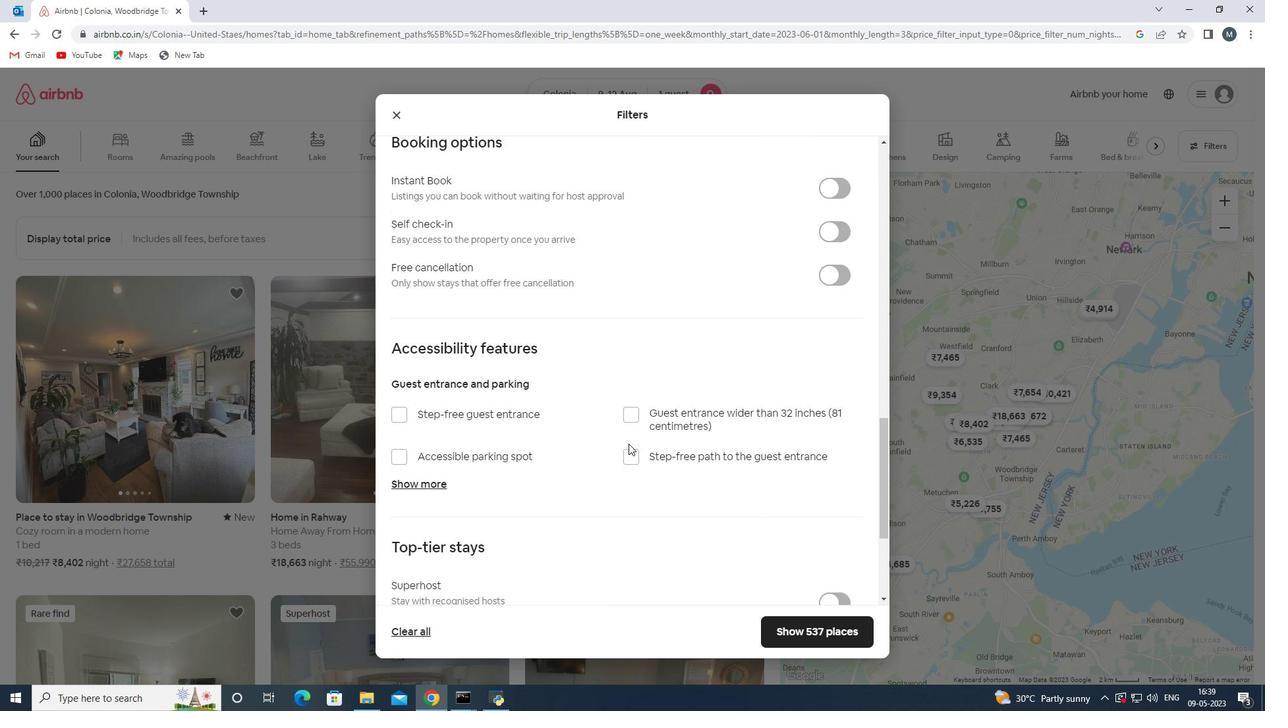
Action: Mouse moved to (628, 442)
Screenshot: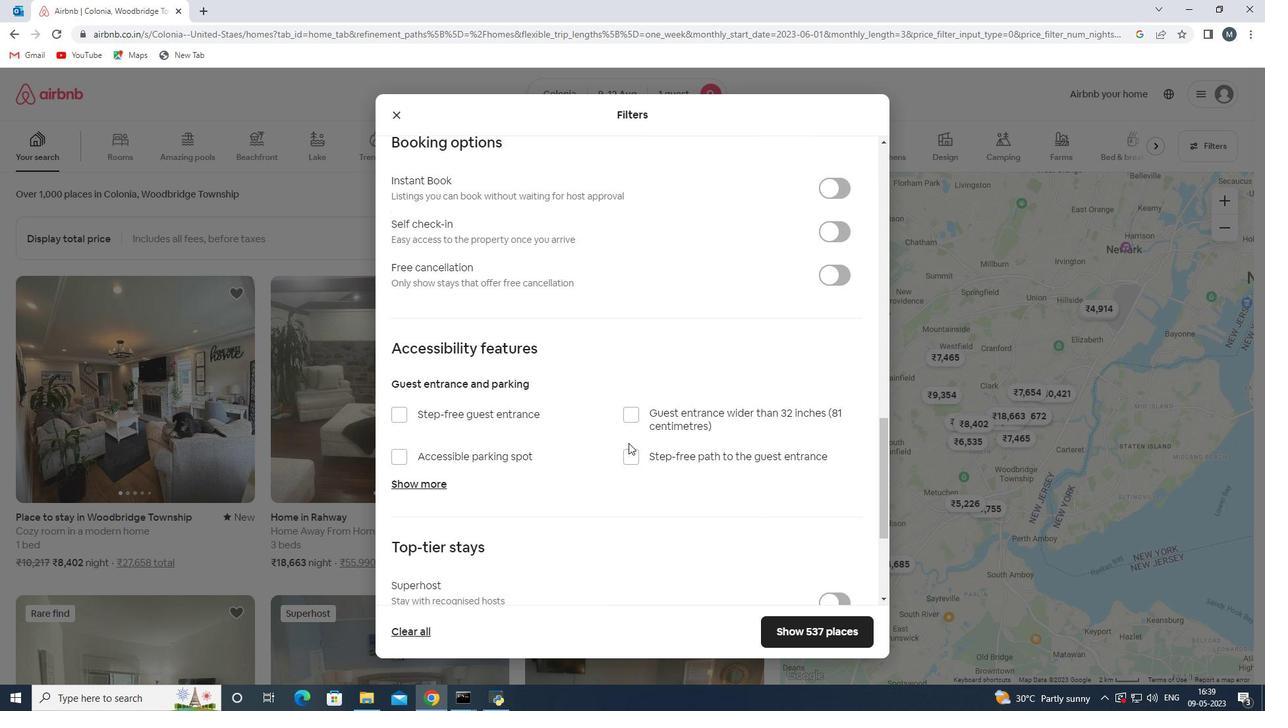 
Action: Mouse scrolled (628, 442) with delta (0, 0)
Screenshot: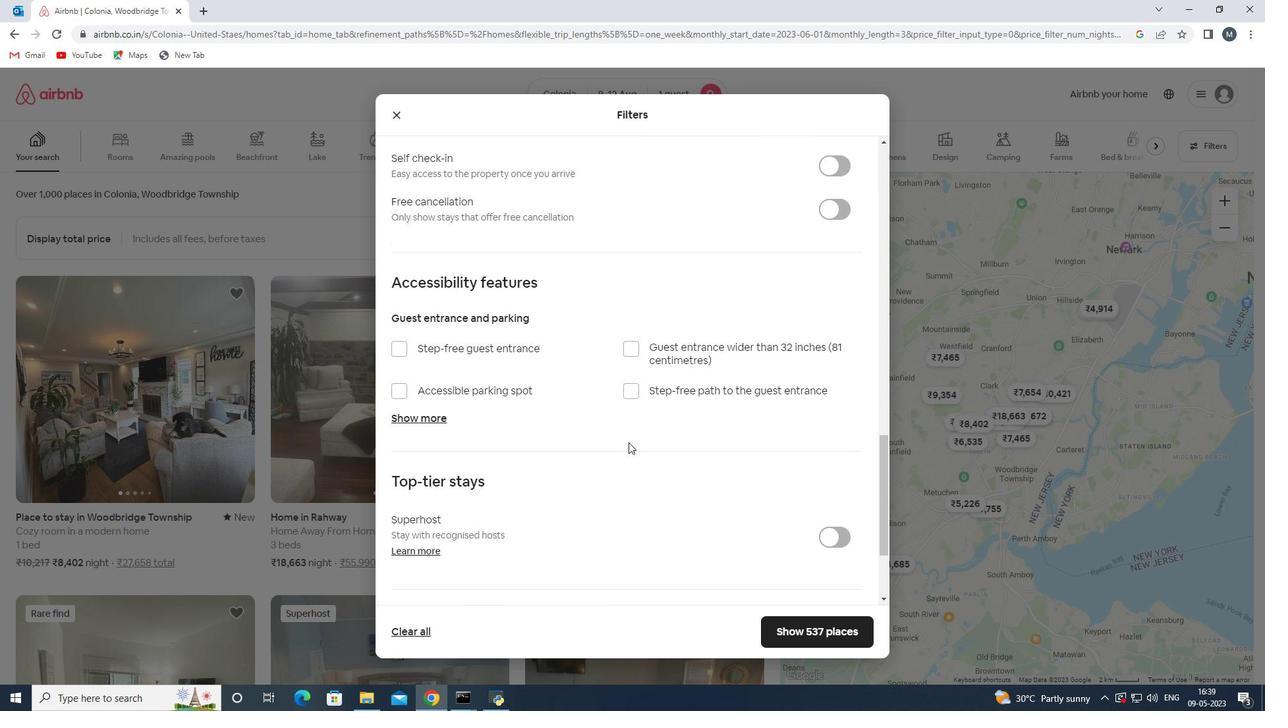 
Action: Mouse moved to (628, 442)
Screenshot: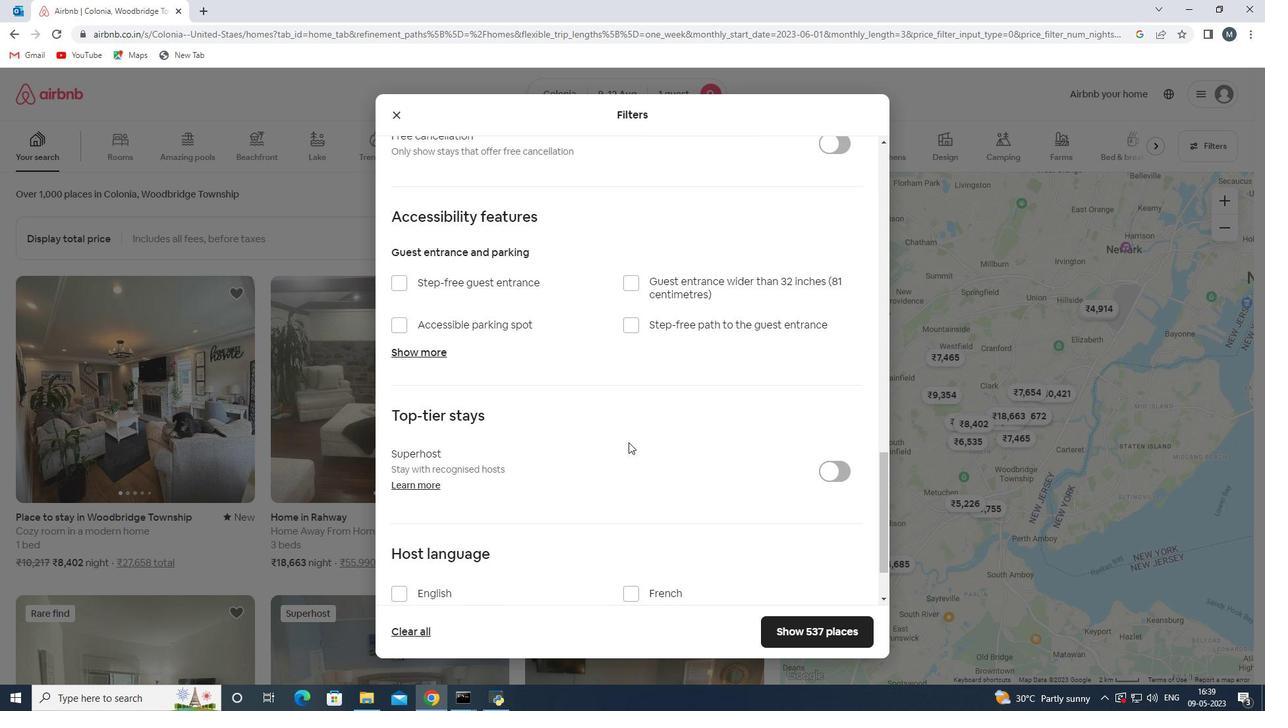 
Action: Mouse scrolled (628, 441) with delta (0, 0)
Screenshot: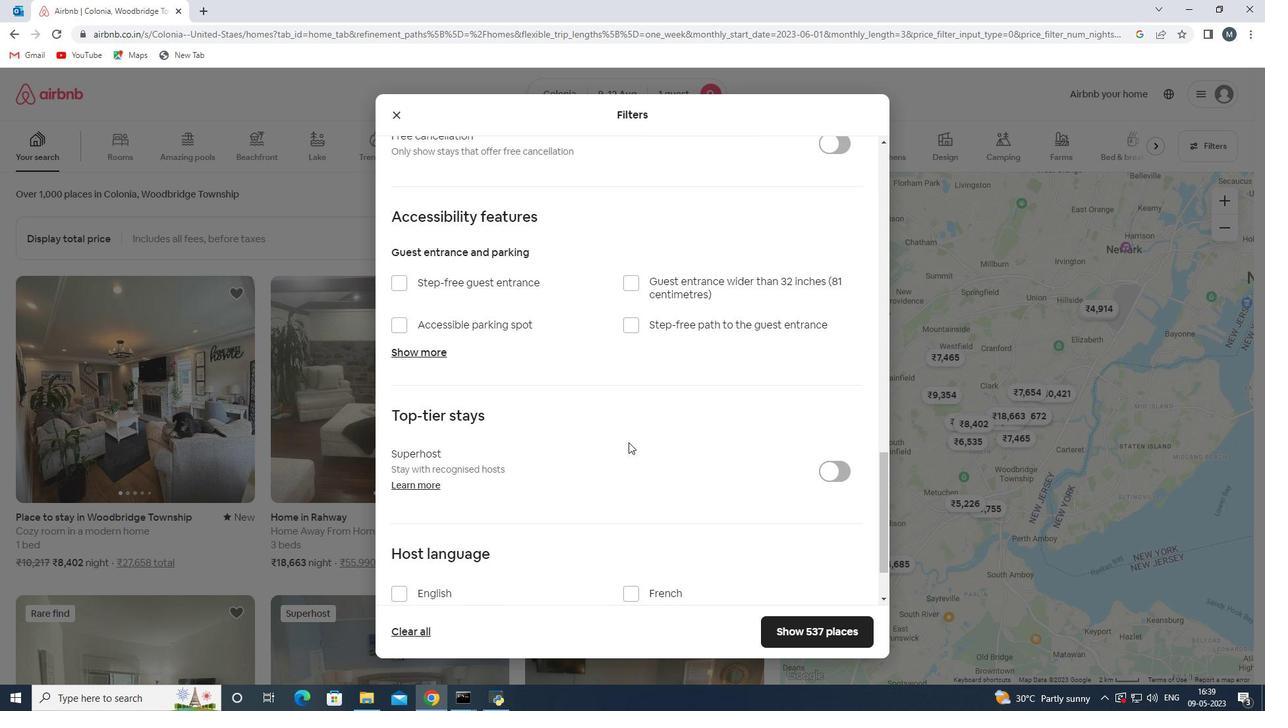 
Action: Mouse moved to (628, 442)
Screenshot: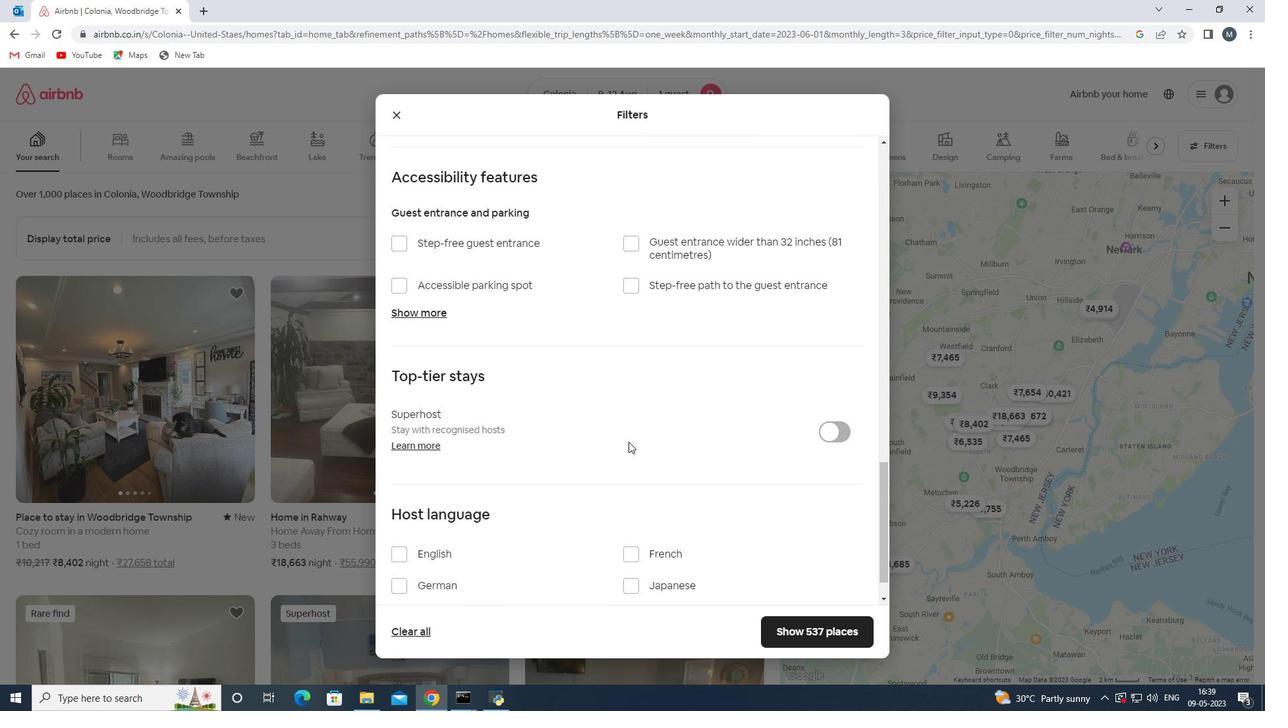 
Action: Mouse scrolled (628, 442) with delta (0, 0)
Screenshot: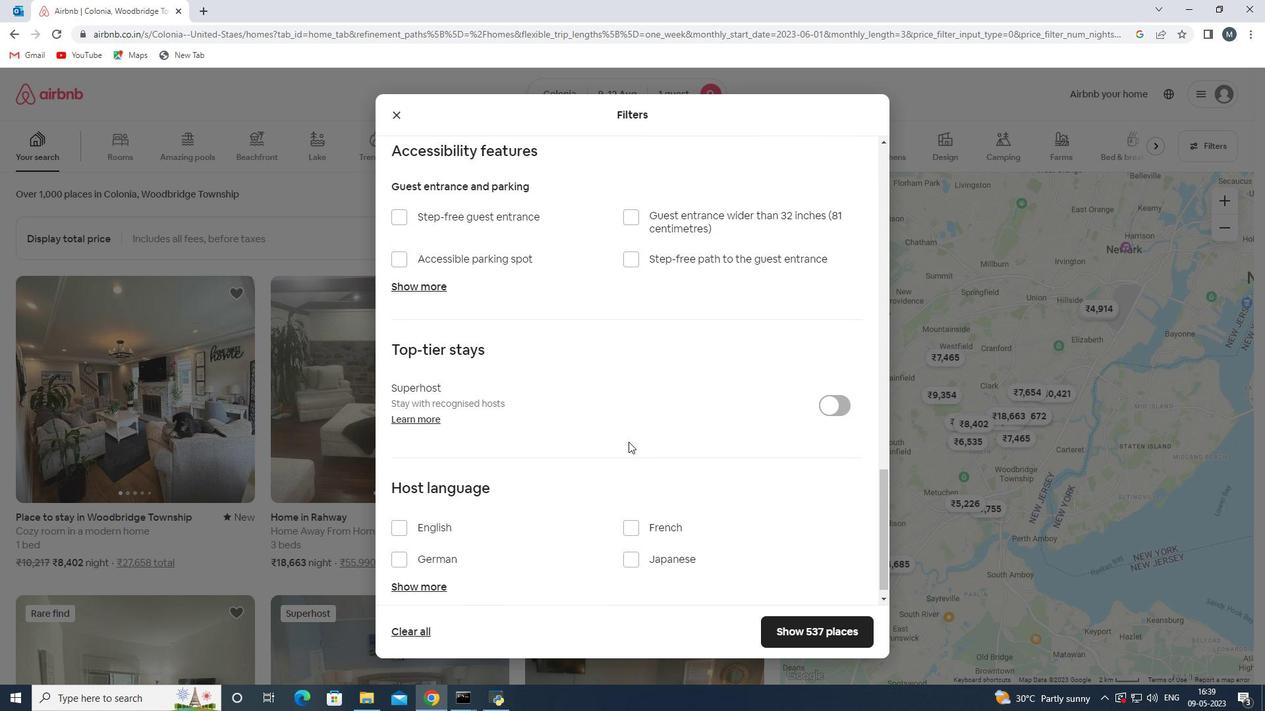 
Action: Mouse moved to (628, 440)
Screenshot: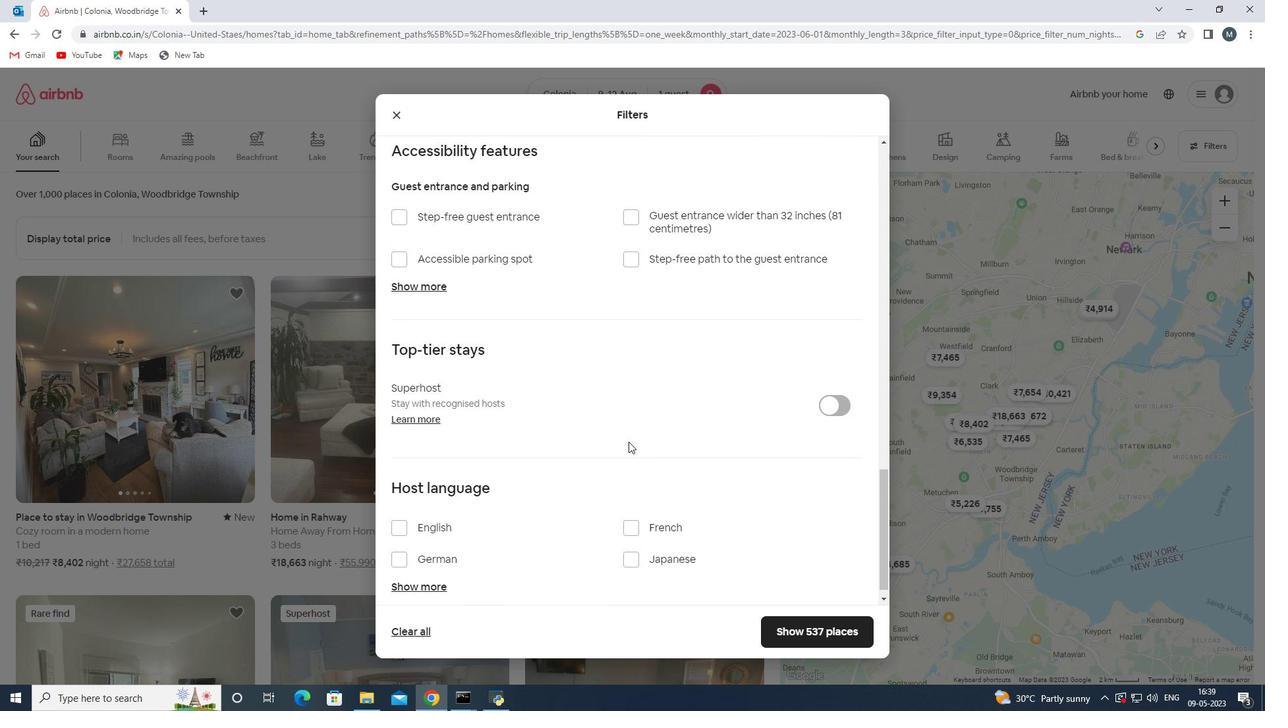 
Action: Mouse scrolled (628, 440) with delta (0, 0)
Screenshot: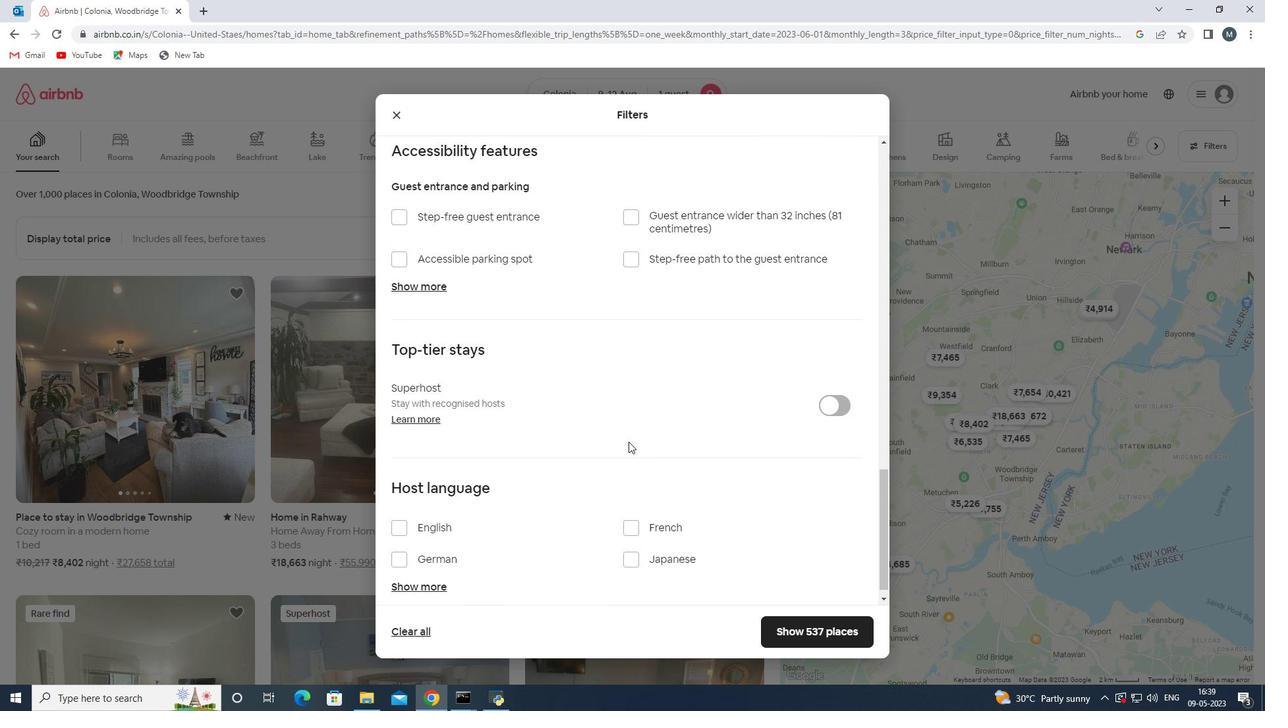 
Action: Mouse moved to (825, 162)
Screenshot: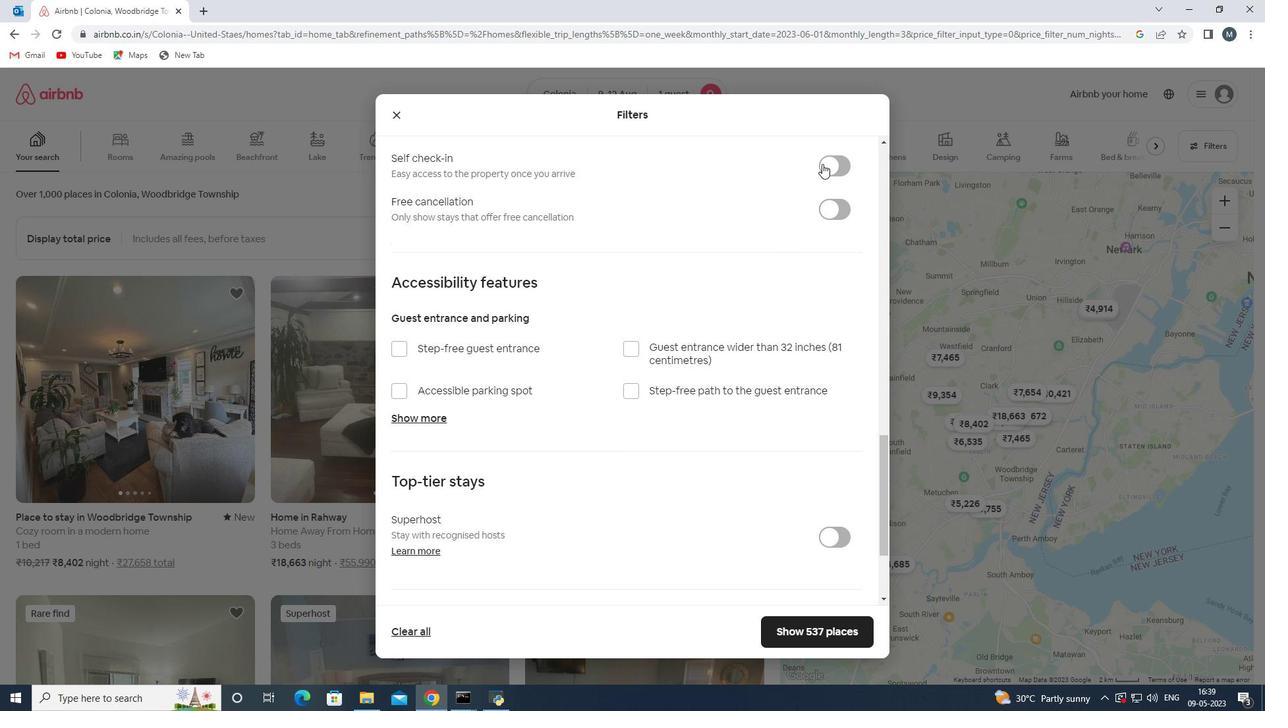 
Action: Mouse pressed left at (825, 162)
Screenshot: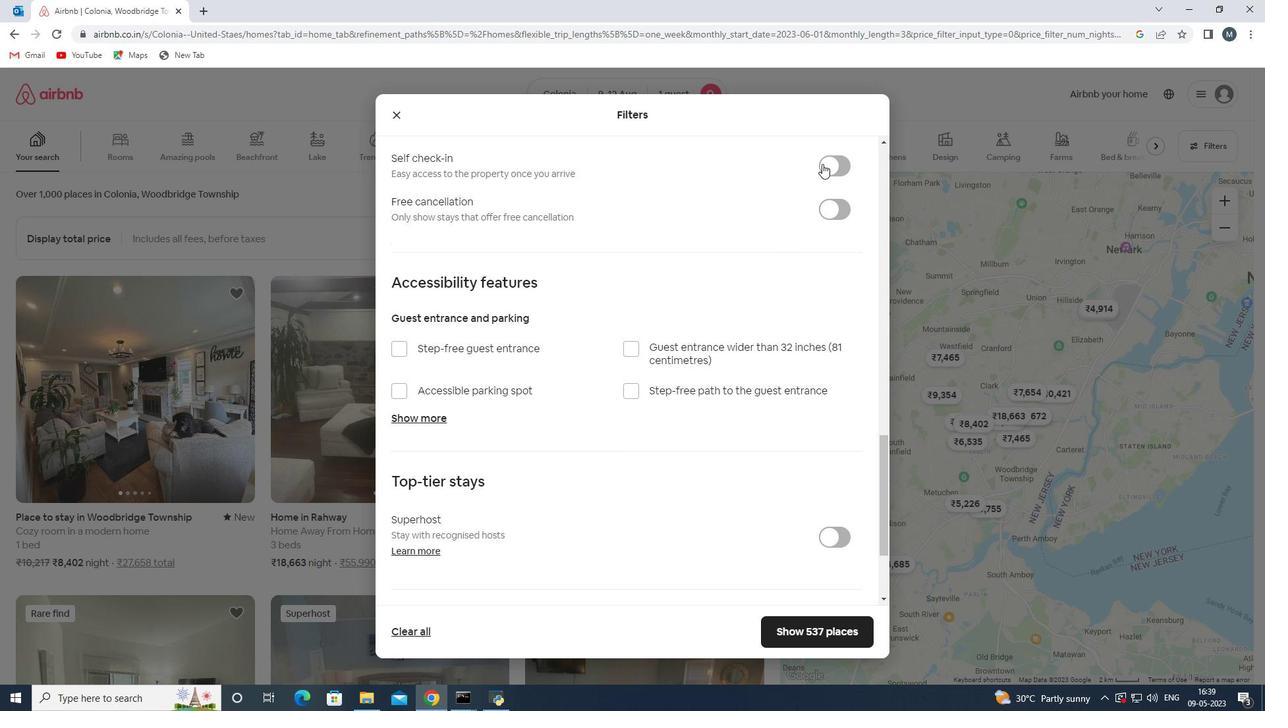
Action: Mouse moved to (684, 442)
Screenshot: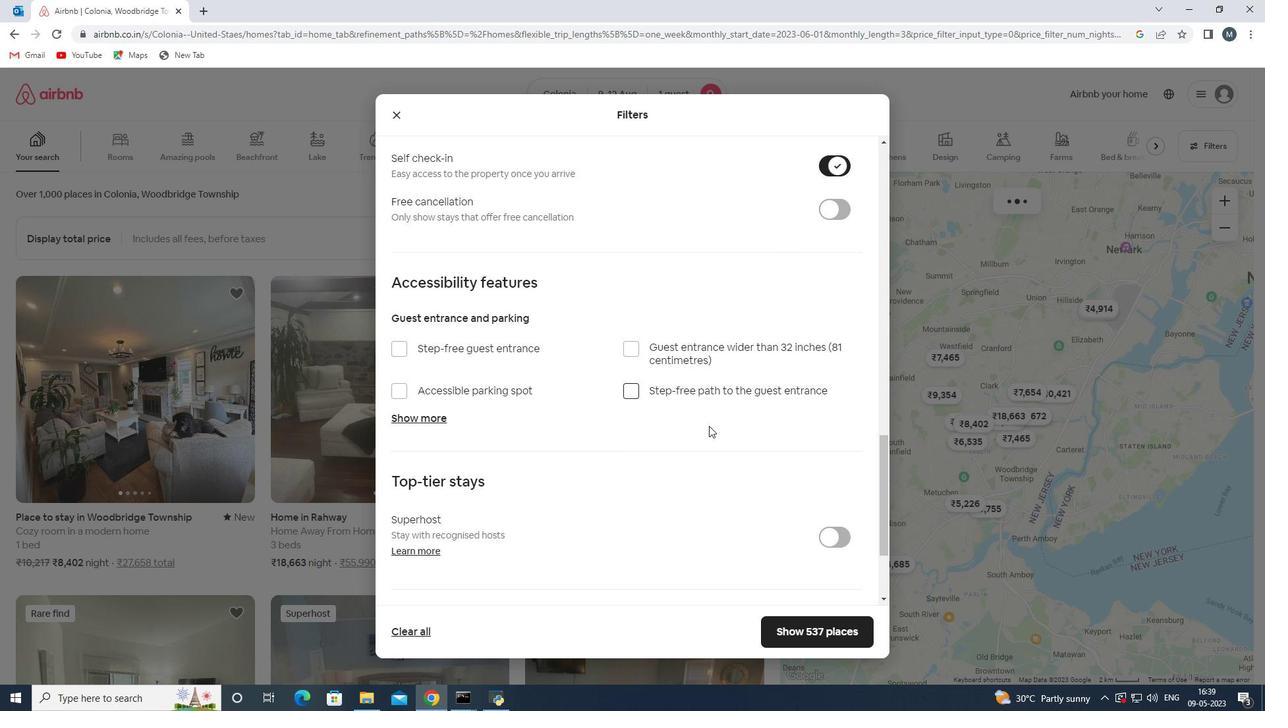 
Action: Mouse scrolled (684, 442) with delta (0, 0)
Screenshot: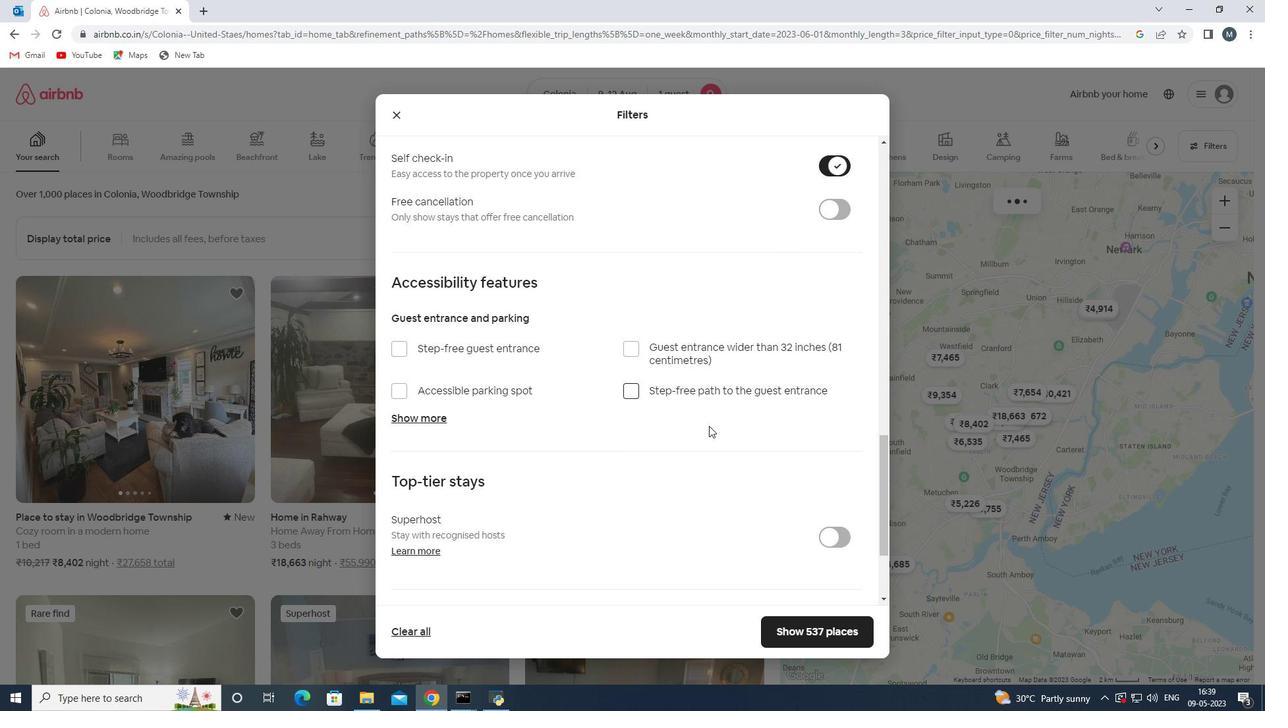 
Action: Mouse moved to (674, 452)
Screenshot: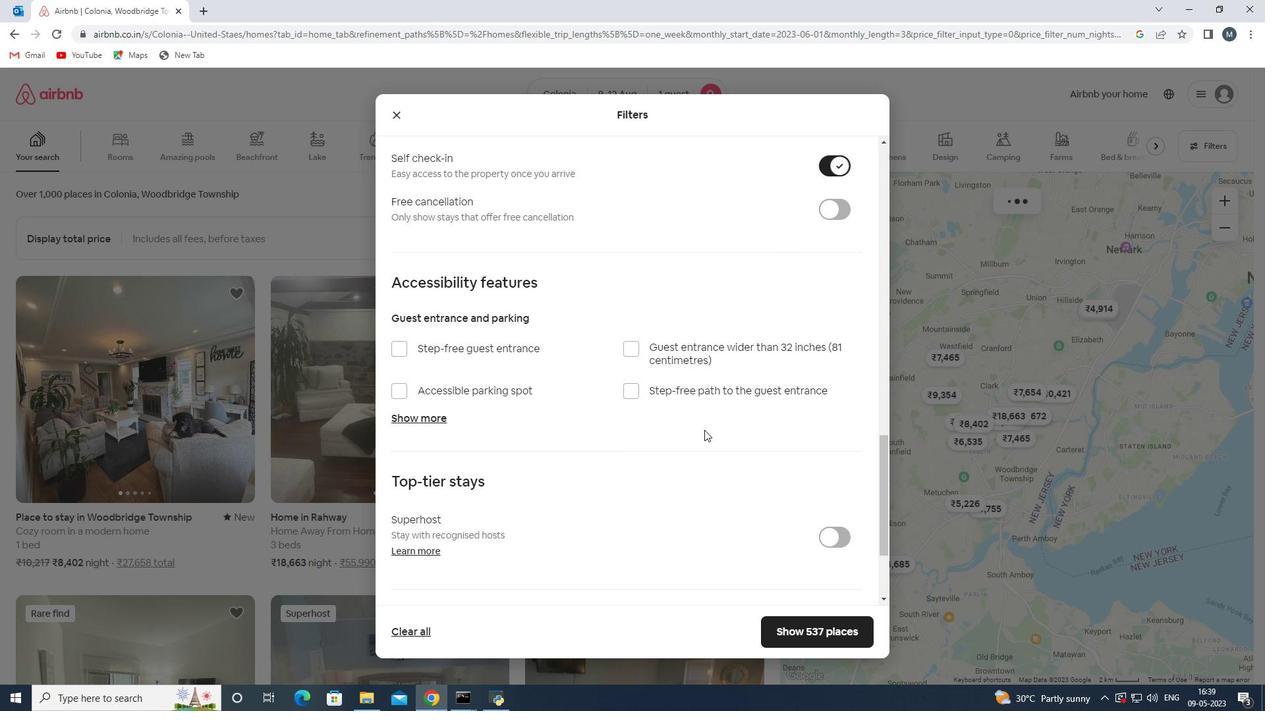 
Action: Mouse scrolled (674, 451) with delta (0, 0)
Screenshot: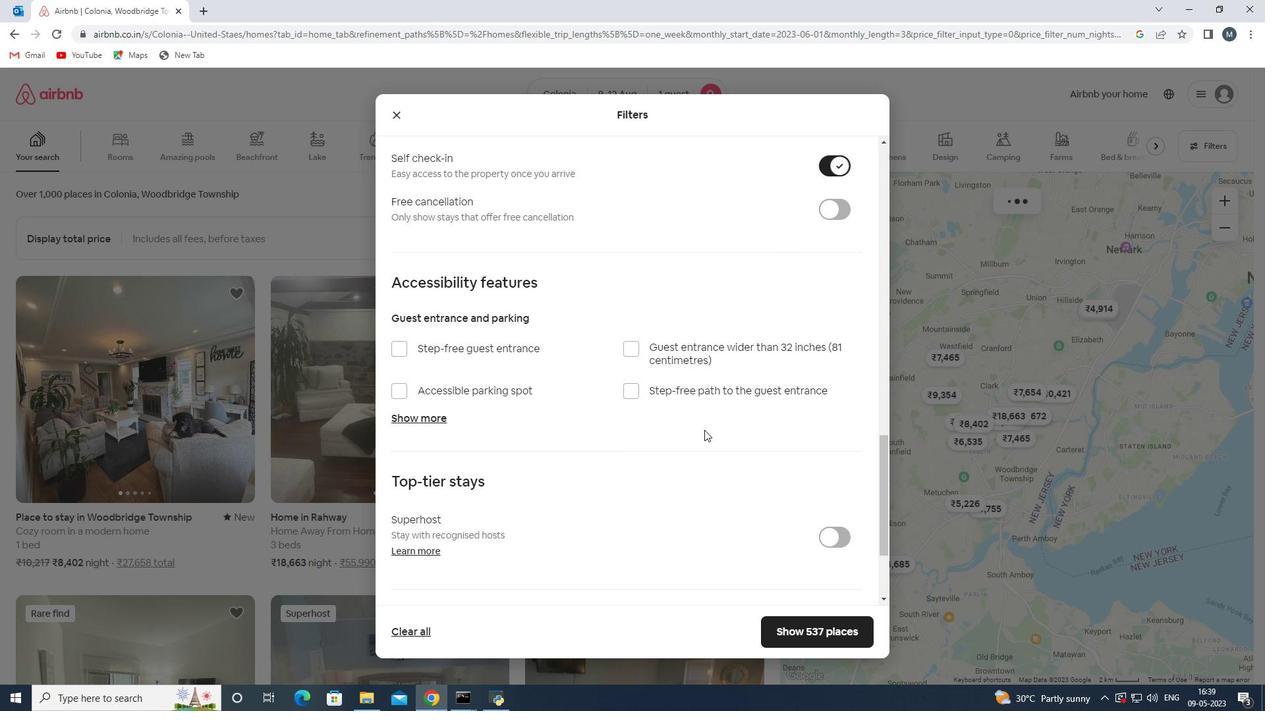 
Action: Mouse moved to (662, 460)
Screenshot: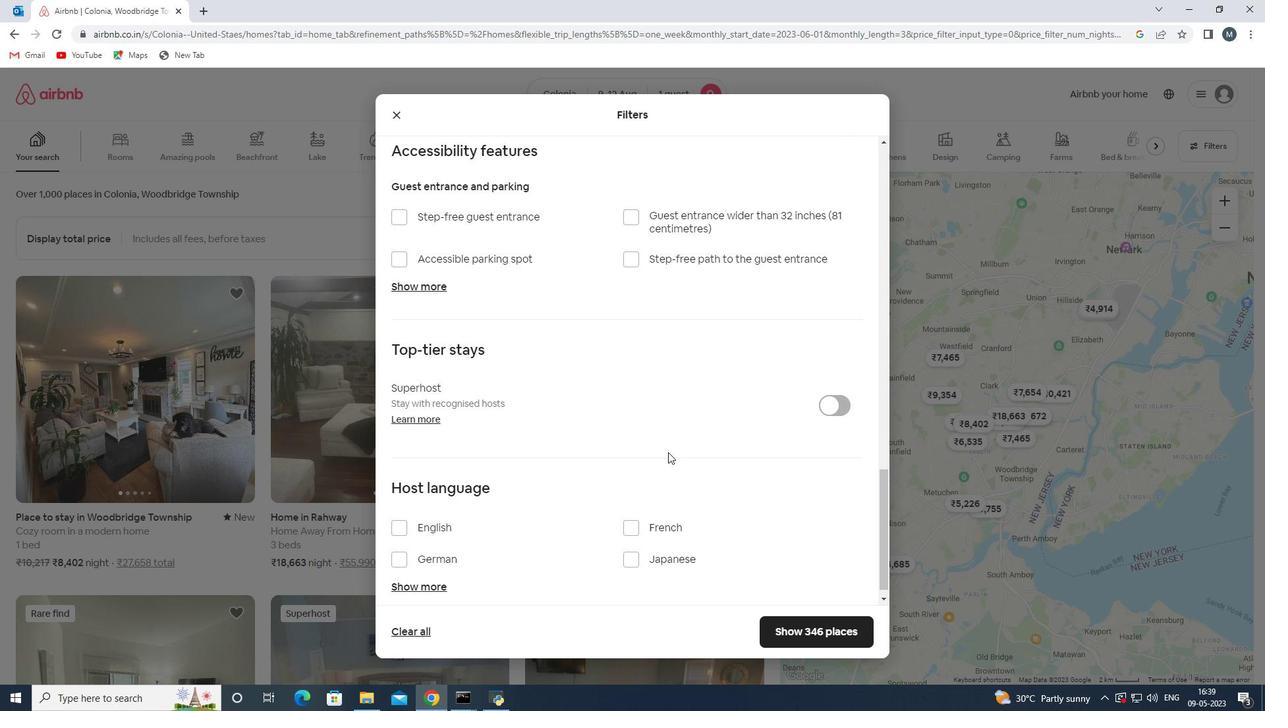 
Action: Mouse scrolled (662, 459) with delta (0, 0)
Screenshot: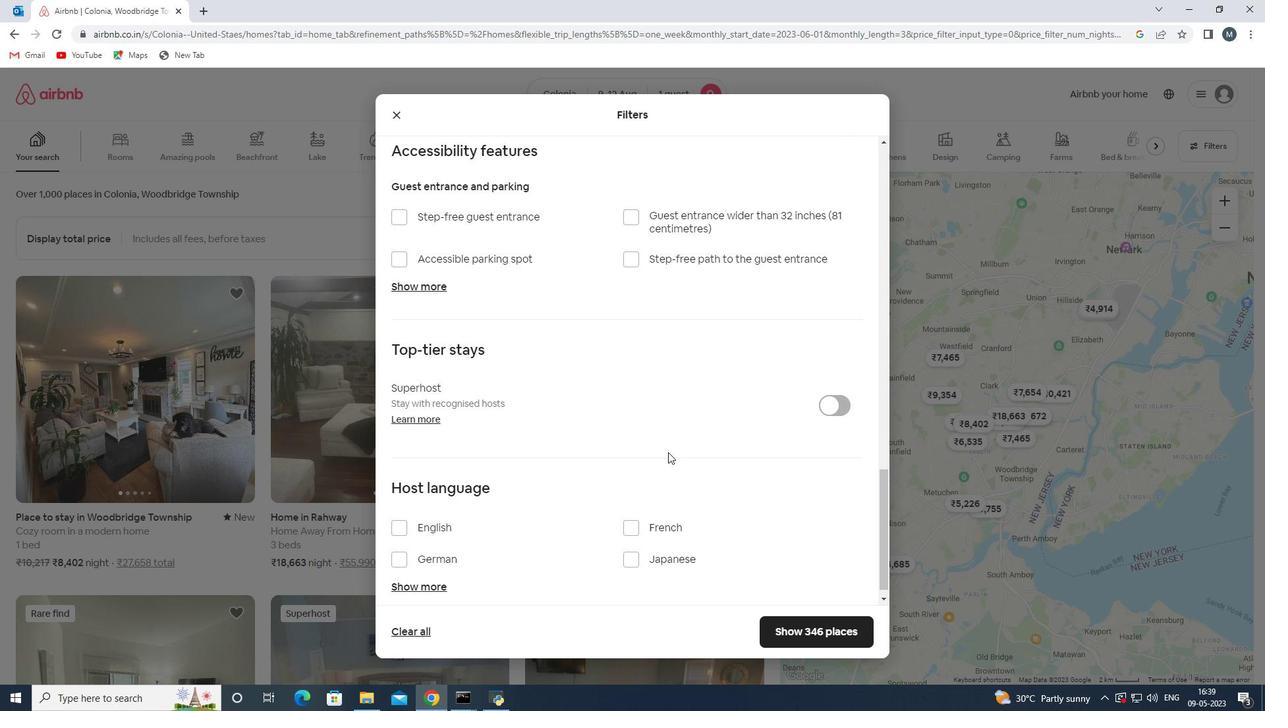 
Action: Mouse moved to (660, 466)
Screenshot: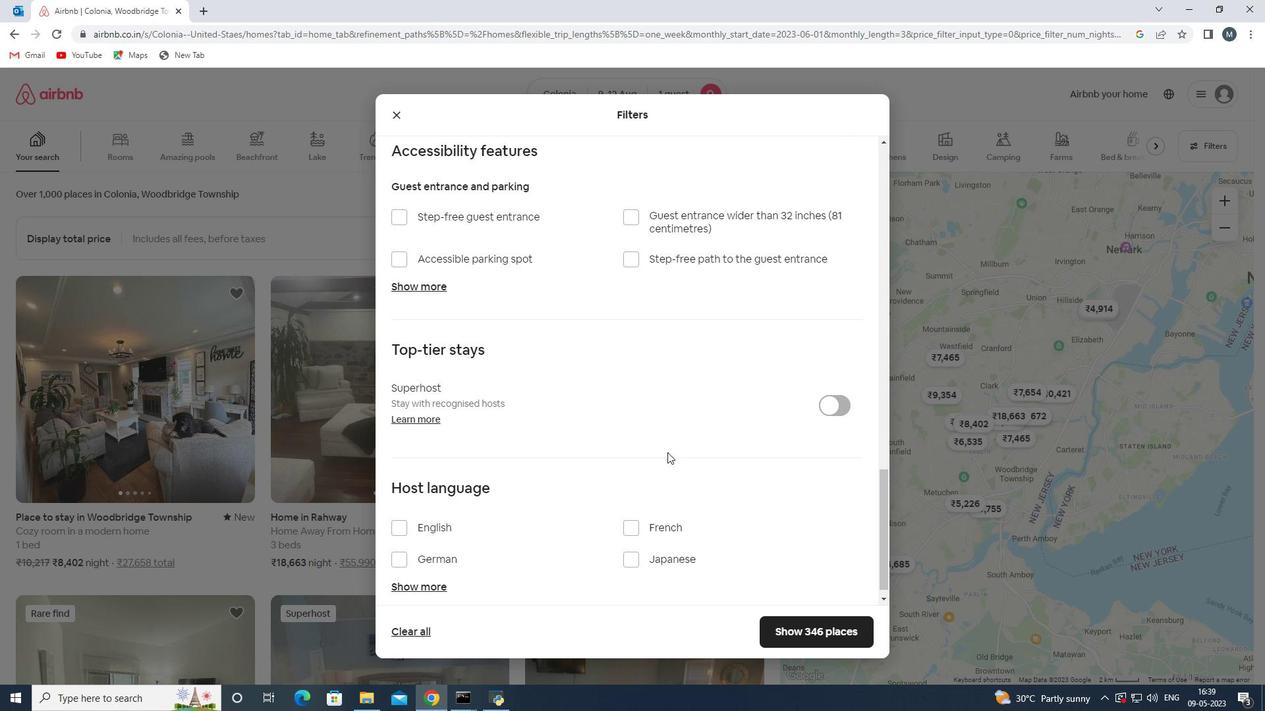 
Action: Mouse scrolled (660, 465) with delta (0, 0)
Screenshot: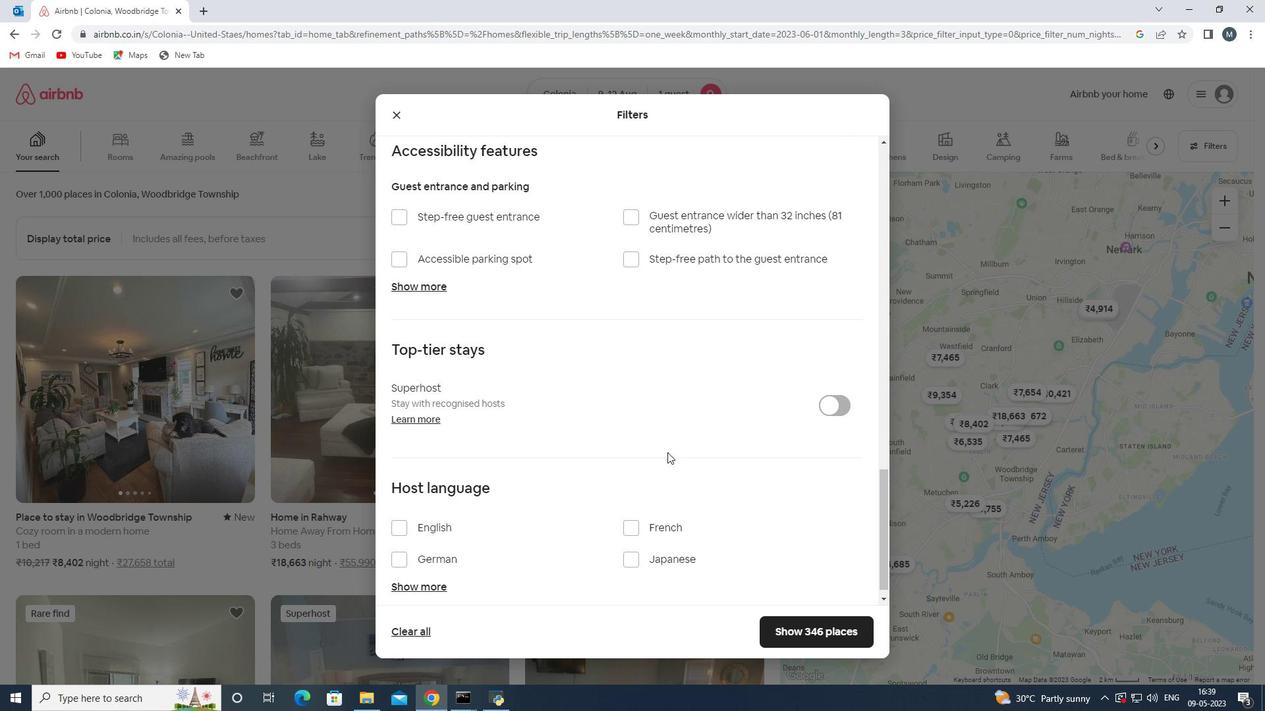 
Action: Mouse moved to (445, 516)
Screenshot: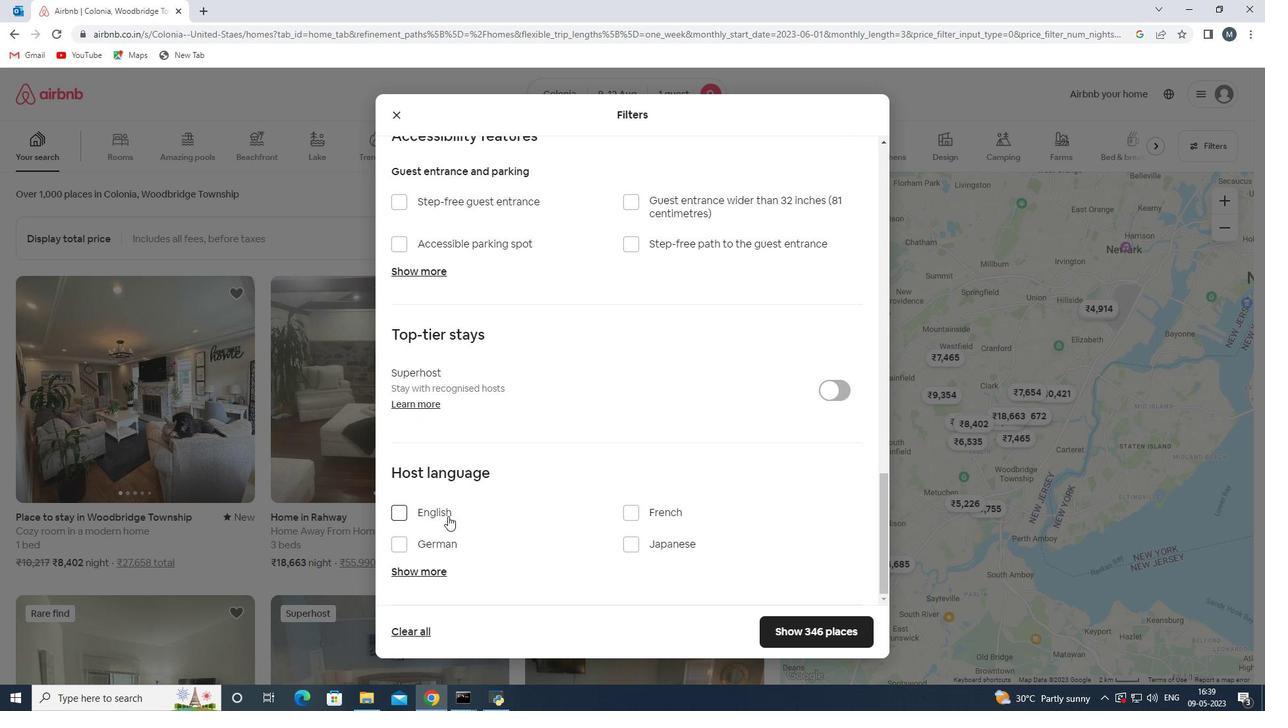 
Action: Mouse pressed left at (445, 516)
Screenshot: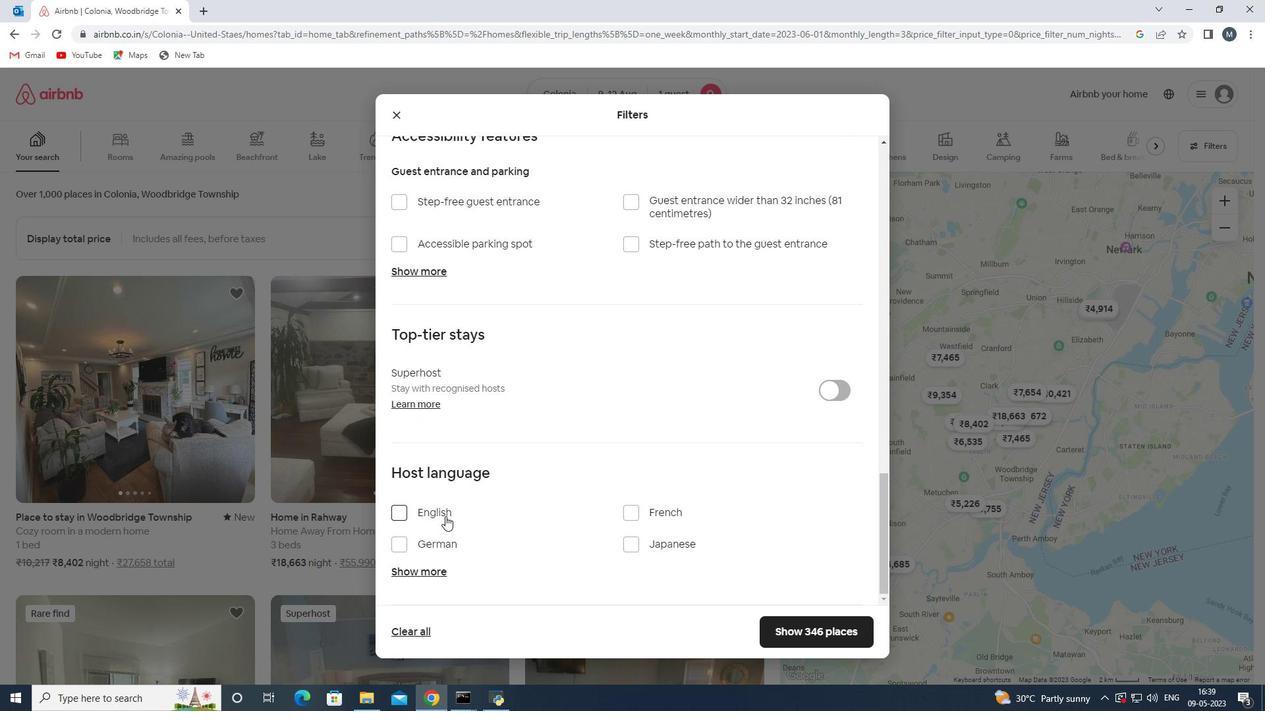 
Action: Mouse moved to (535, 518)
Screenshot: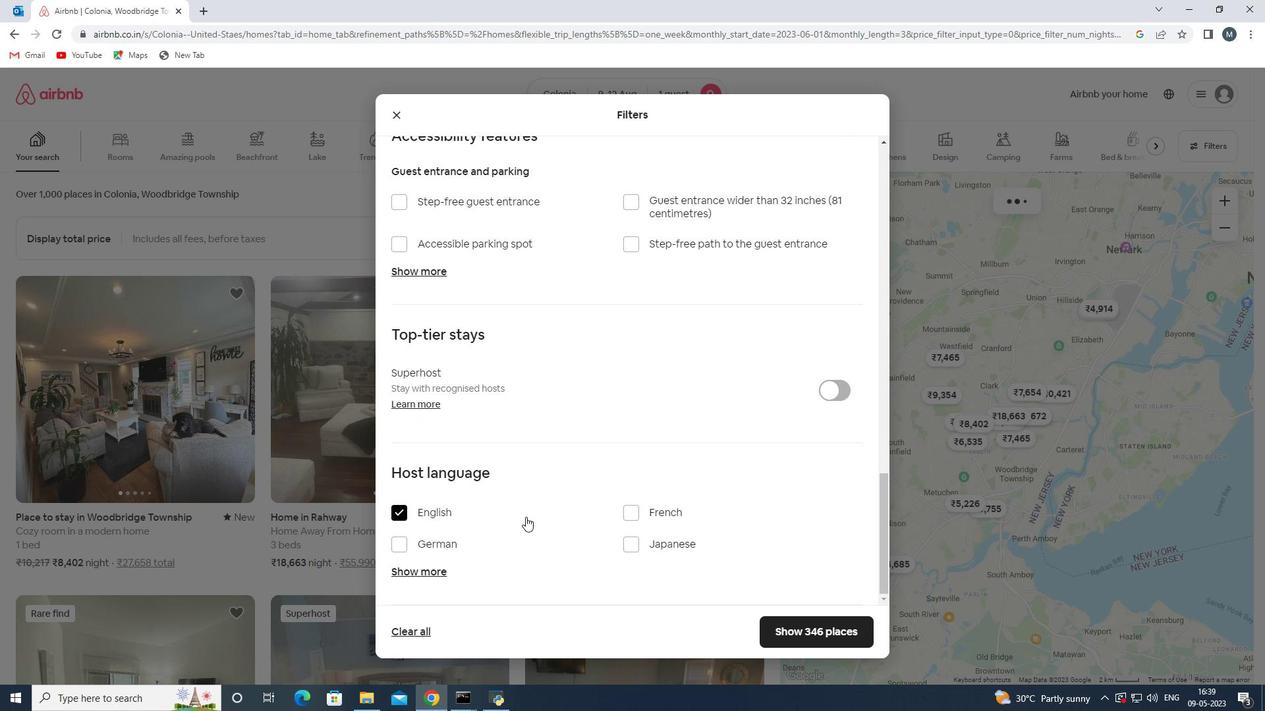 
Action: Mouse scrolled (535, 517) with delta (0, 0)
Screenshot: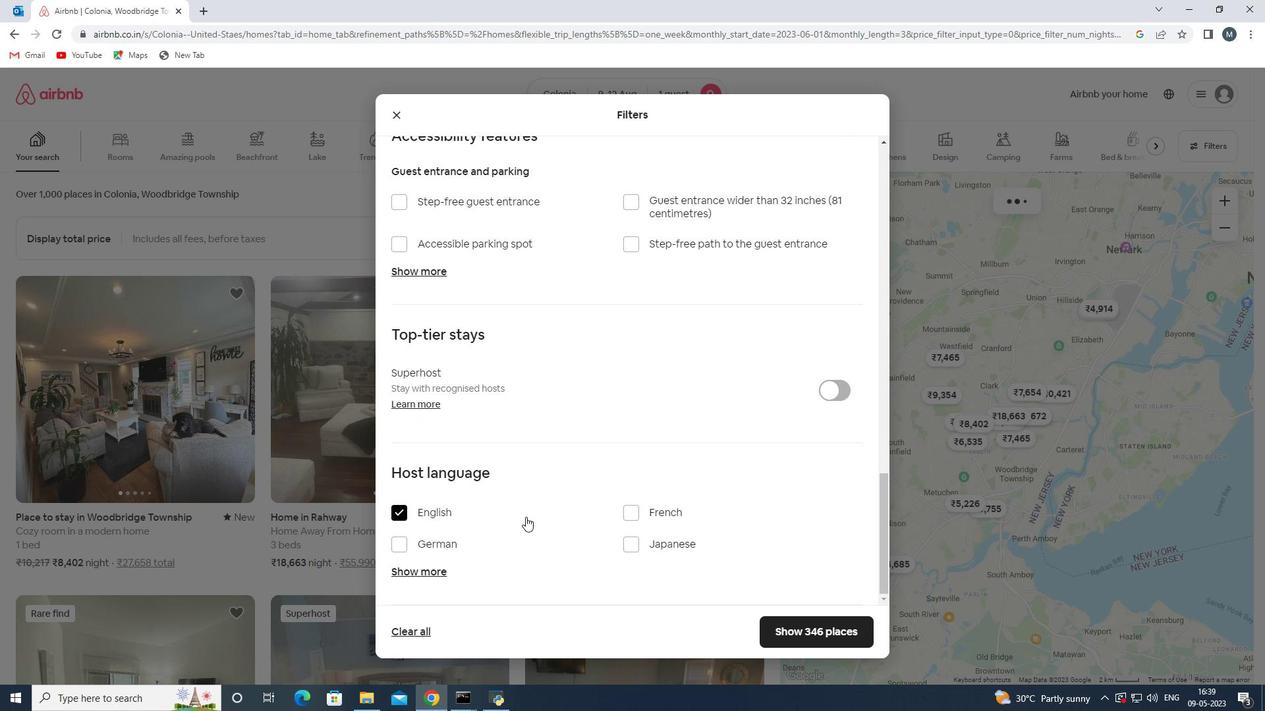 
Action: Mouse moved to (536, 525)
Screenshot: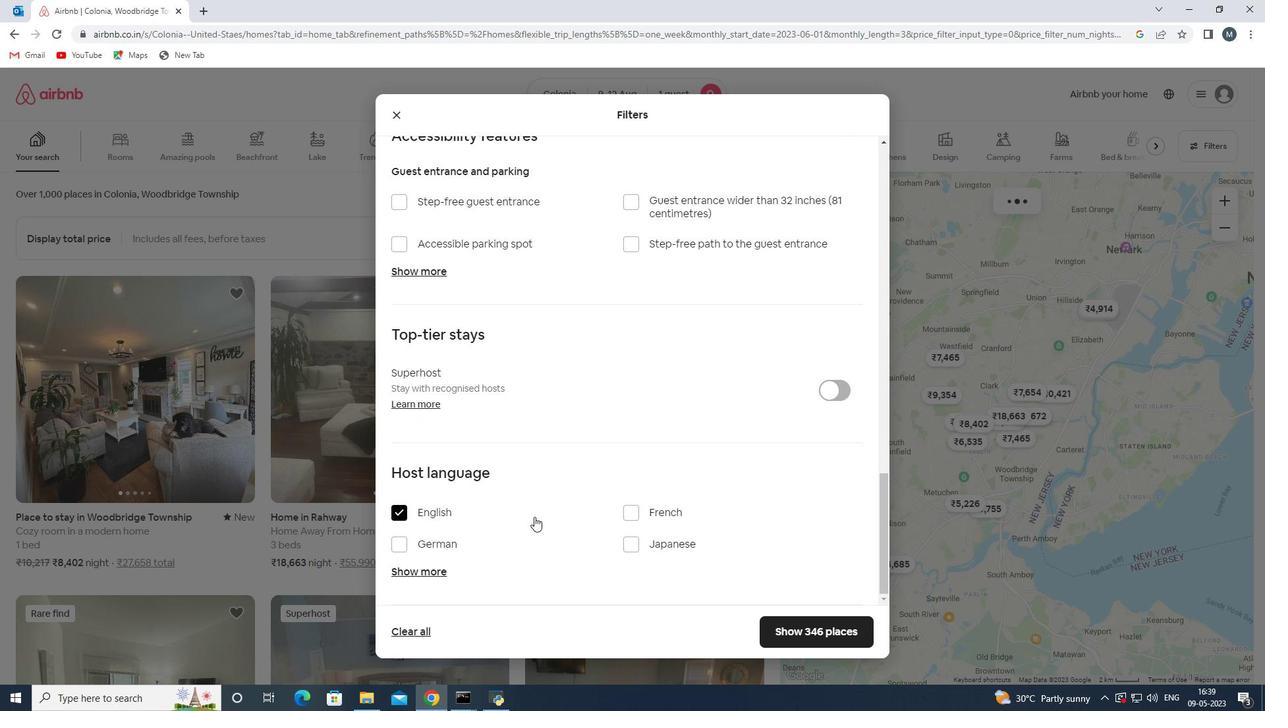 
Action: Mouse scrolled (536, 525) with delta (0, 0)
Screenshot: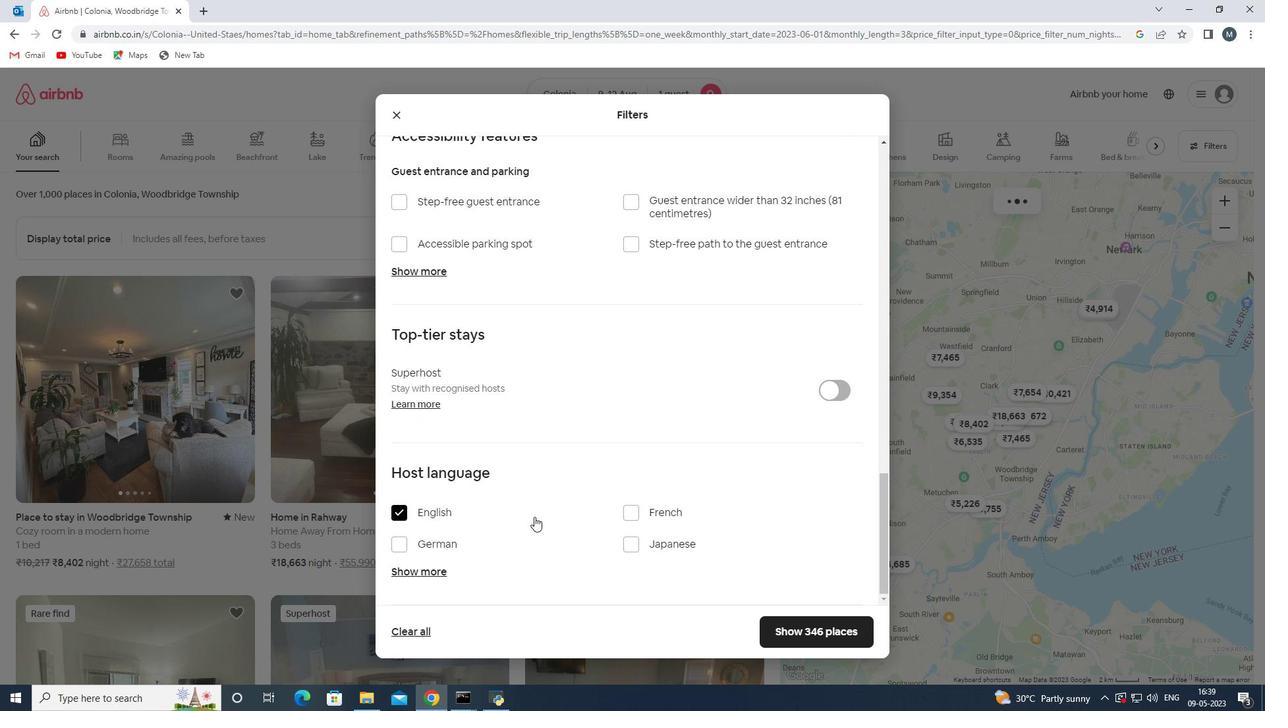 
Action: Mouse moved to (793, 633)
Screenshot: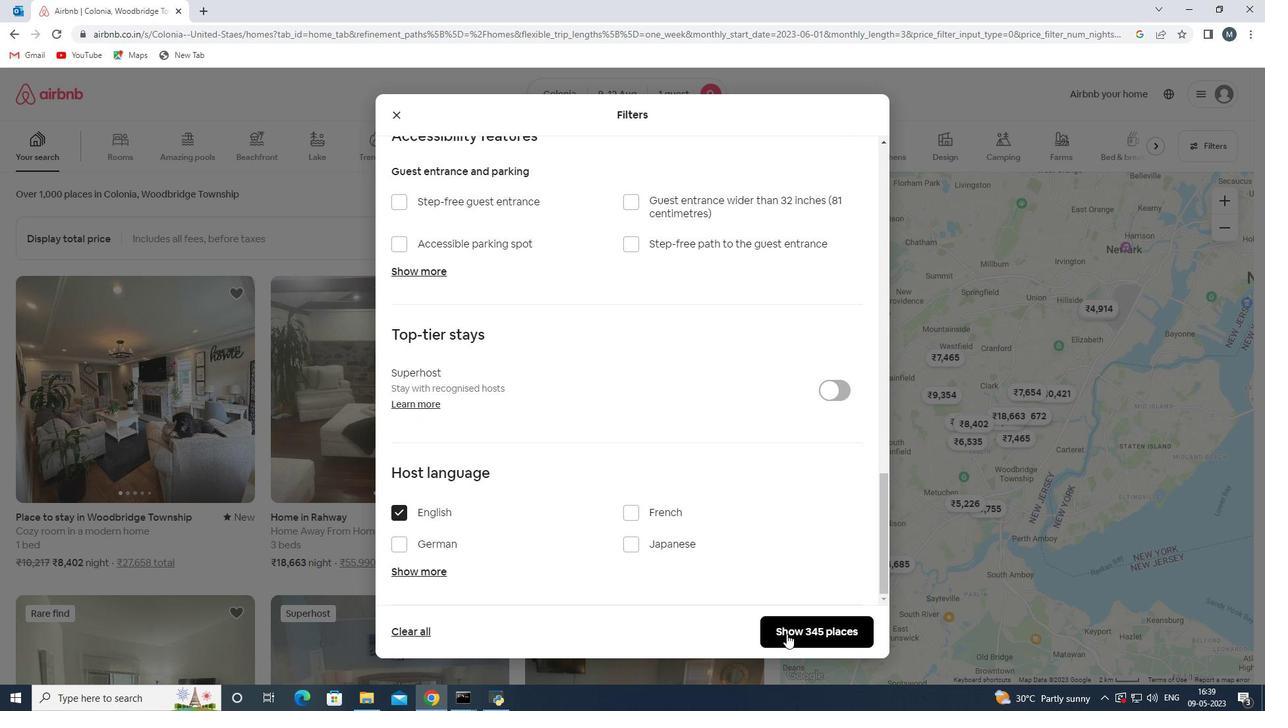 
Action: Mouse pressed left at (793, 633)
Screenshot: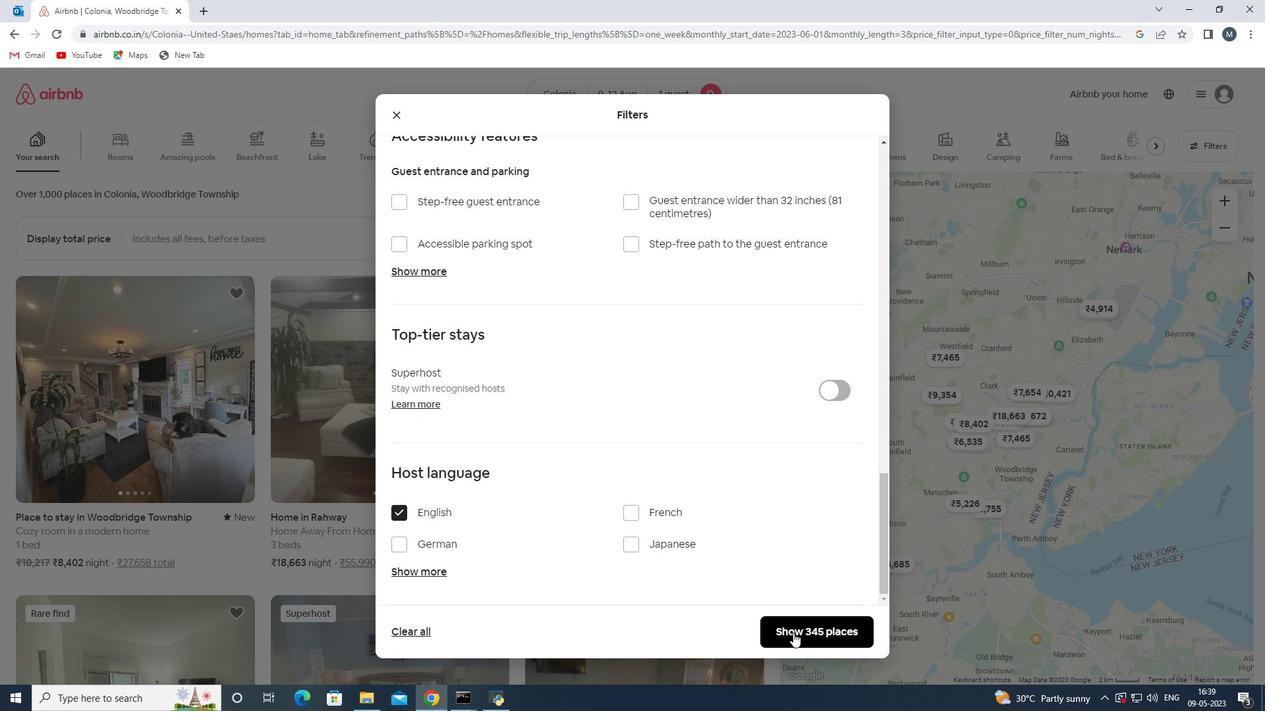 
Action: Mouse moved to (794, 633)
Screenshot: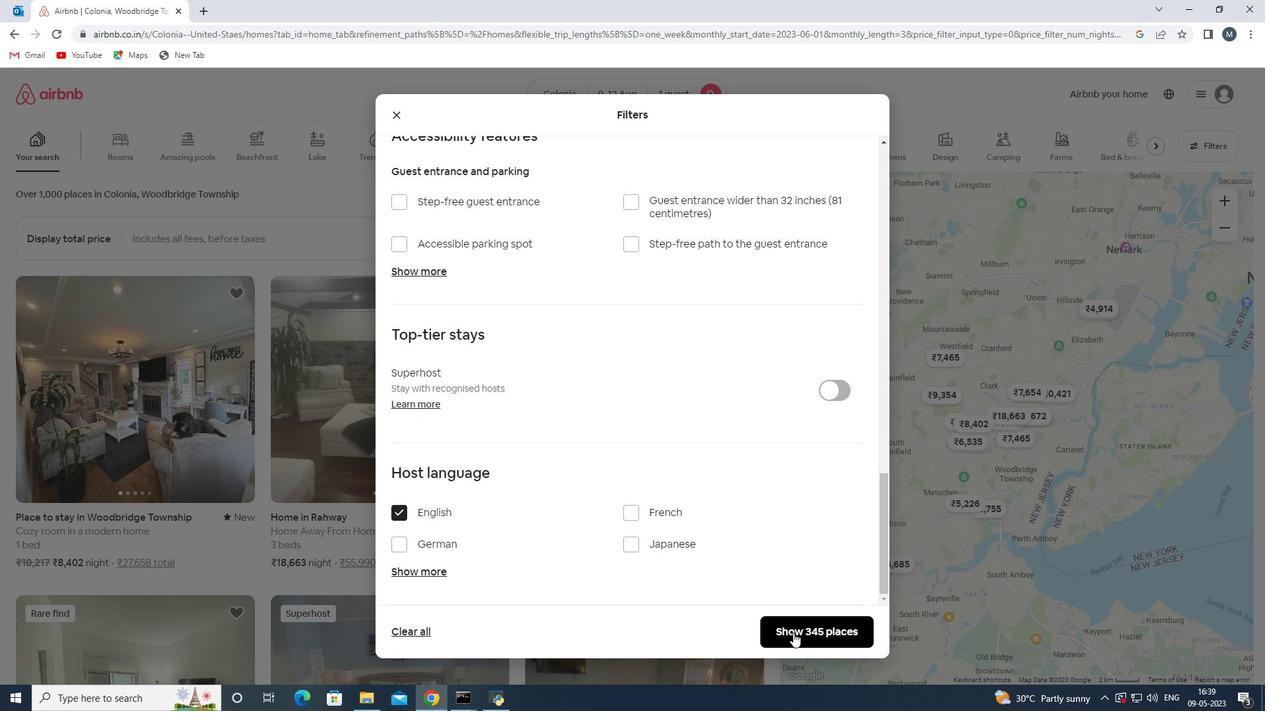 
